 Task: Check the average views per listing of large kitchen in the last 5 years.
Action: Mouse moved to (916, 109)
Screenshot: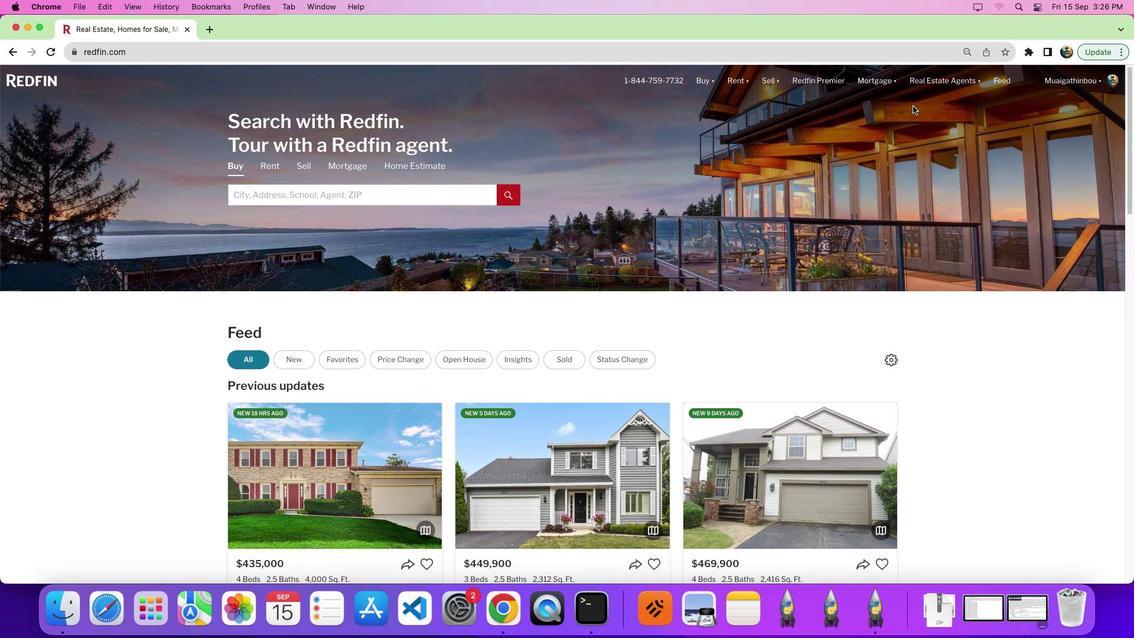 
Action: Mouse pressed left at (916, 109)
Screenshot: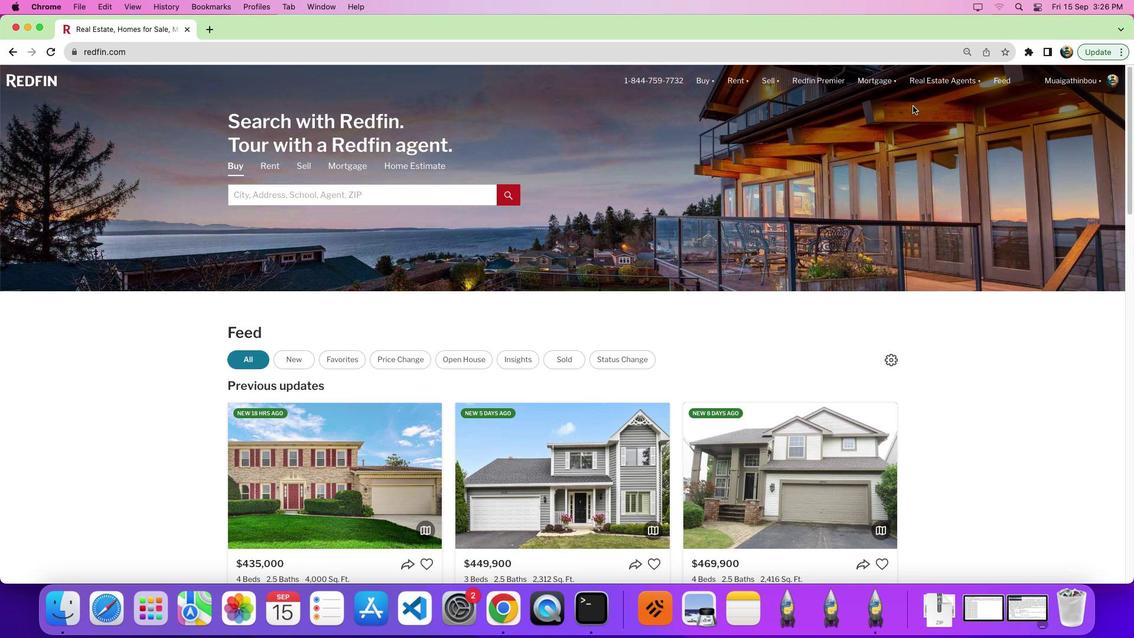 
Action: Mouse moved to (935, 213)
Screenshot: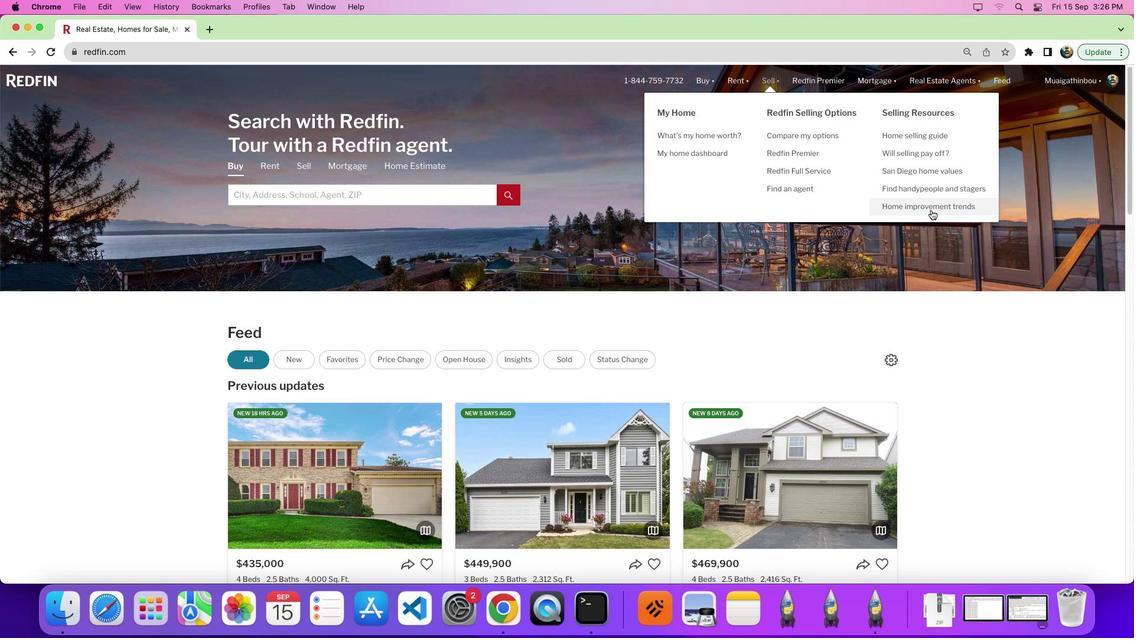 
Action: Mouse pressed left at (935, 213)
Screenshot: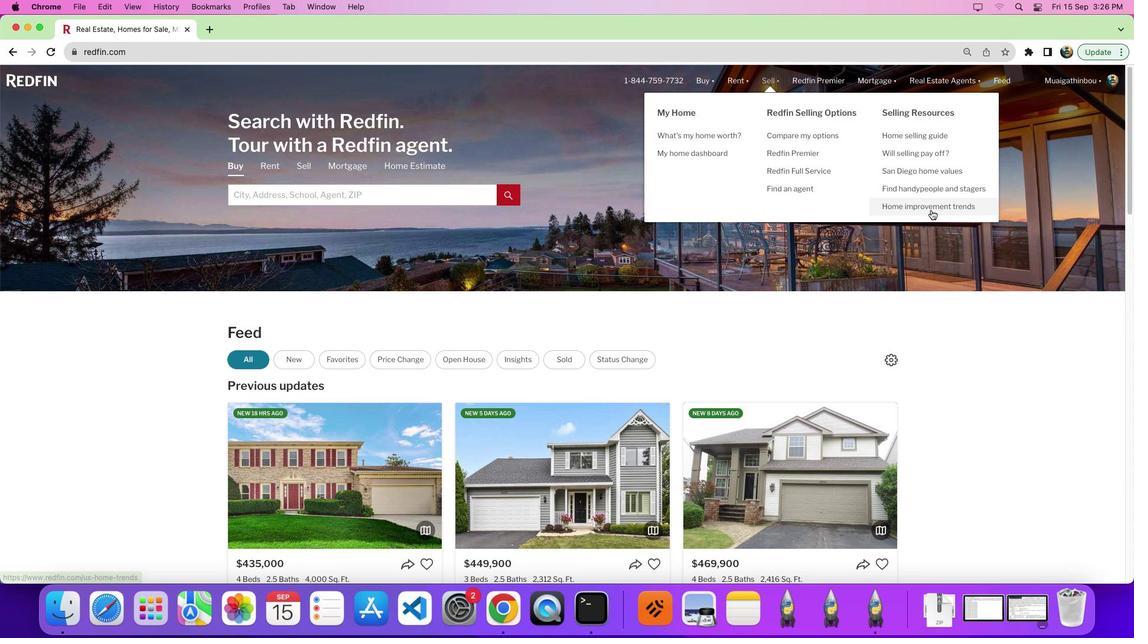 
Action: Mouse pressed left at (935, 213)
Screenshot: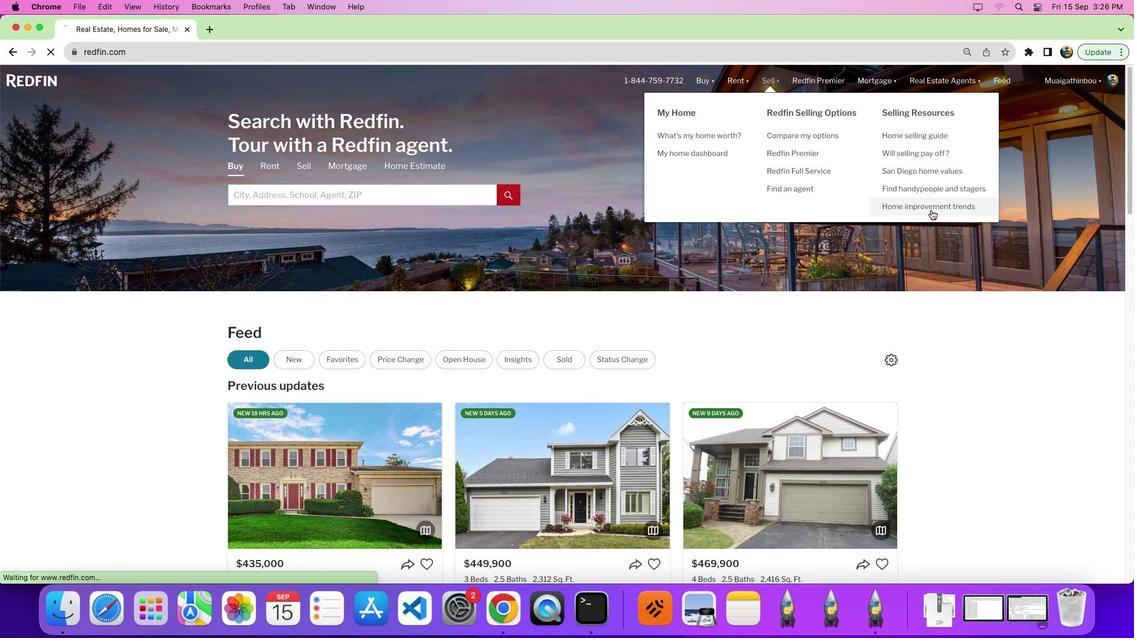 
Action: Mouse moved to (309, 227)
Screenshot: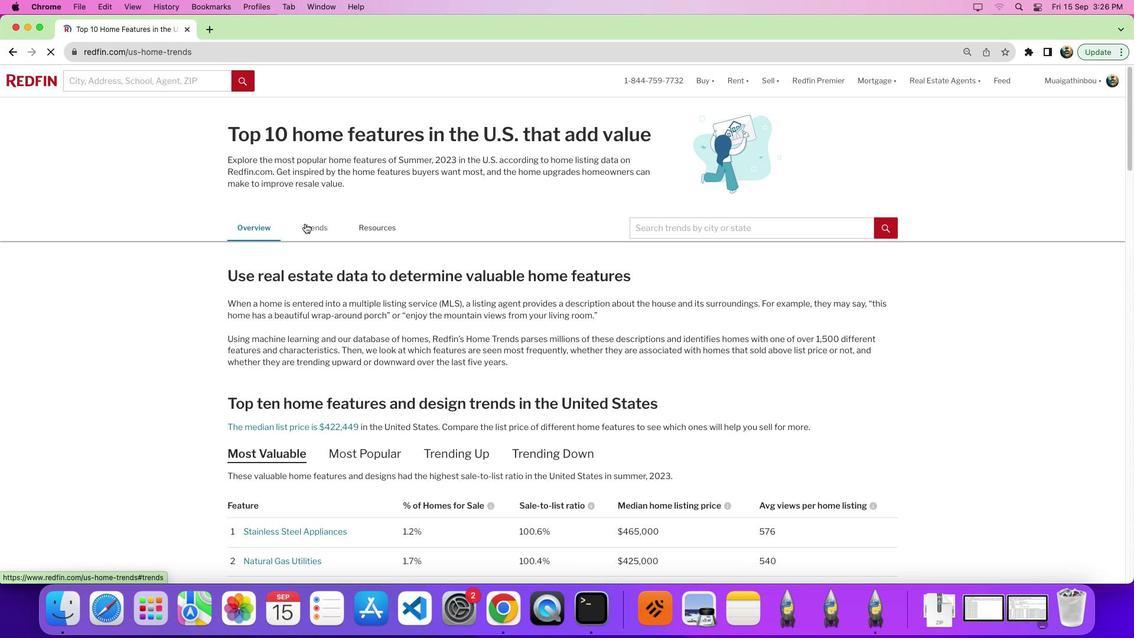 
Action: Mouse pressed left at (309, 227)
Screenshot: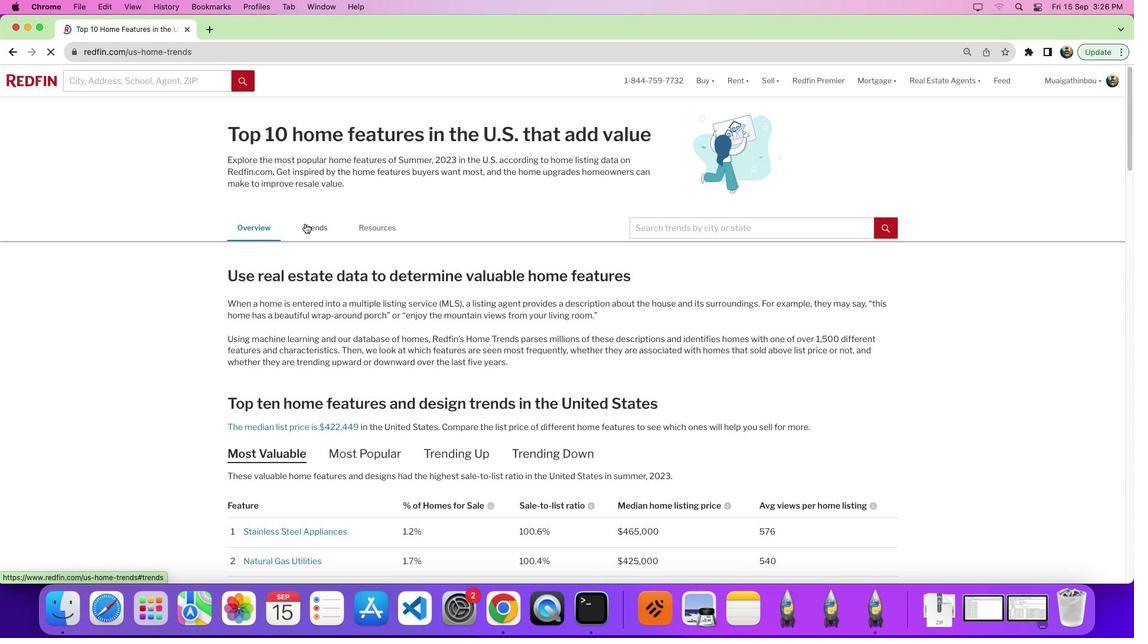 
Action: Mouse moved to (487, 278)
Screenshot: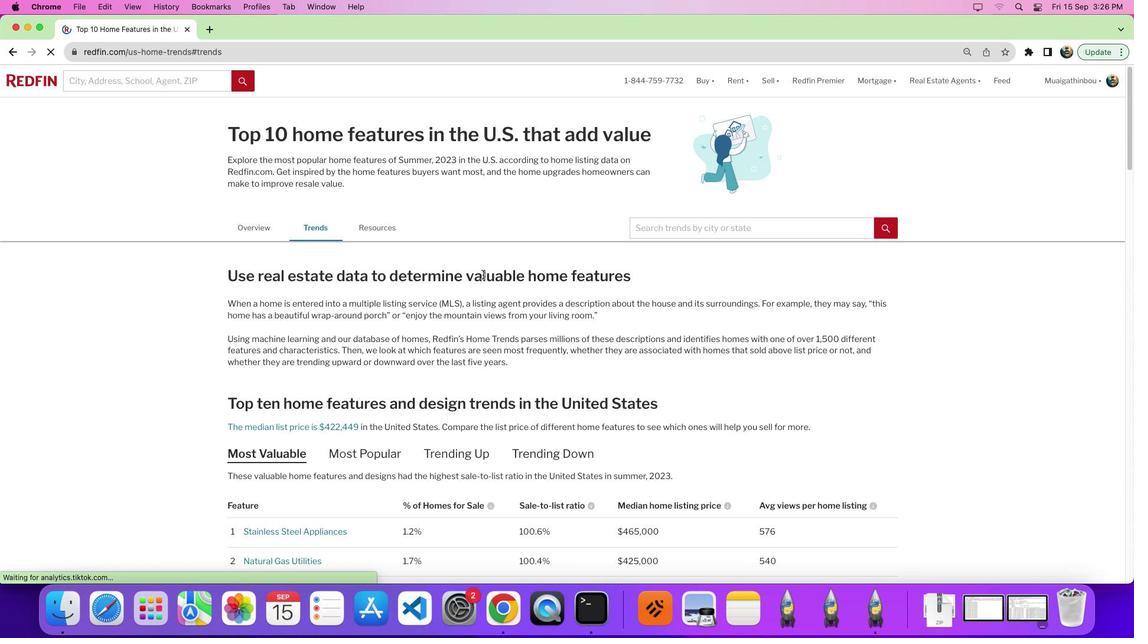 
Action: Mouse scrolled (487, 278) with delta (3, 2)
Screenshot: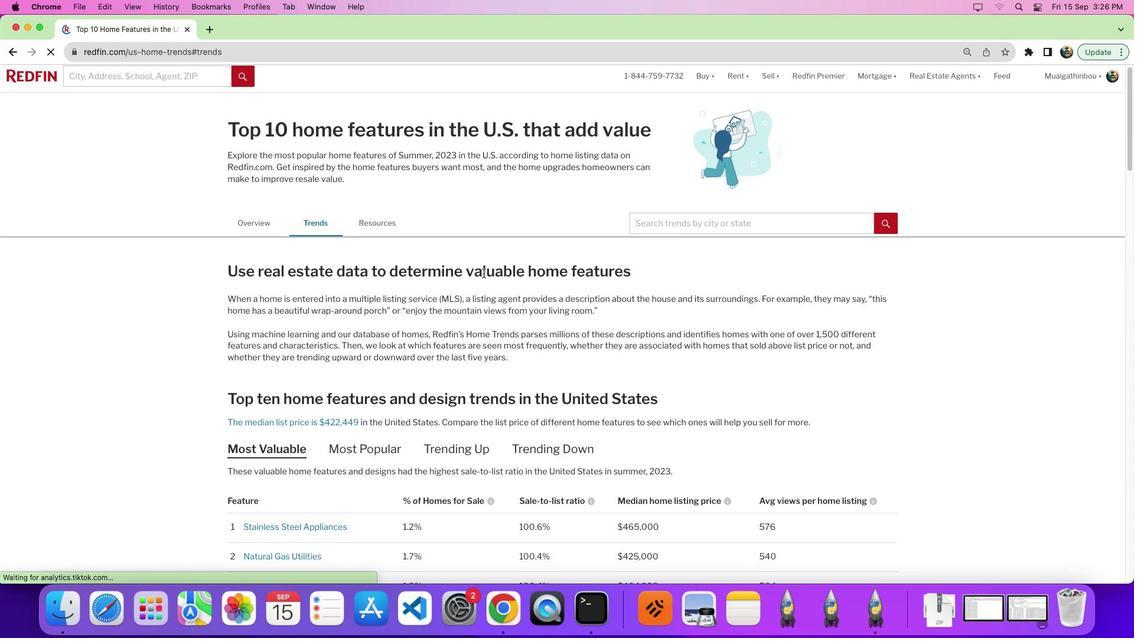 
Action: Mouse scrolled (487, 278) with delta (3, 2)
Screenshot: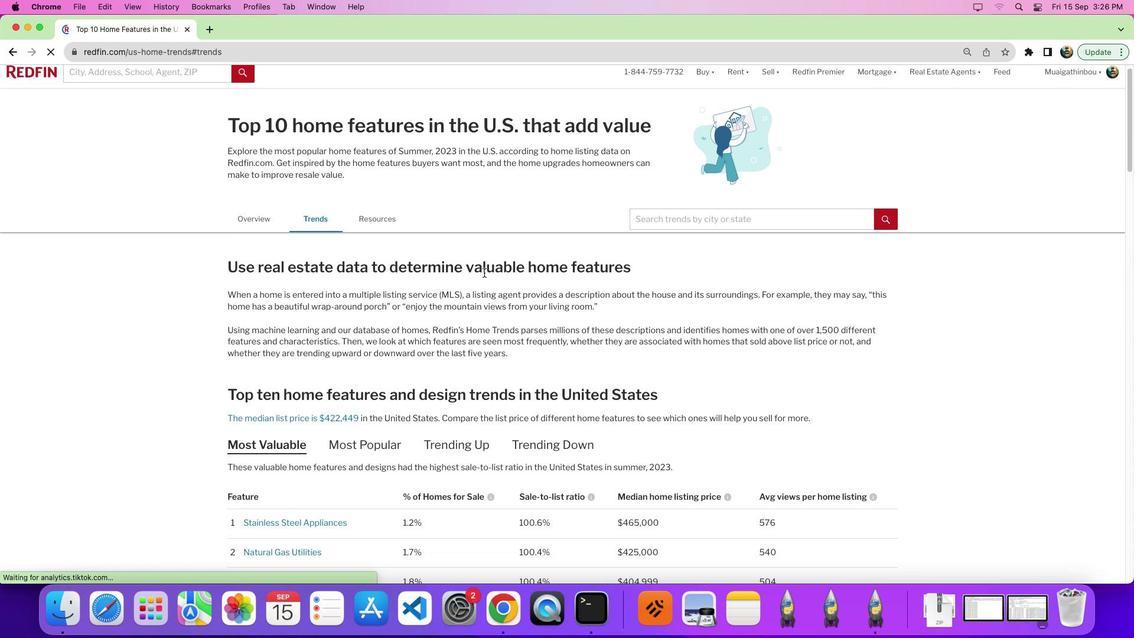 
Action: Mouse moved to (487, 276)
Screenshot: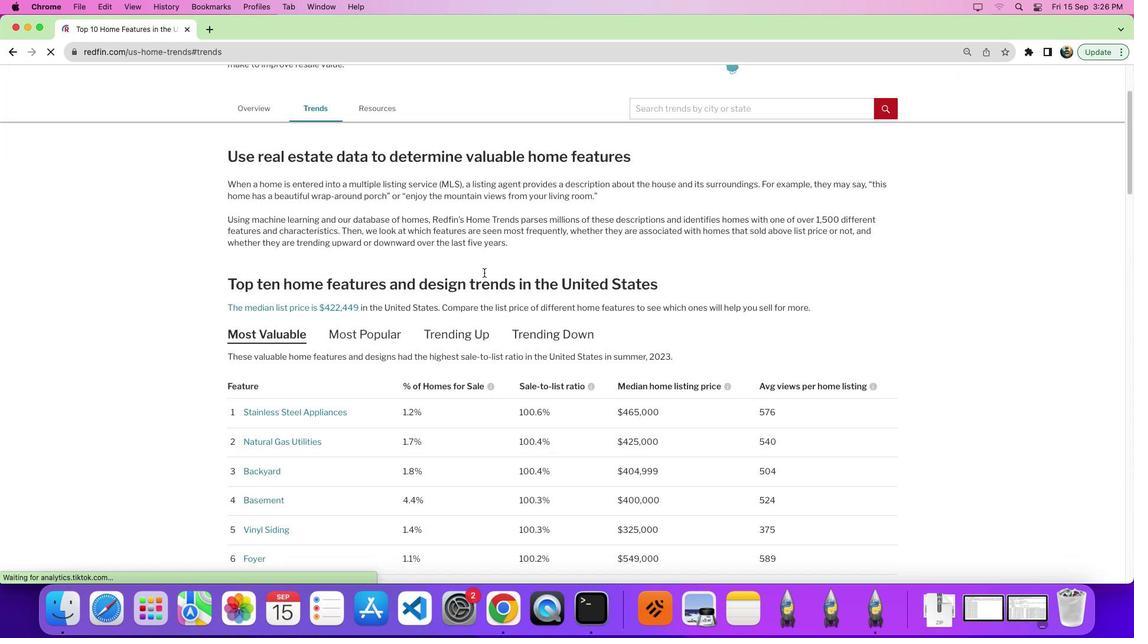
Action: Mouse scrolled (487, 276) with delta (3, 0)
Screenshot: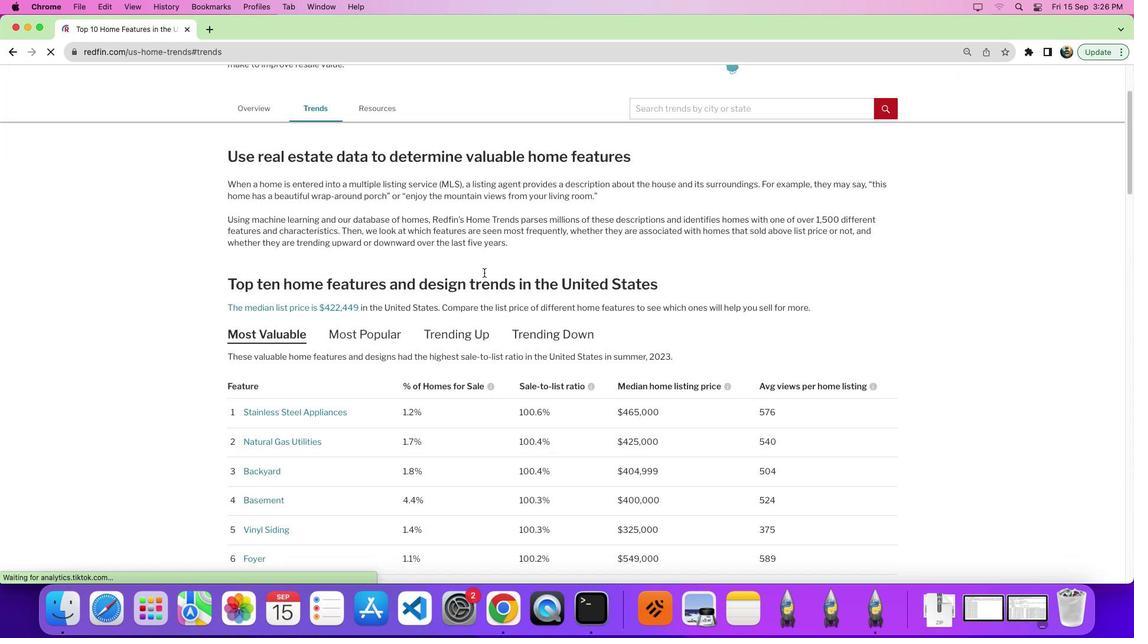 
Action: Mouse moved to (487, 276)
Screenshot: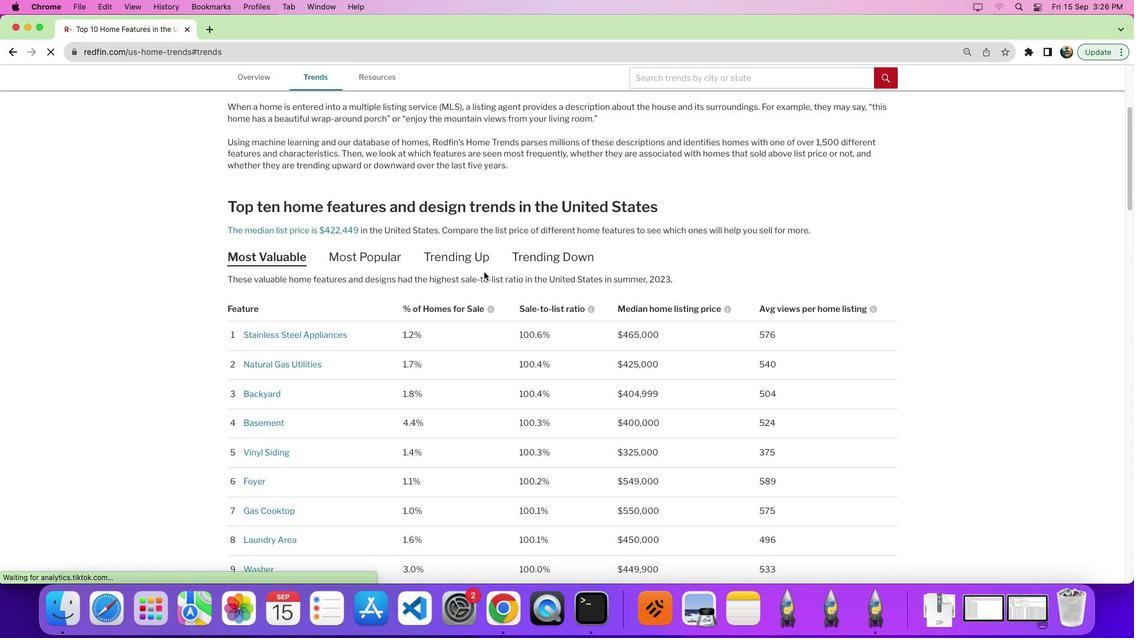 
Action: Mouse scrolled (487, 276) with delta (3, 2)
Screenshot: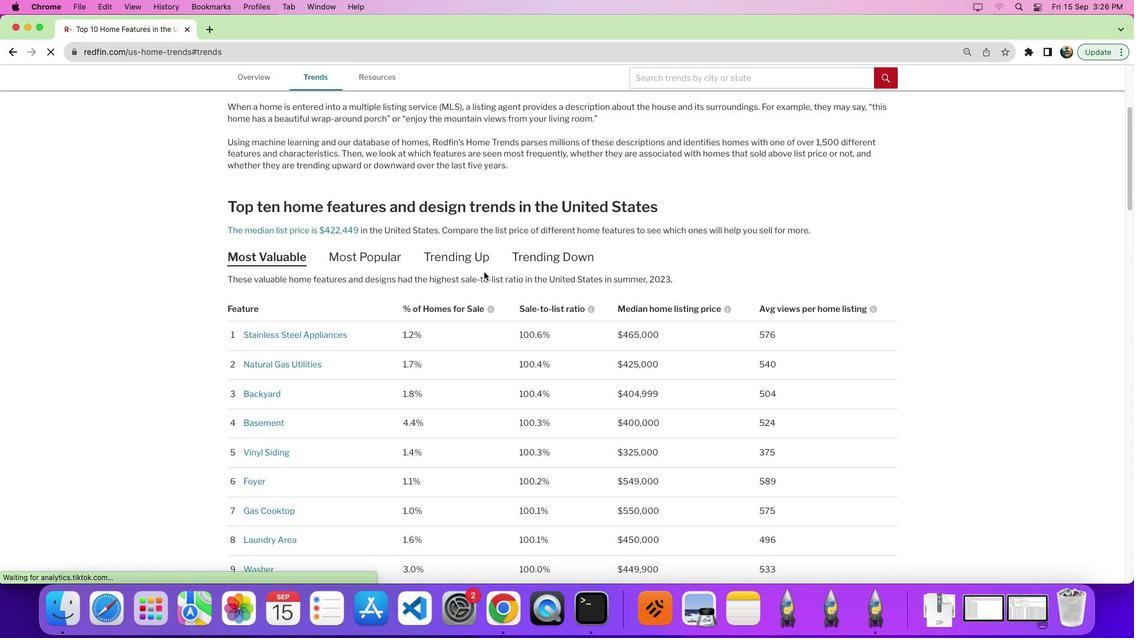 
Action: Mouse moved to (487, 276)
Screenshot: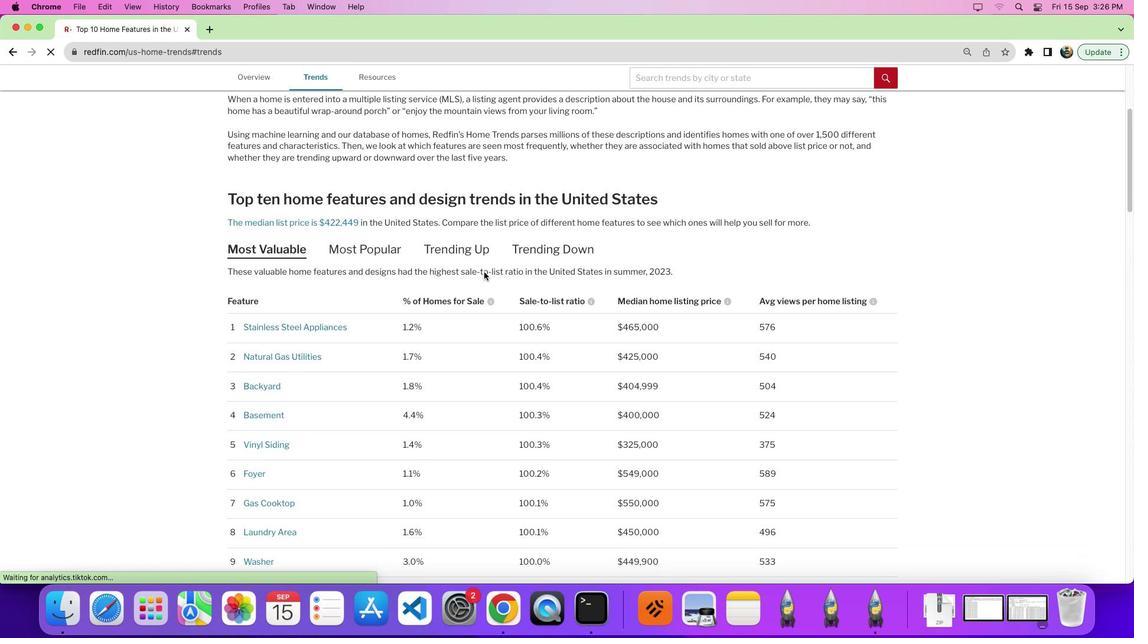 
Action: Mouse scrolled (487, 276) with delta (3, 2)
Screenshot: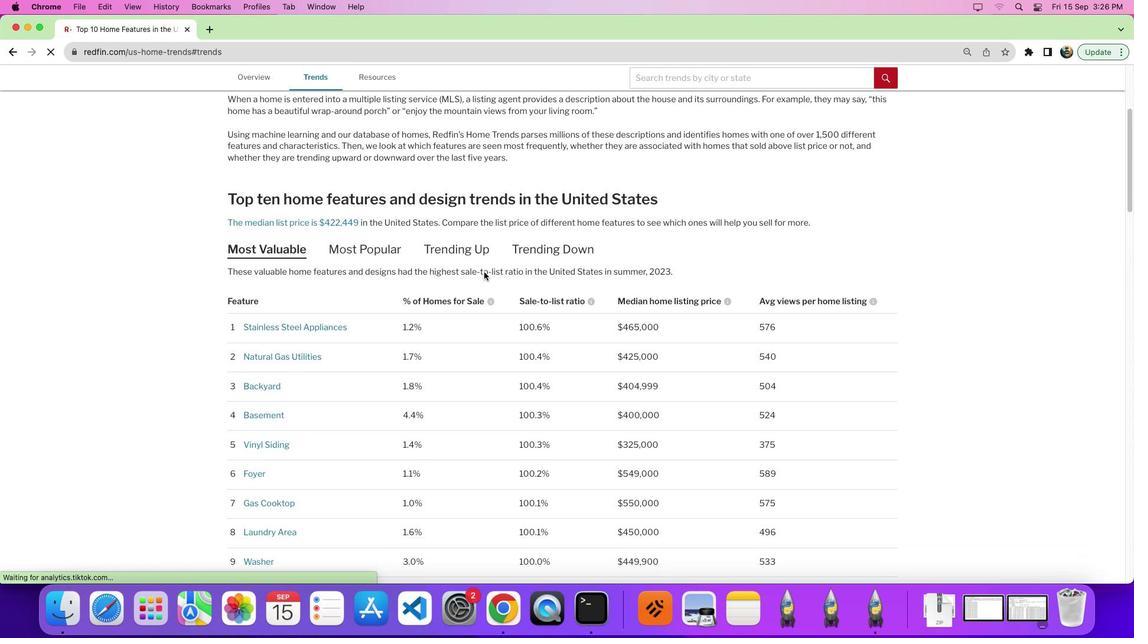 
Action: Mouse scrolled (487, 276) with delta (3, 2)
Screenshot: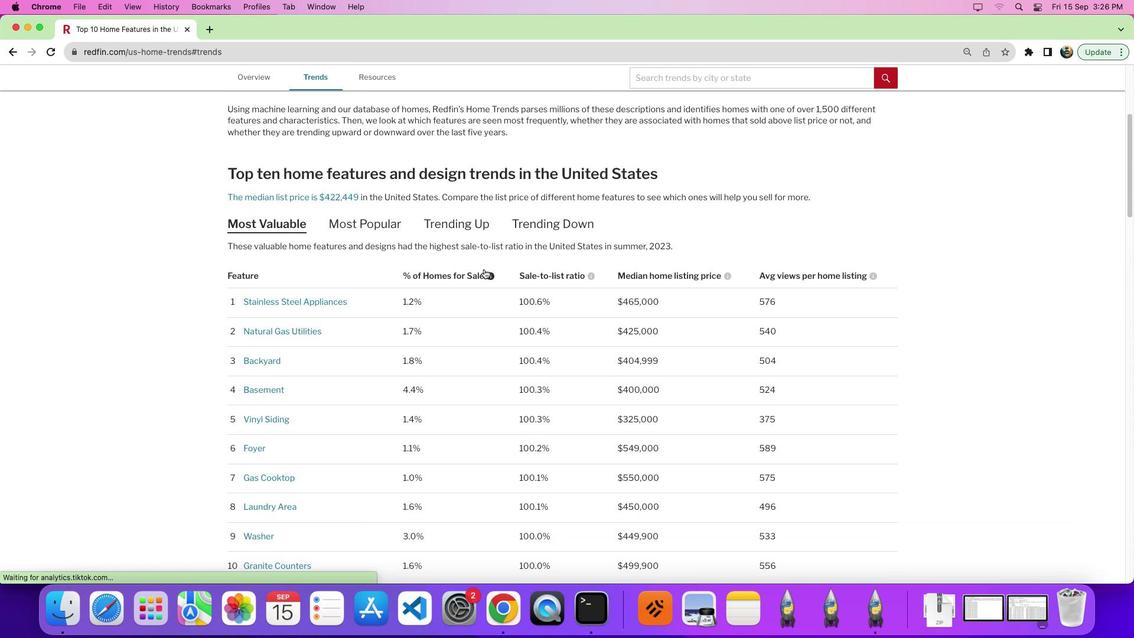 
Action: Mouse scrolled (487, 276) with delta (3, 2)
Screenshot: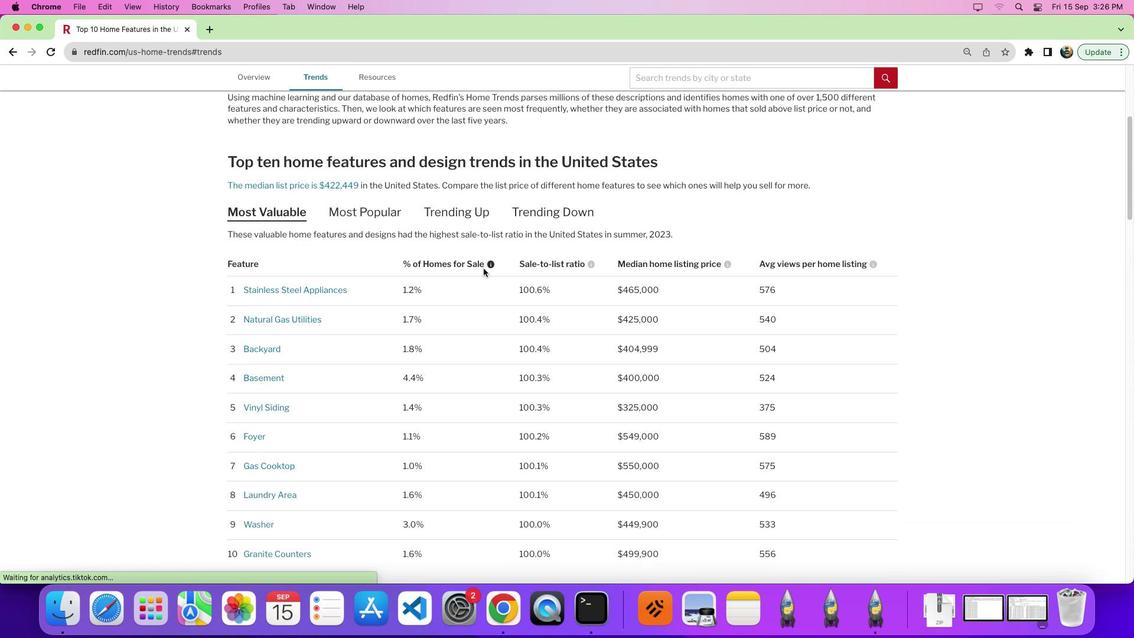 
Action: Mouse moved to (475, 273)
Screenshot: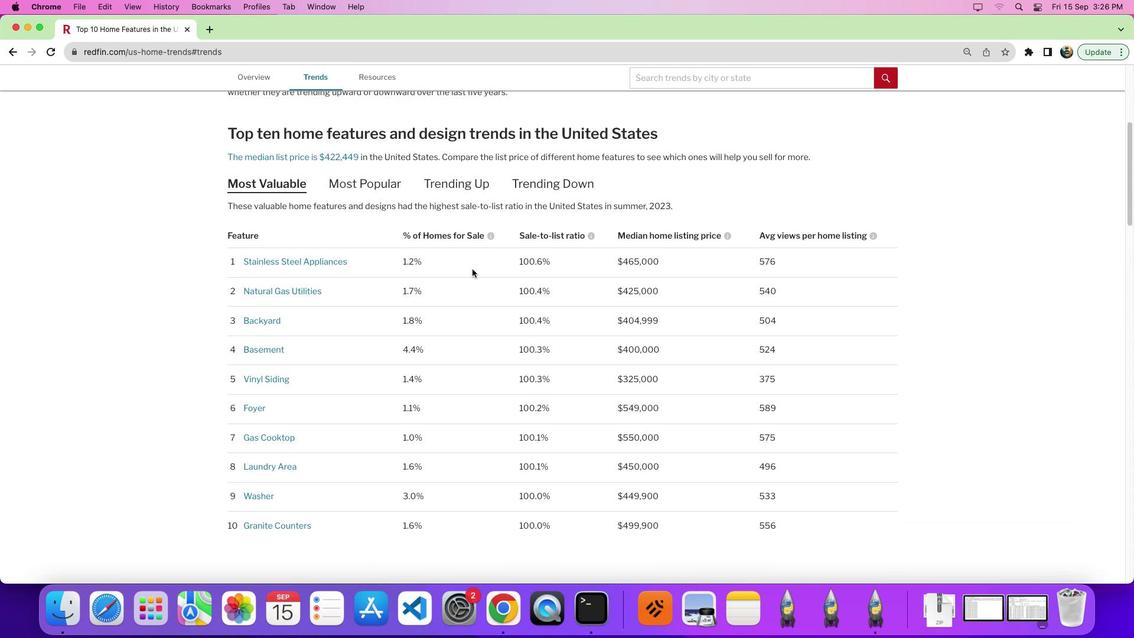 
Action: Mouse scrolled (475, 273) with delta (3, 2)
Screenshot: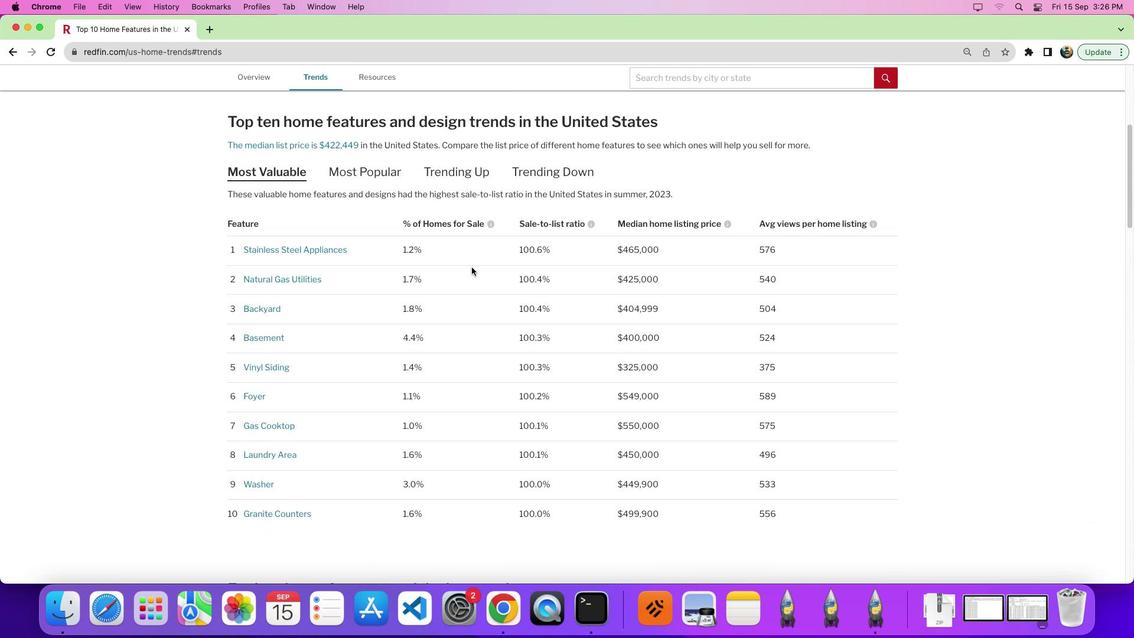 
Action: Mouse scrolled (475, 273) with delta (3, 2)
Screenshot: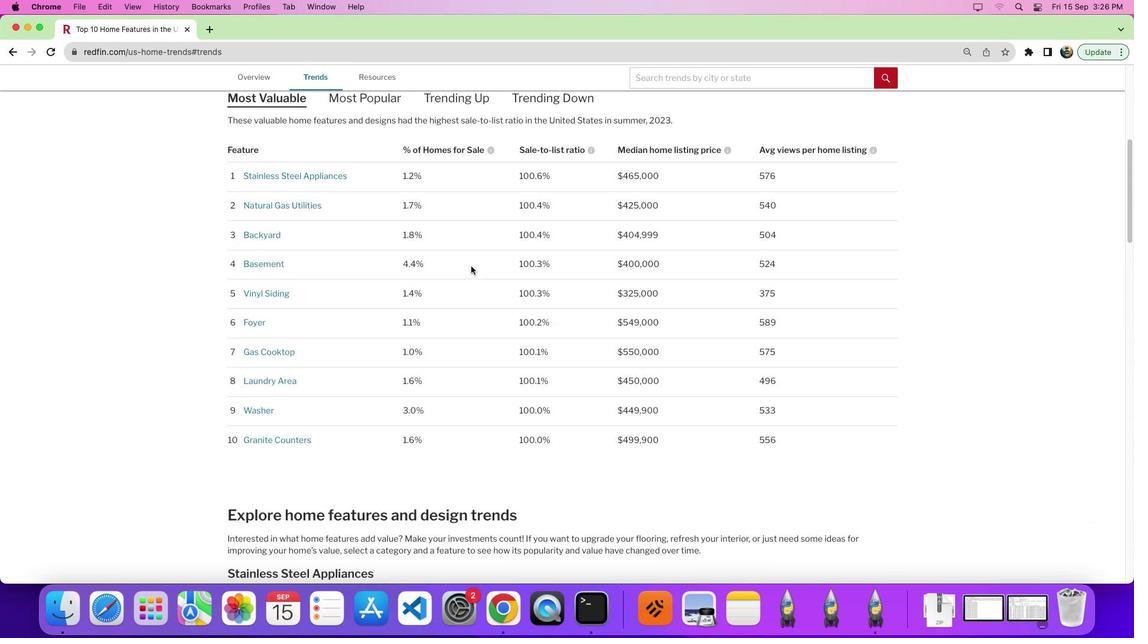 
Action: Mouse moved to (475, 272)
Screenshot: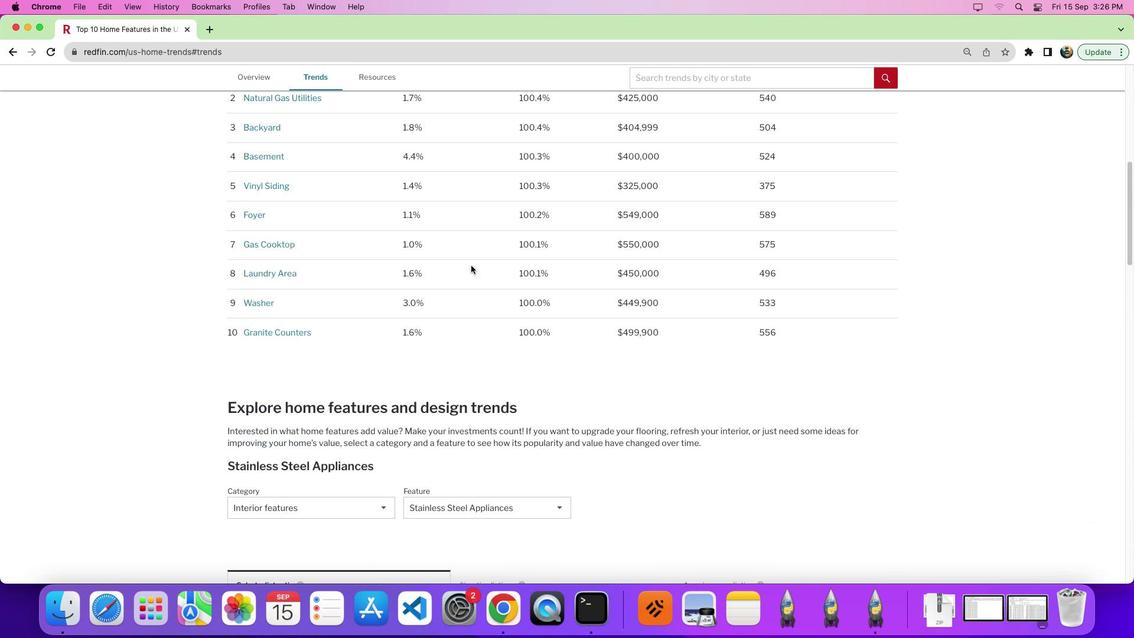 
Action: Mouse scrolled (475, 272) with delta (3, 0)
Screenshot: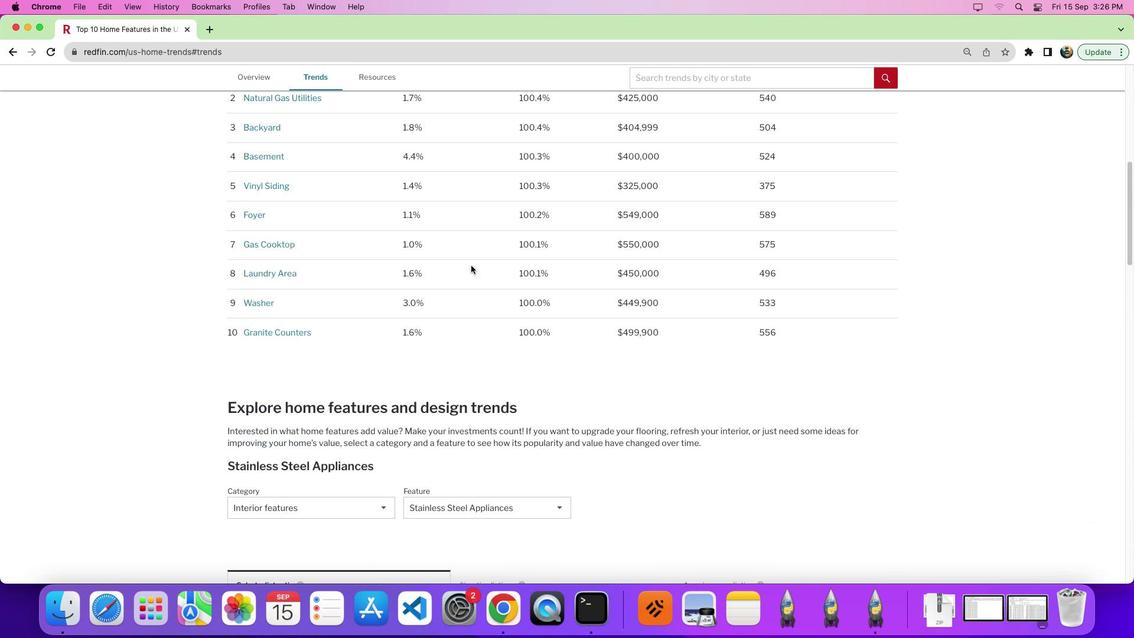 
Action: Mouse moved to (475, 270)
Screenshot: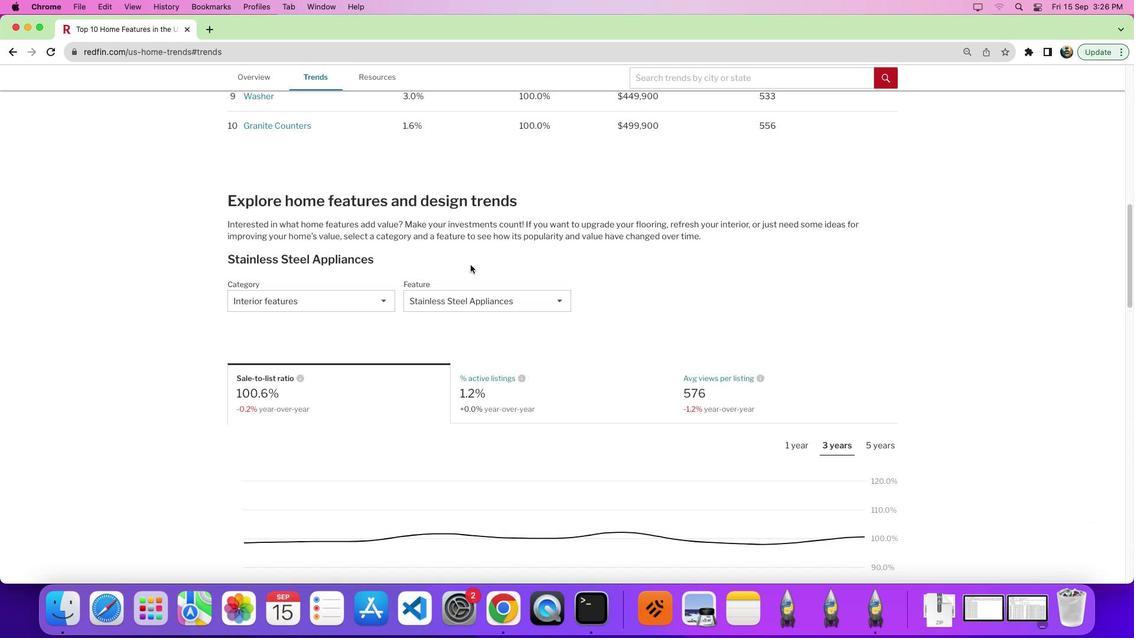 
Action: Mouse scrolled (475, 270) with delta (3, -1)
Screenshot: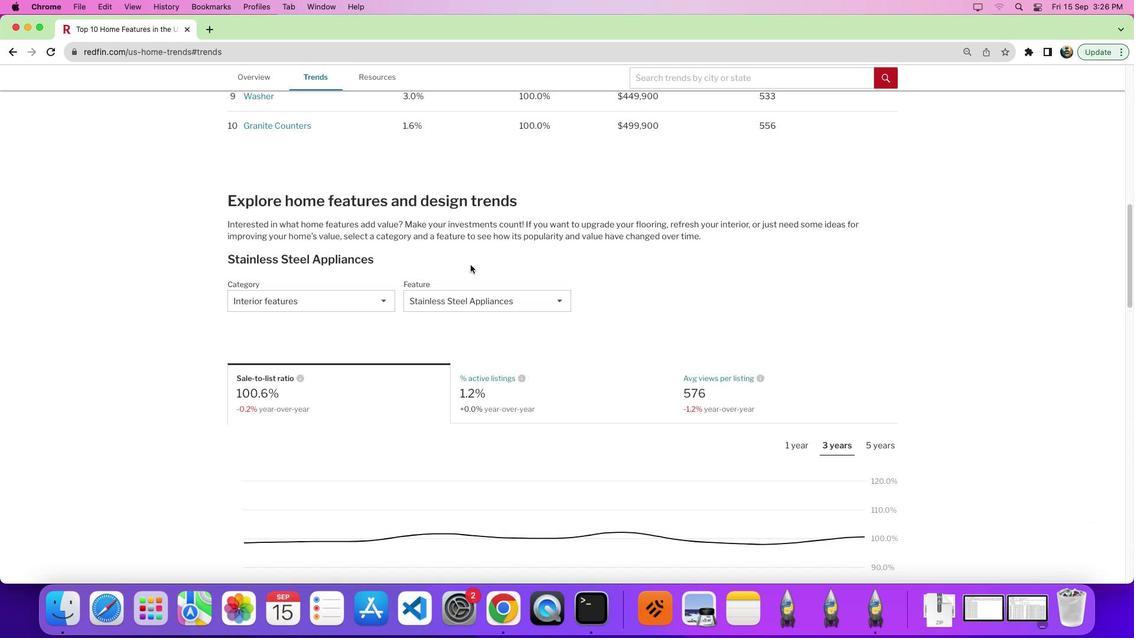 
Action: Mouse moved to (390, 235)
Screenshot: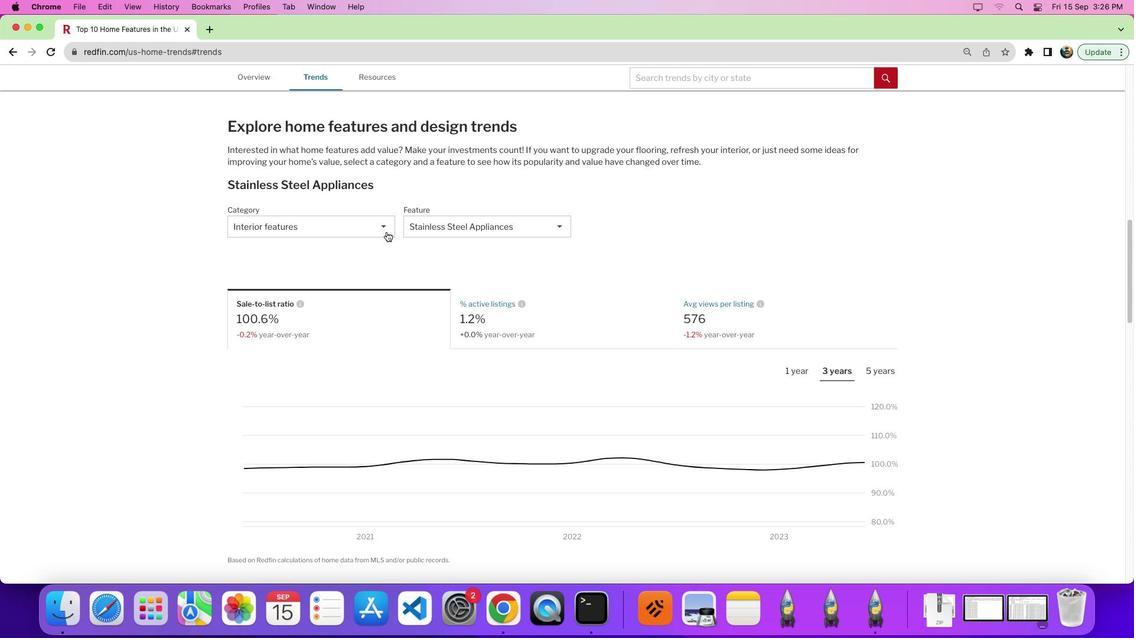 
Action: Mouse pressed left at (390, 235)
Screenshot: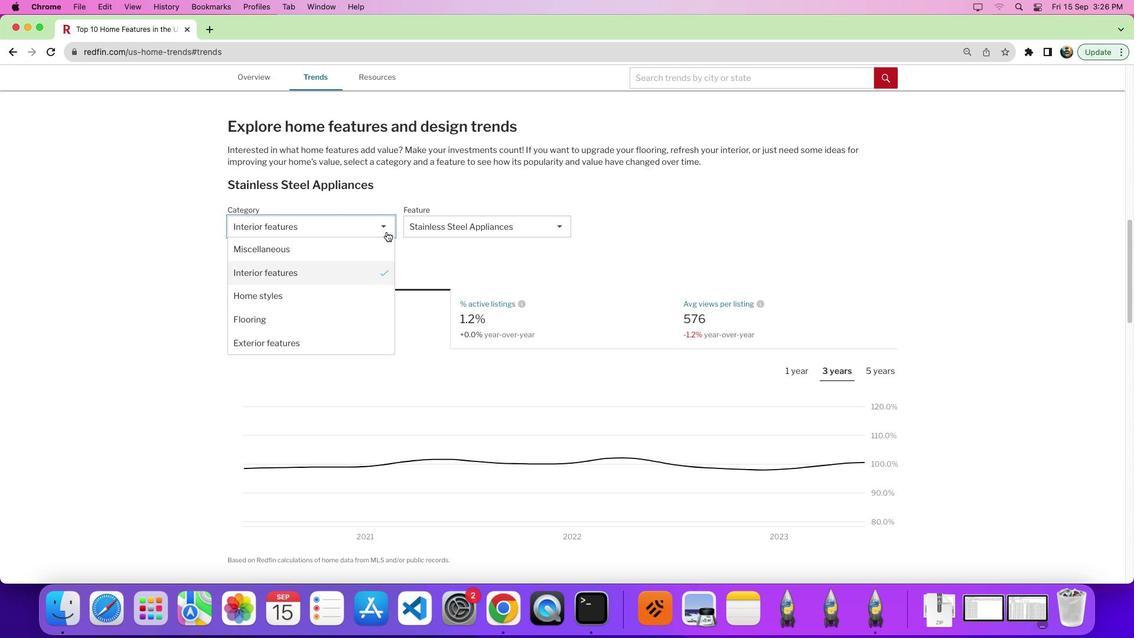 
Action: Mouse moved to (386, 277)
Screenshot: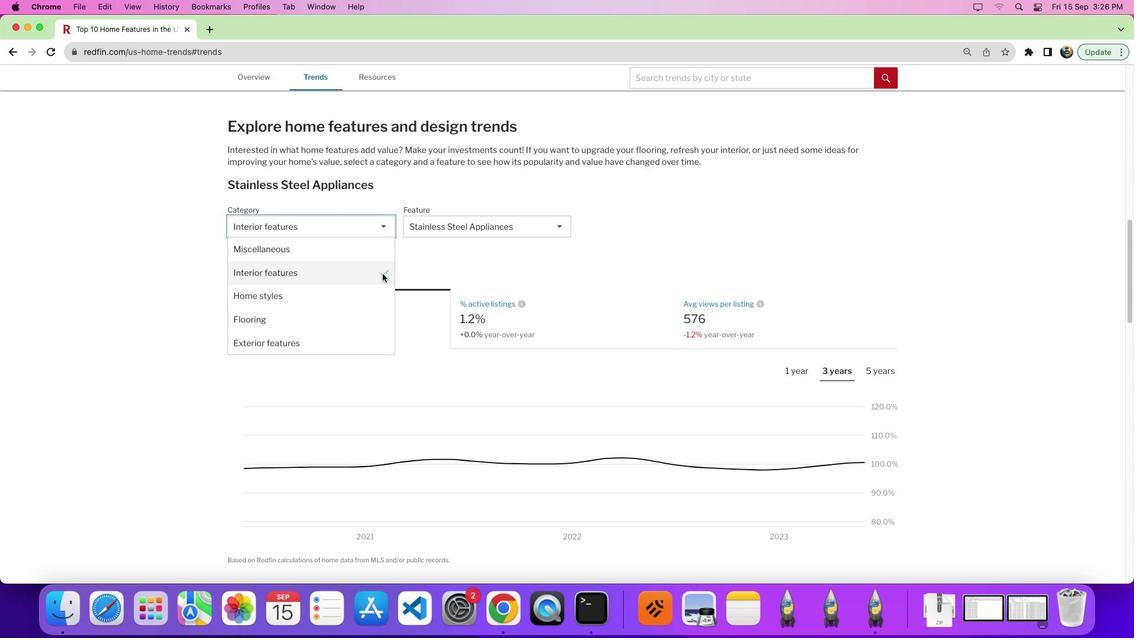 
Action: Mouse pressed left at (386, 277)
Screenshot: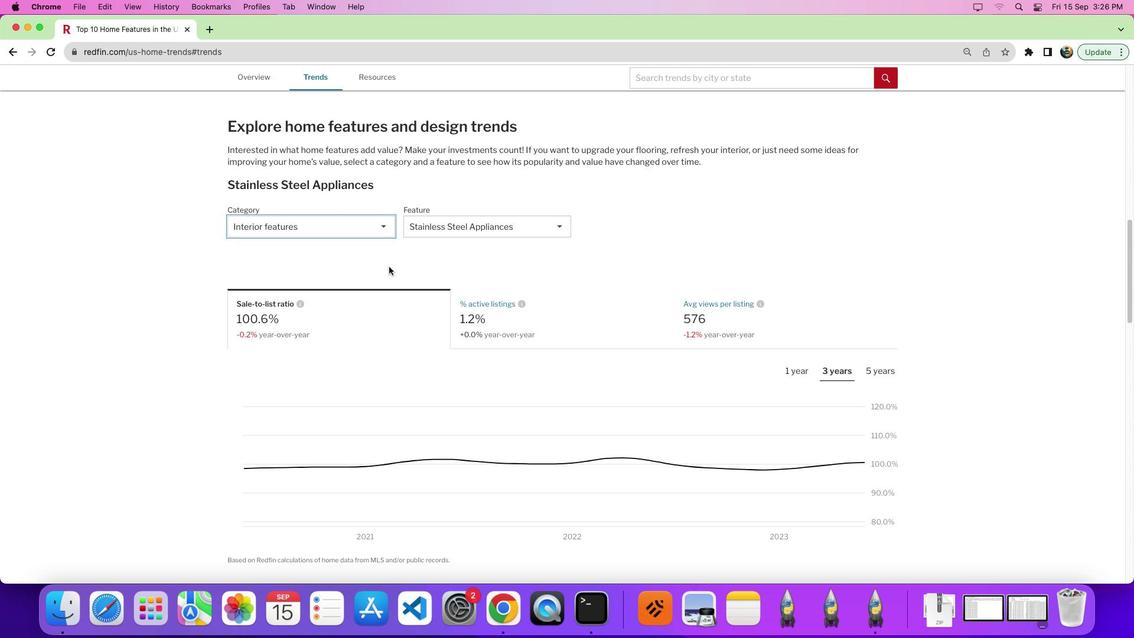 
Action: Mouse moved to (481, 234)
Screenshot: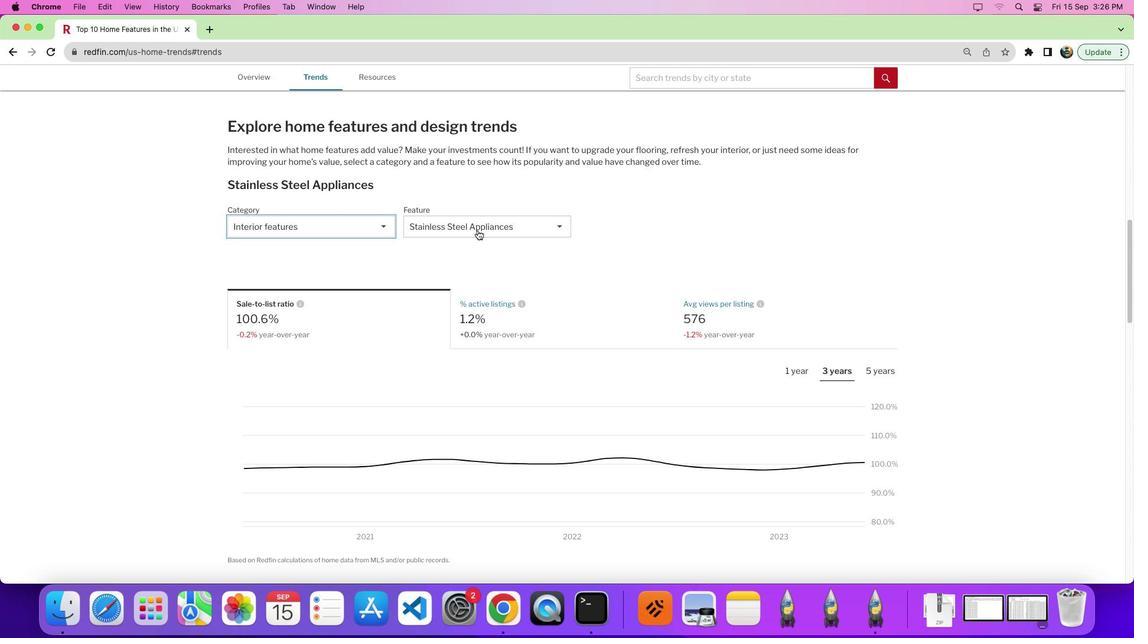 
Action: Mouse pressed left at (481, 234)
Screenshot: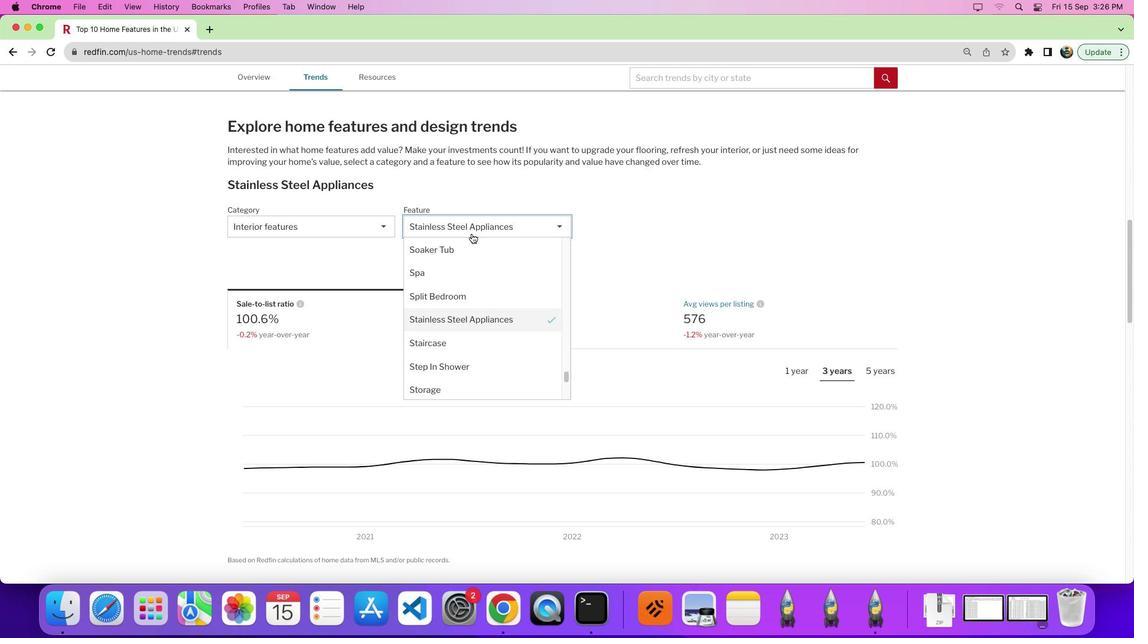 
Action: Mouse moved to (469, 319)
Screenshot: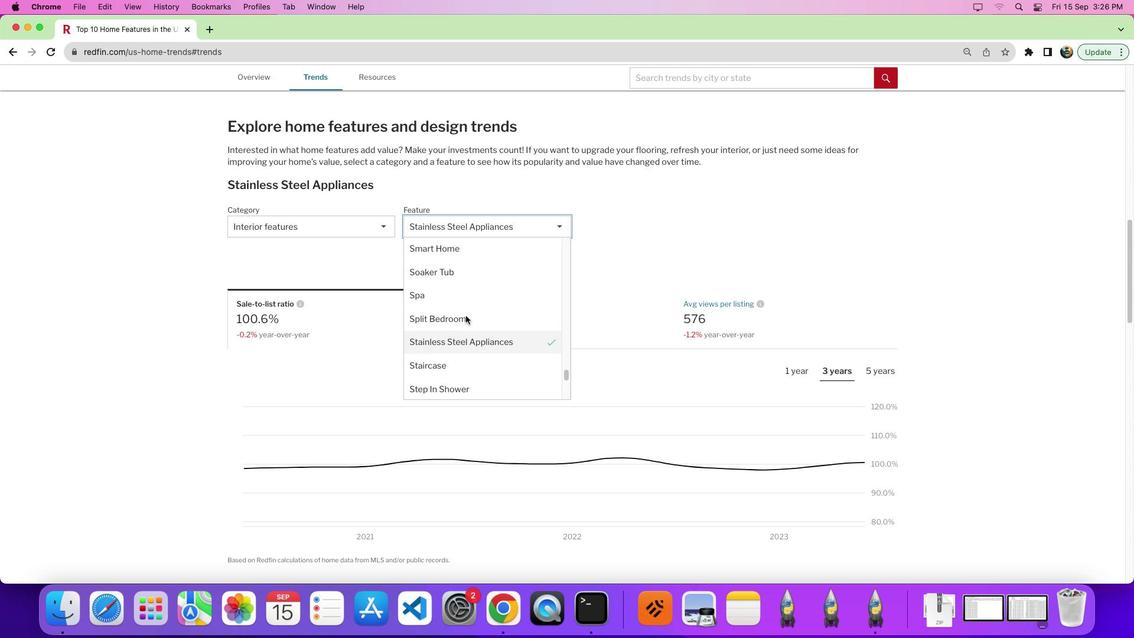 
Action: Mouse scrolled (469, 319) with delta (3, 4)
Screenshot: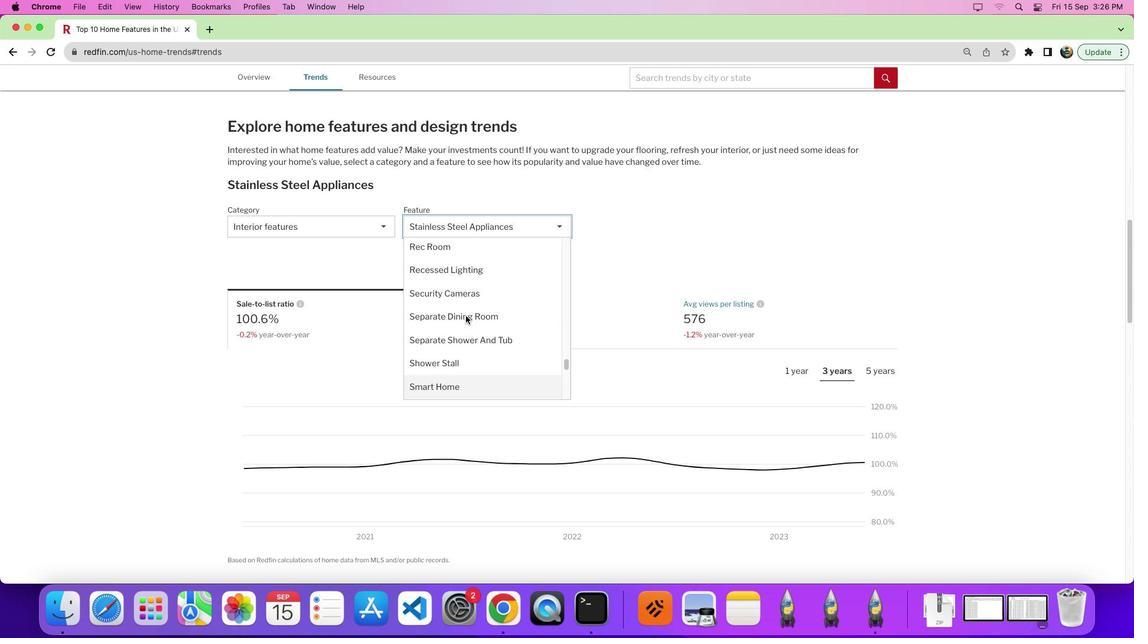 
Action: Mouse scrolled (469, 319) with delta (3, 4)
Screenshot: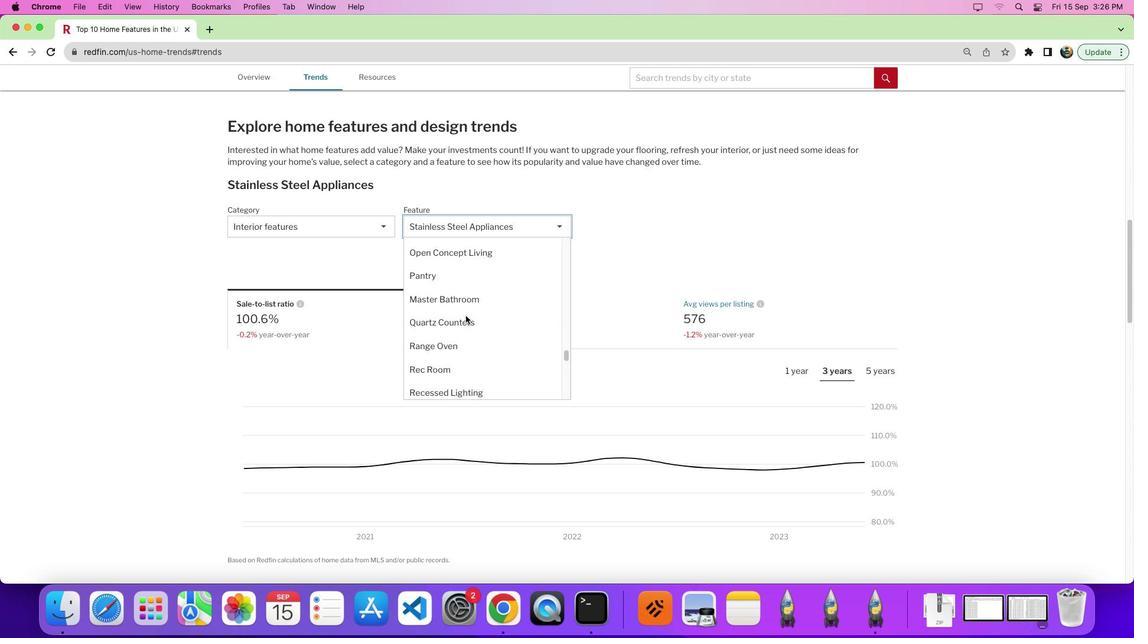 
Action: Mouse scrolled (469, 319) with delta (3, 9)
Screenshot: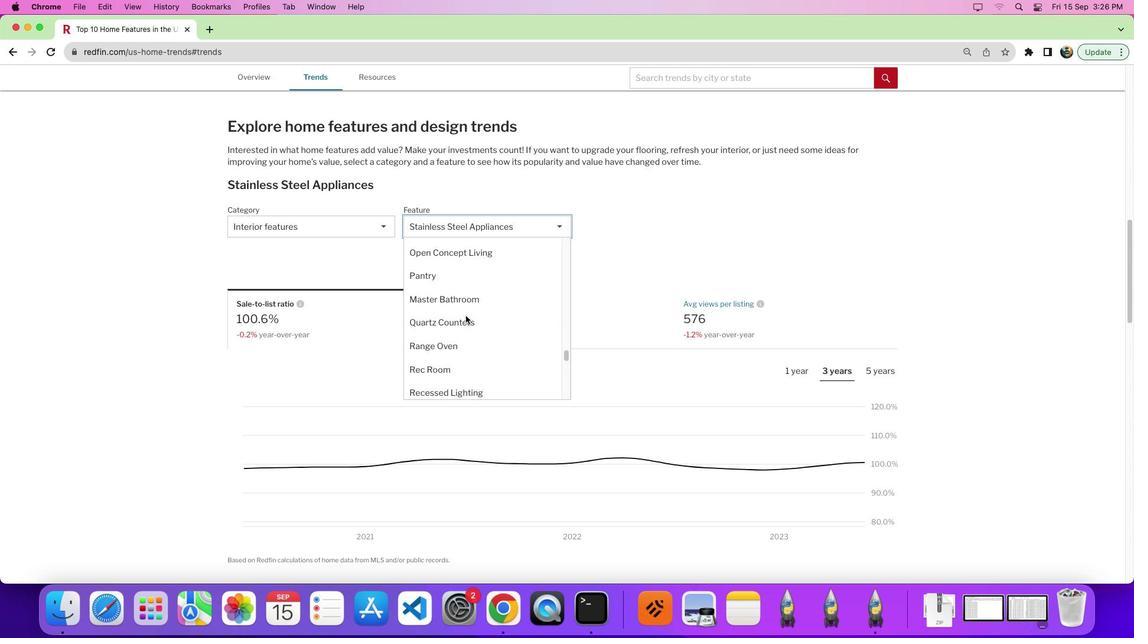 
Action: Mouse moved to (469, 319)
Screenshot: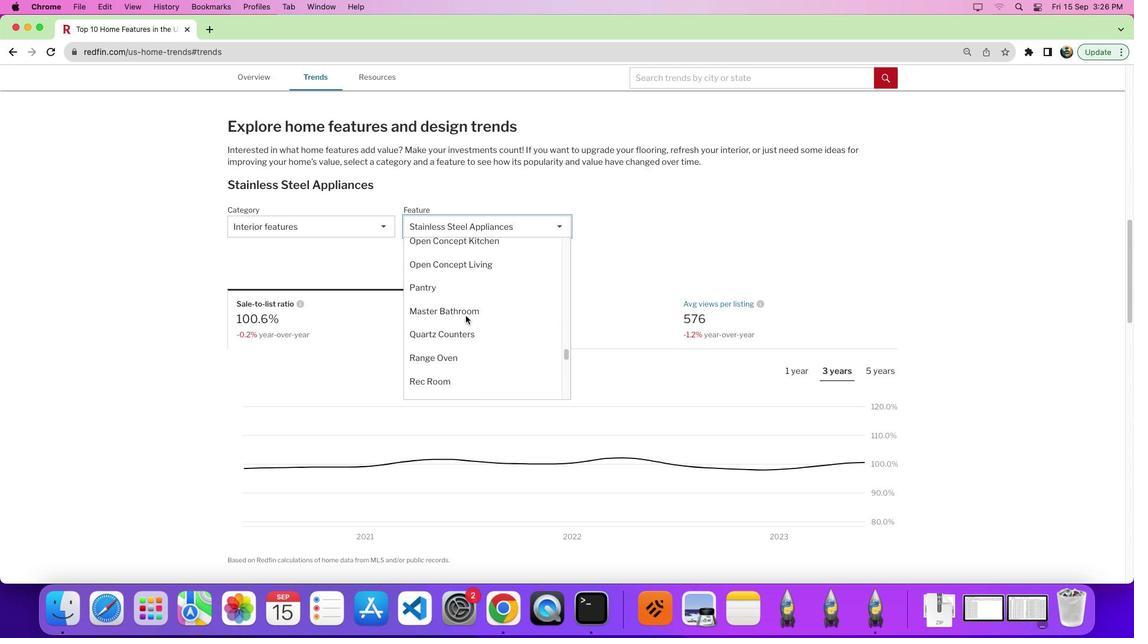 
Action: Mouse scrolled (469, 319) with delta (3, 4)
Screenshot: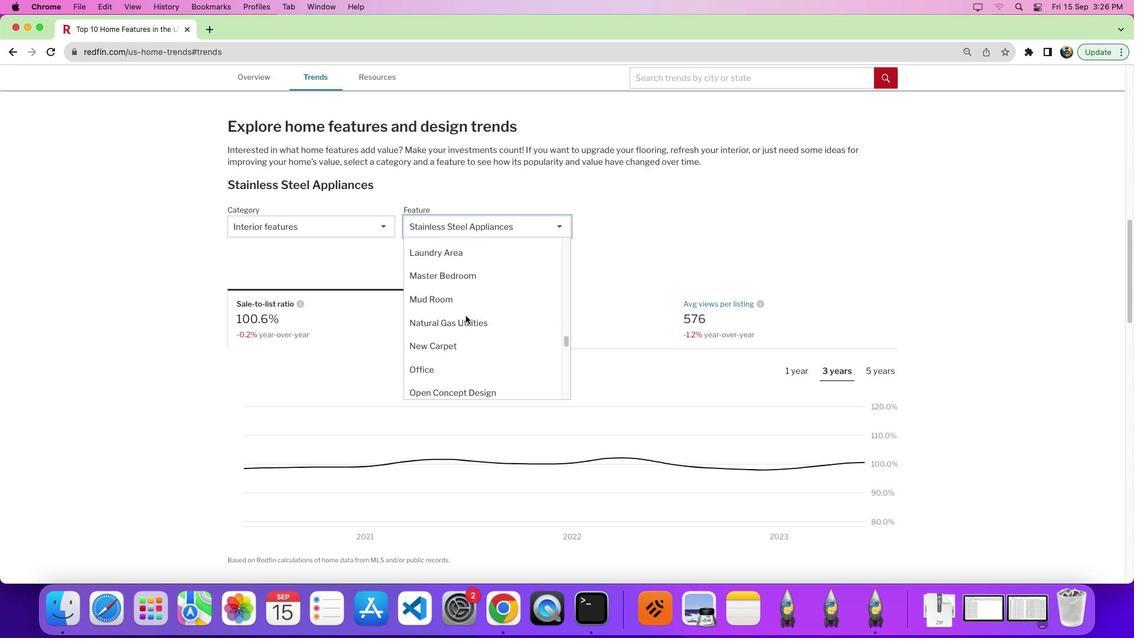 
Action: Mouse scrolled (469, 319) with delta (3, 4)
Screenshot: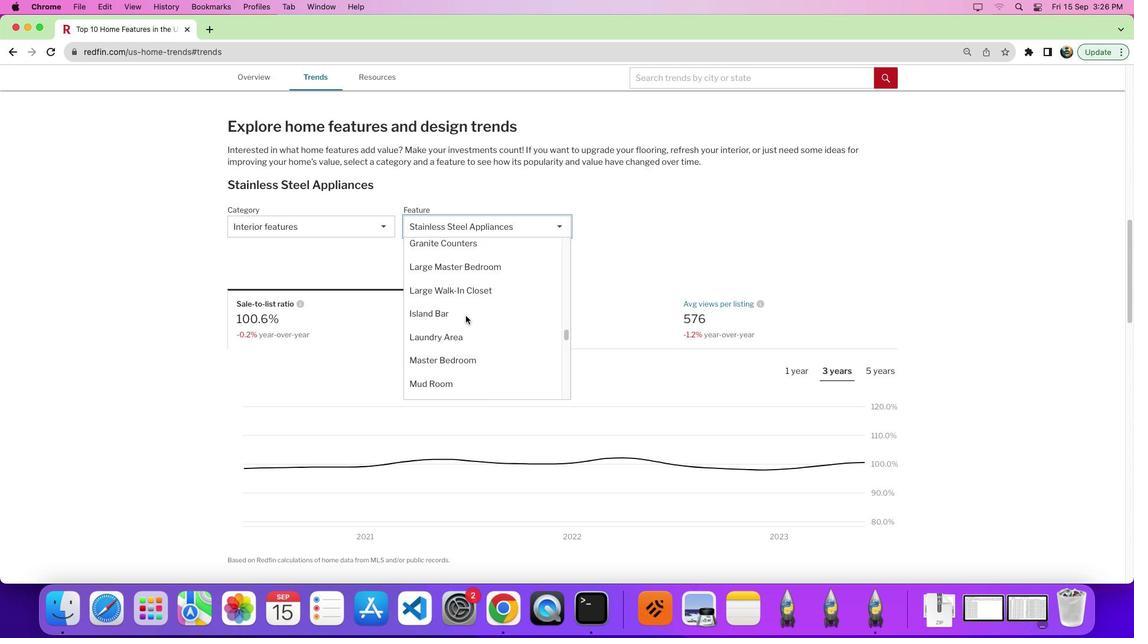 
Action: Mouse scrolled (469, 319) with delta (3, 8)
Screenshot: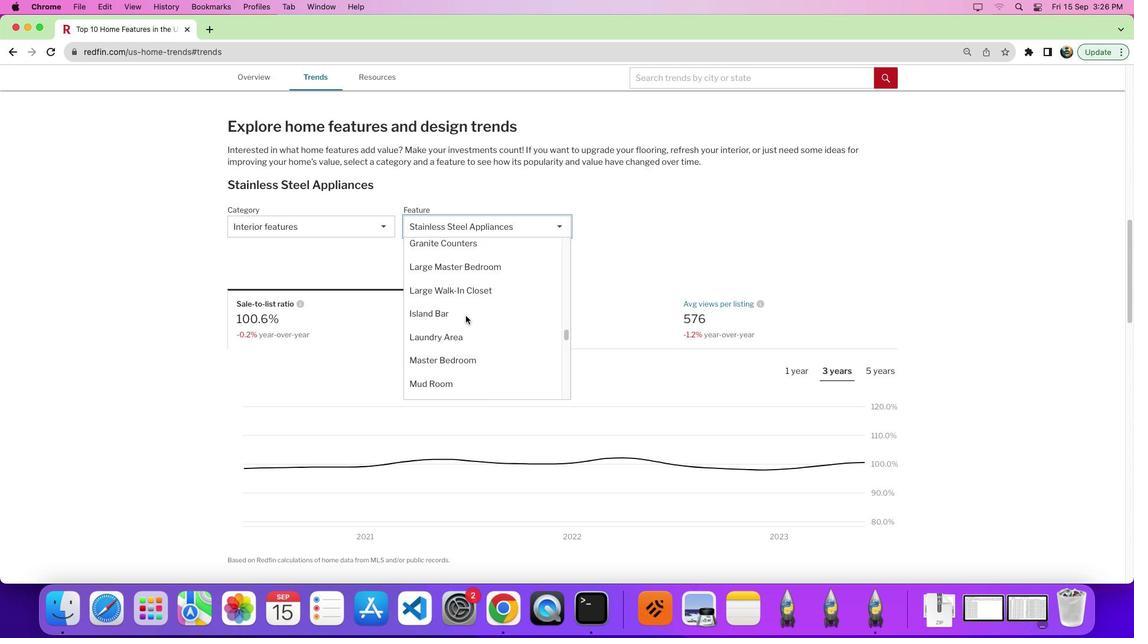 
Action: Mouse moved to (469, 319)
Screenshot: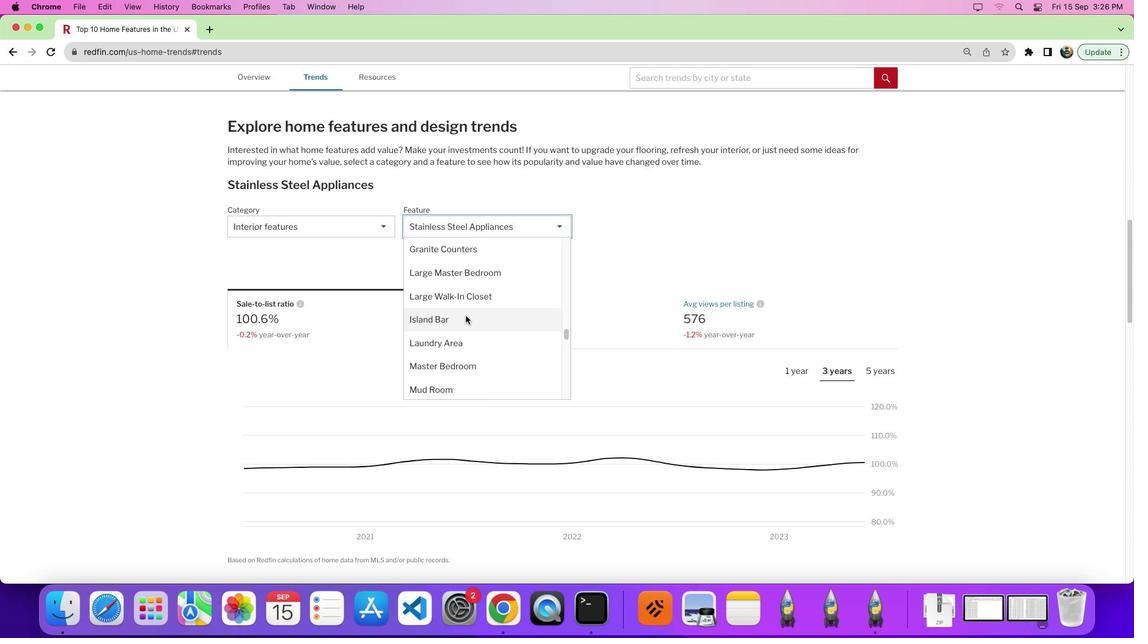 
Action: Mouse scrolled (469, 319) with delta (3, 4)
Screenshot: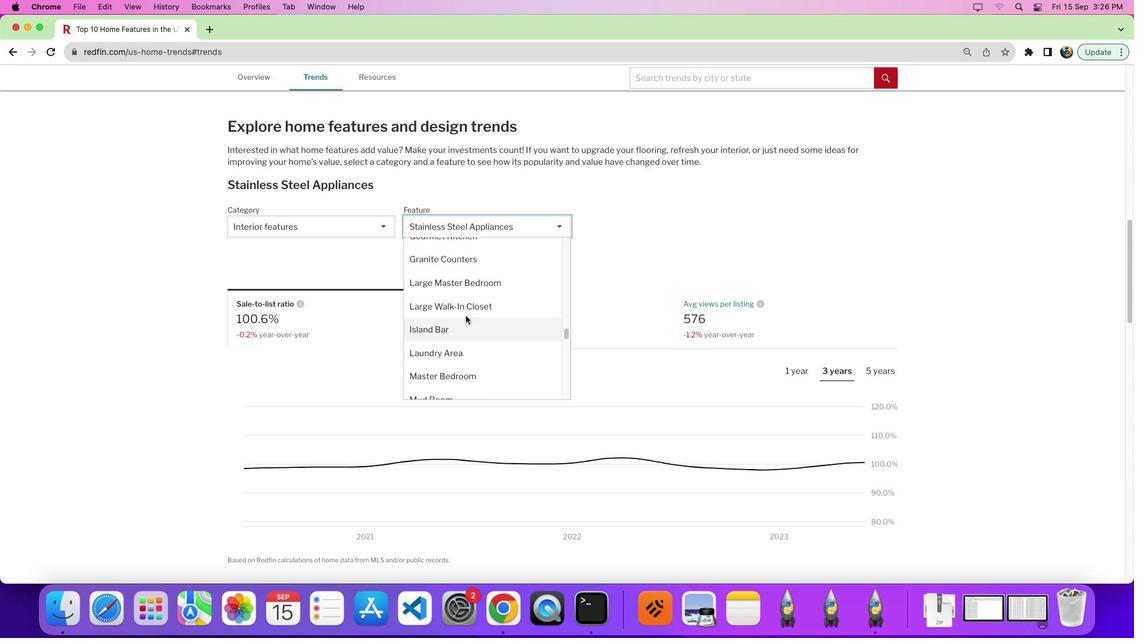 
Action: Mouse scrolled (469, 319) with delta (3, 4)
Screenshot: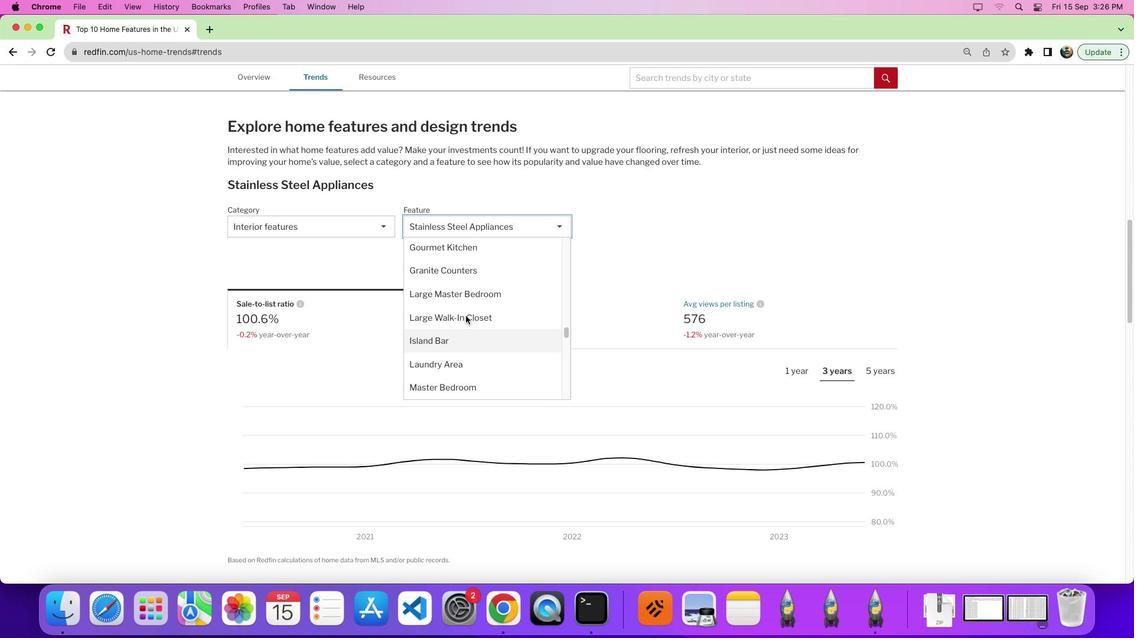 
Action: Mouse moved to (469, 318)
Screenshot: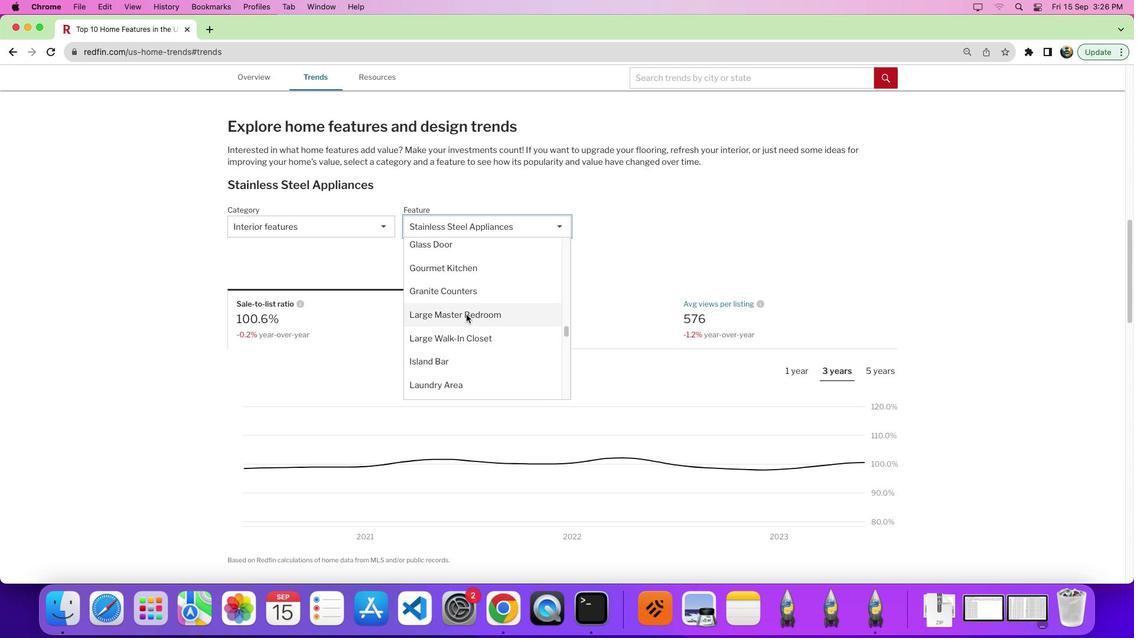 
Action: Mouse scrolled (469, 318) with delta (3, 4)
Screenshot: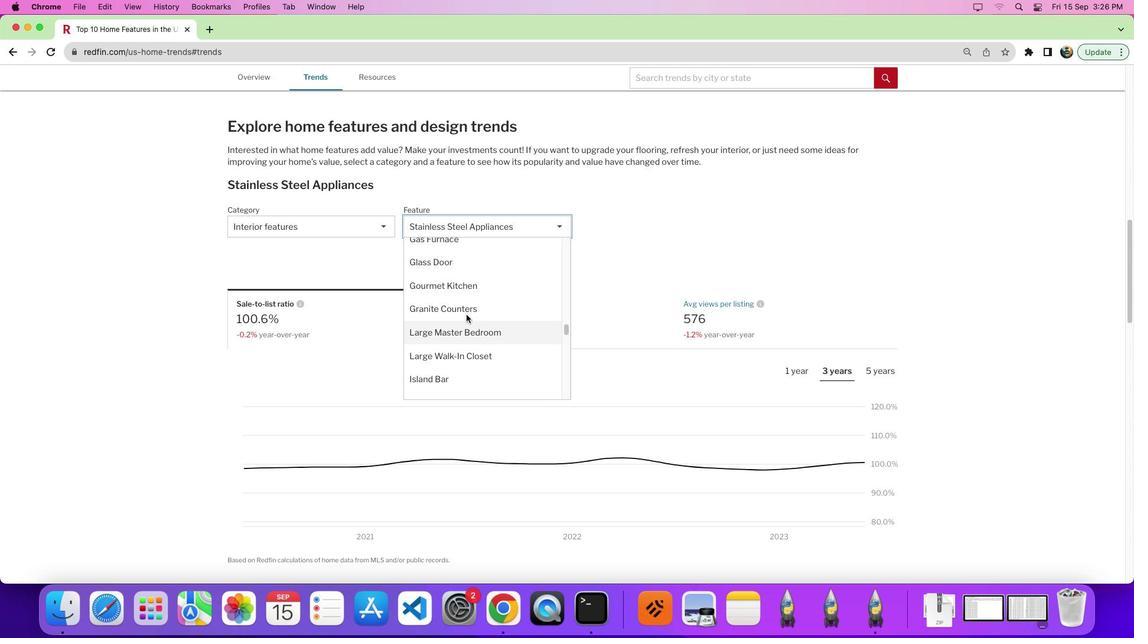 
Action: Mouse scrolled (469, 318) with delta (3, 4)
Screenshot: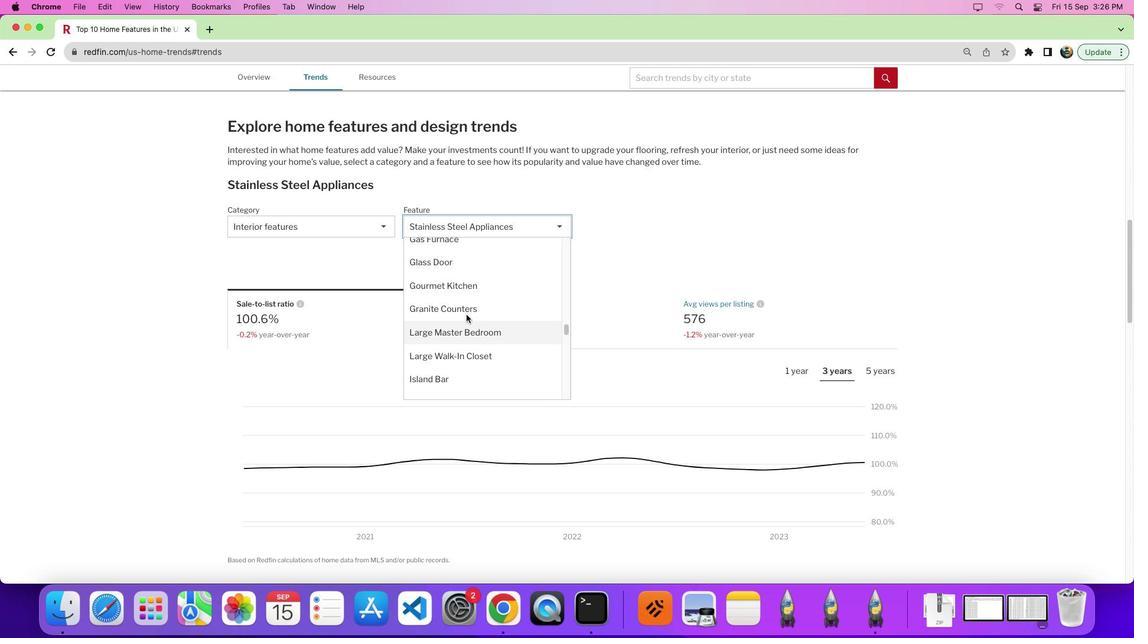 
Action: Mouse moved to (470, 318)
Screenshot: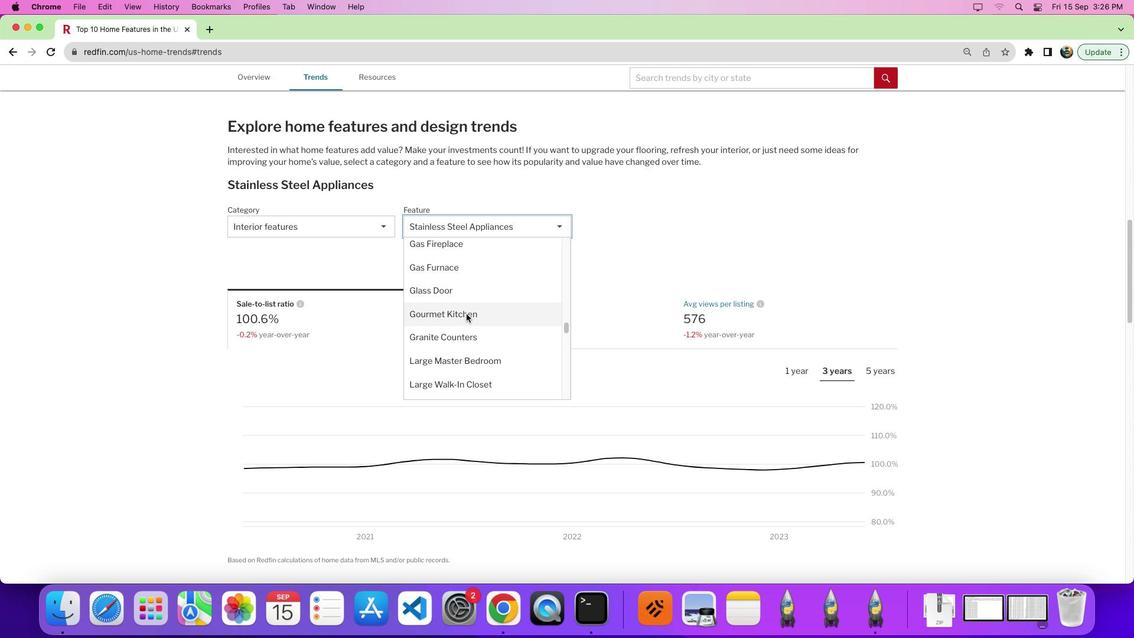 
Action: Mouse scrolled (470, 318) with delta (3, 4)
Screenshot: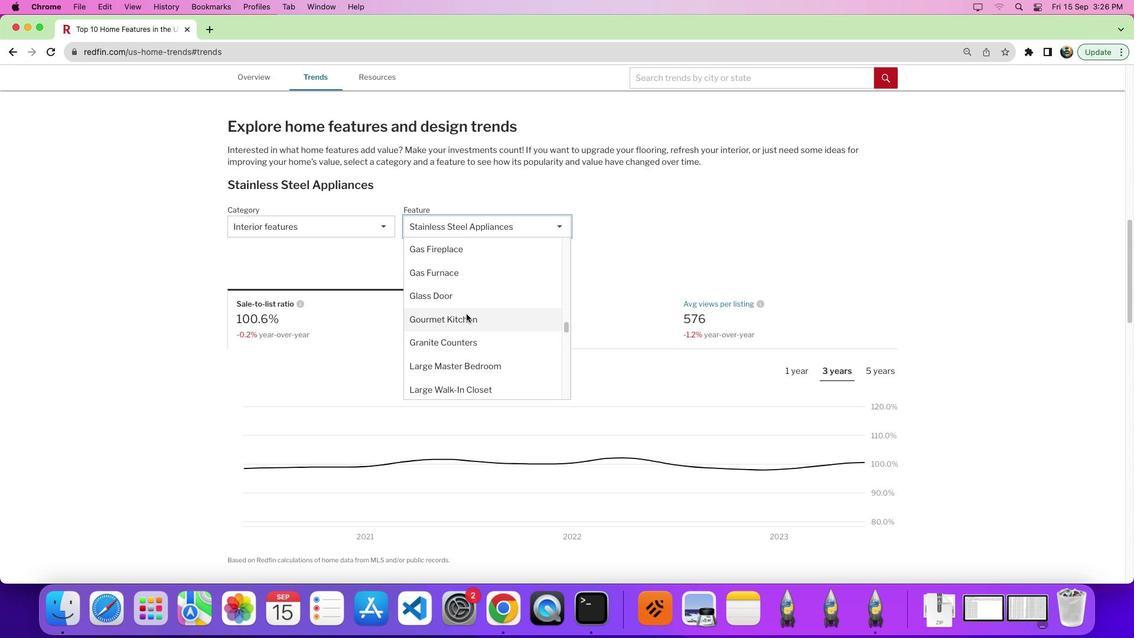 
Action: Mouse scrolled (470, 318) with delta (3, 4)
Screenshot: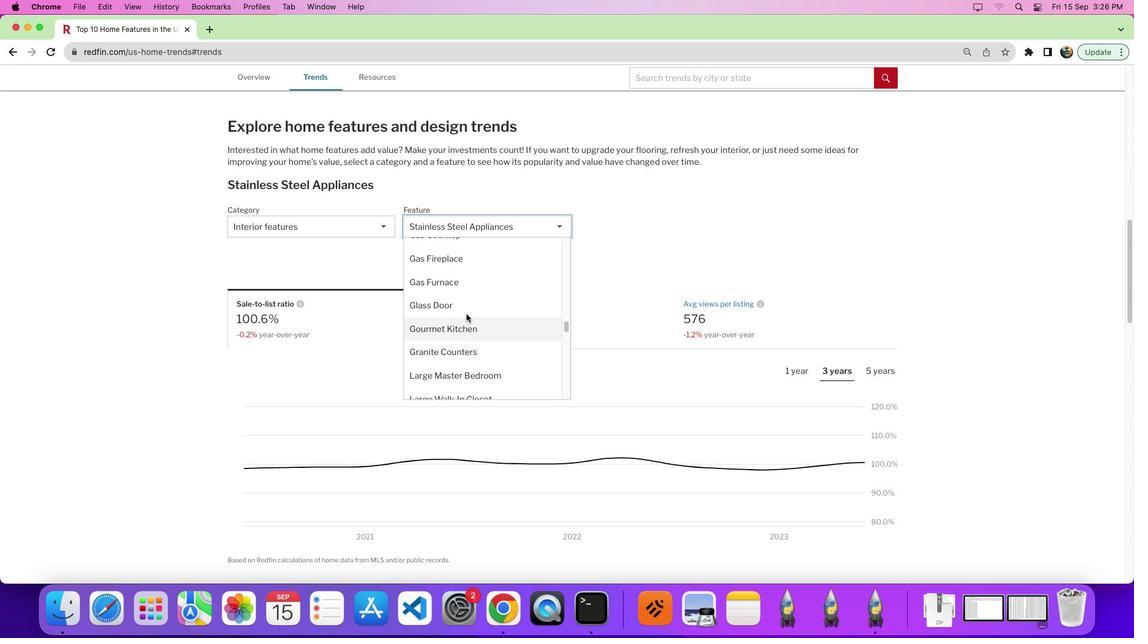 
Action: Mouse moved to (470, 317)
Screenshot: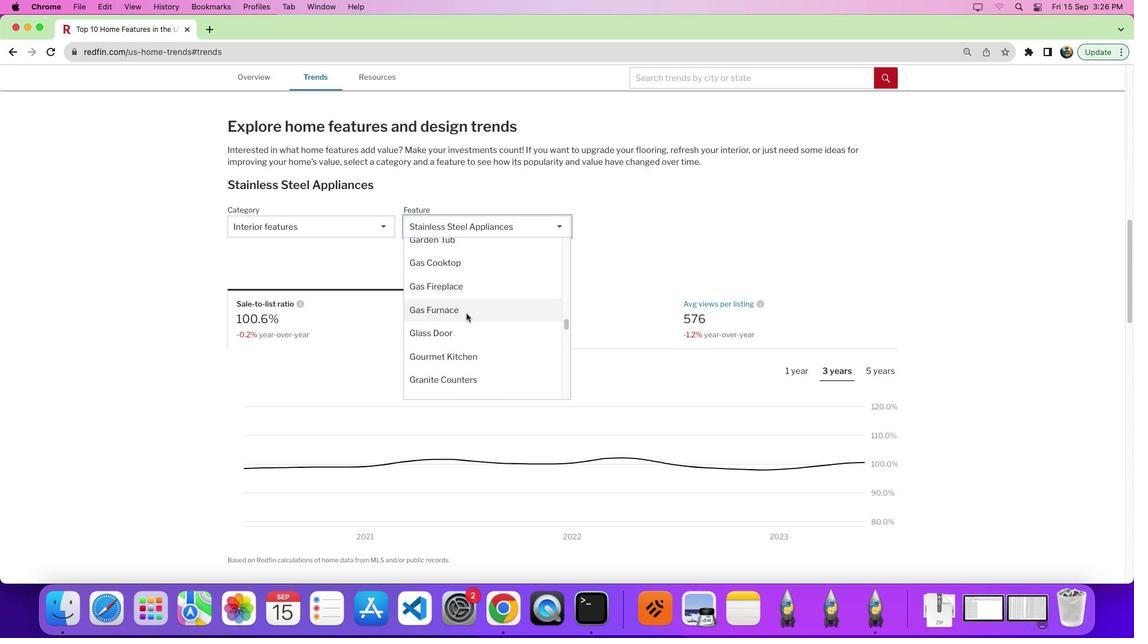 
Action: Mouse scrolled (470, 317) with delta (3, 4)
Screenshot: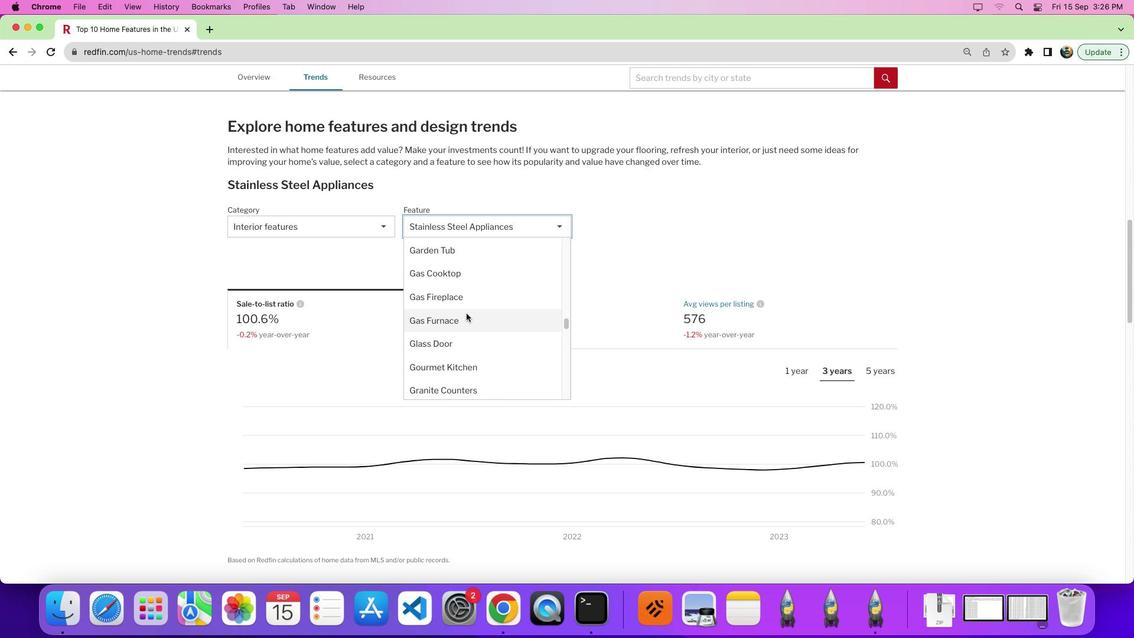 
Action: Mouse scrolled (470, 317) with delta (3, 4)
Screenshot: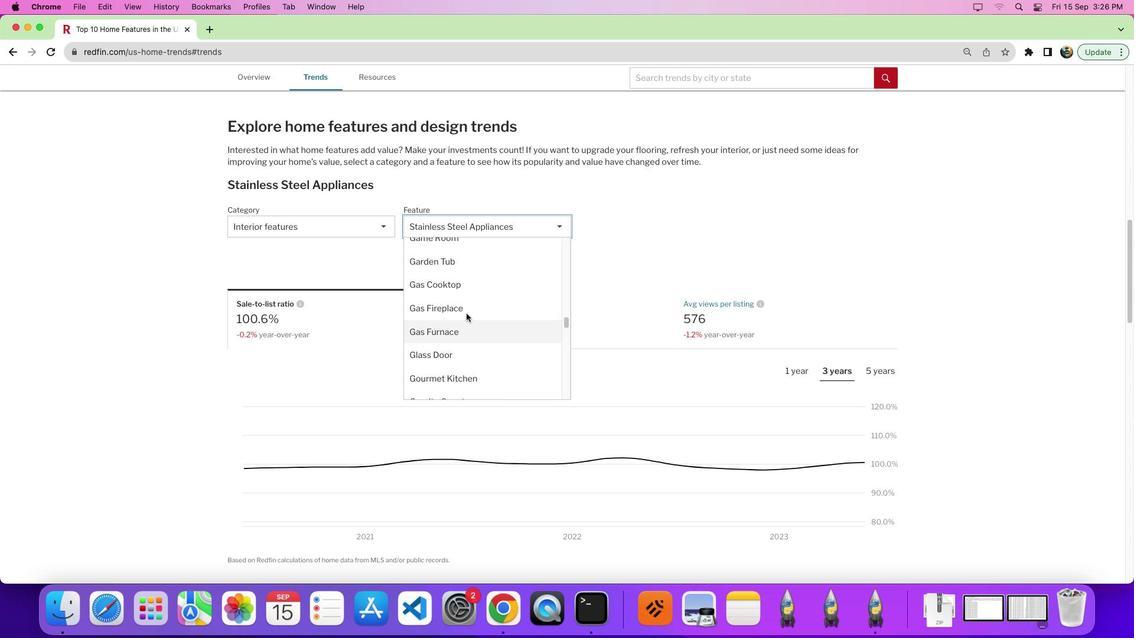
Action: Mouse moved to (471, 315)
Screenshot: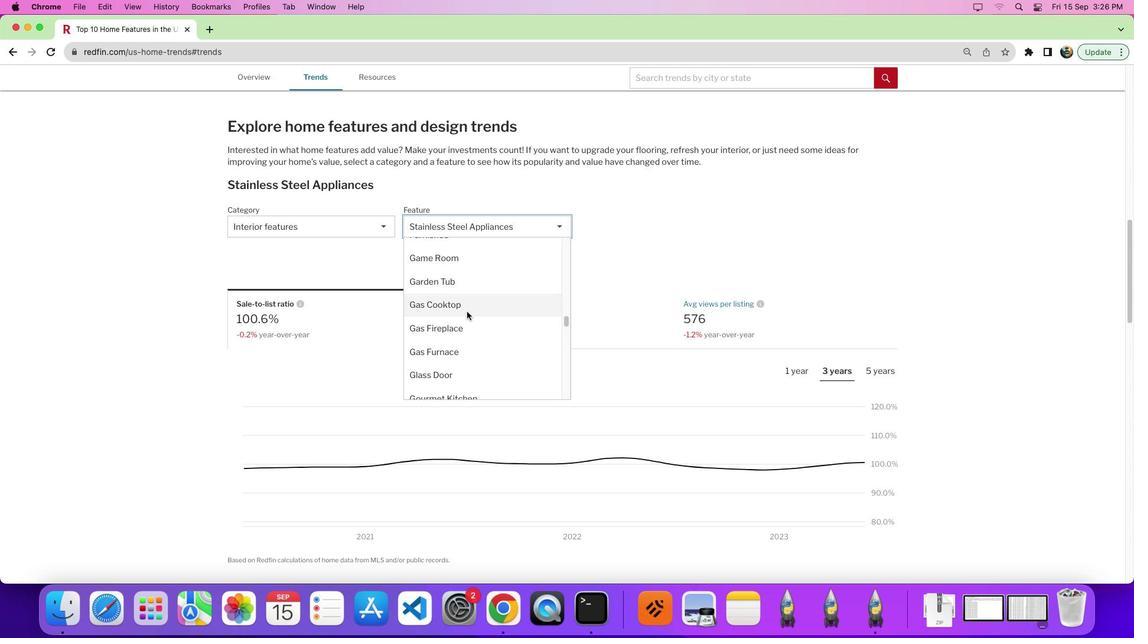 
Action: Mouse scrolled (471, 315) with delta (3, 4)
Screenshot: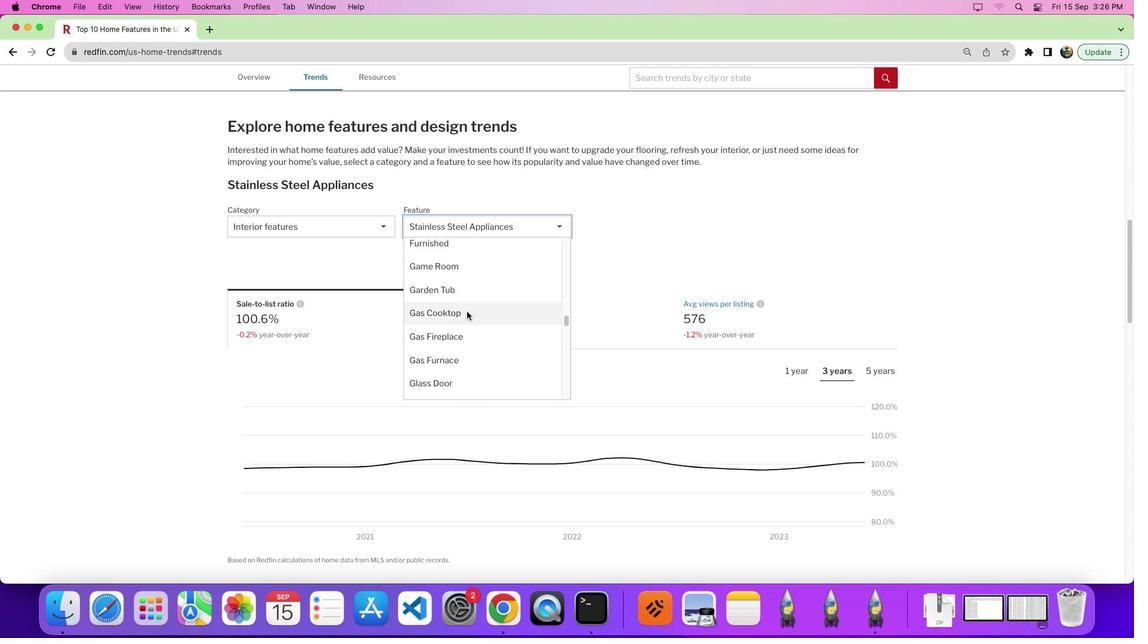 
Action: Mouse scrolled (471, 315) with delta (3, 4)
Screenshot: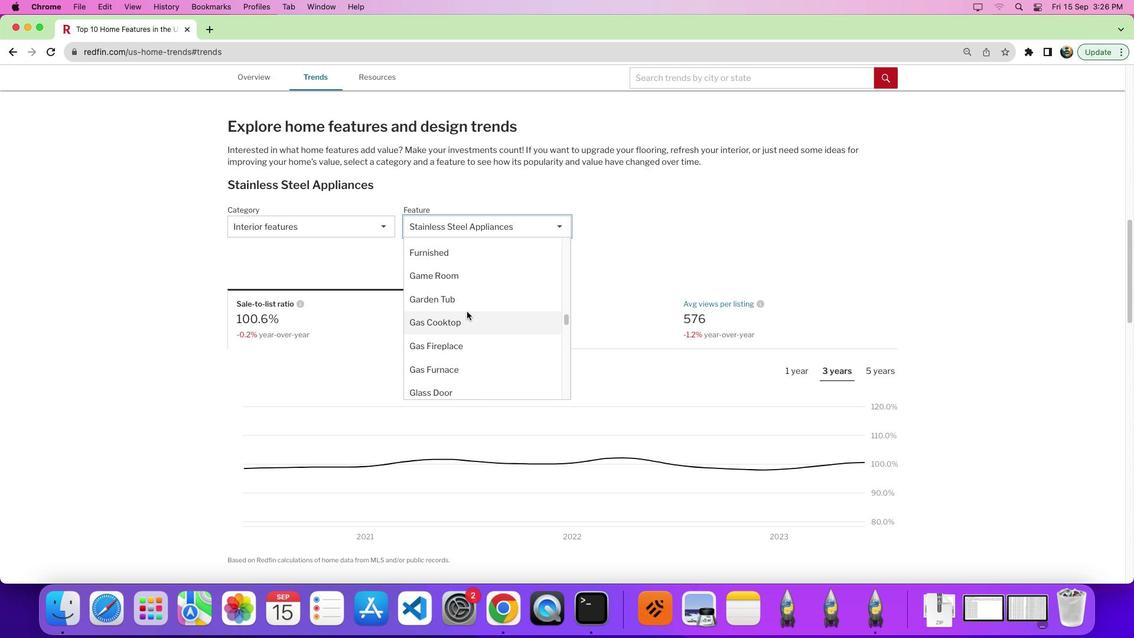
Action: Mouse scrolled (471, 315) with delta (3, 4)
Screenshot: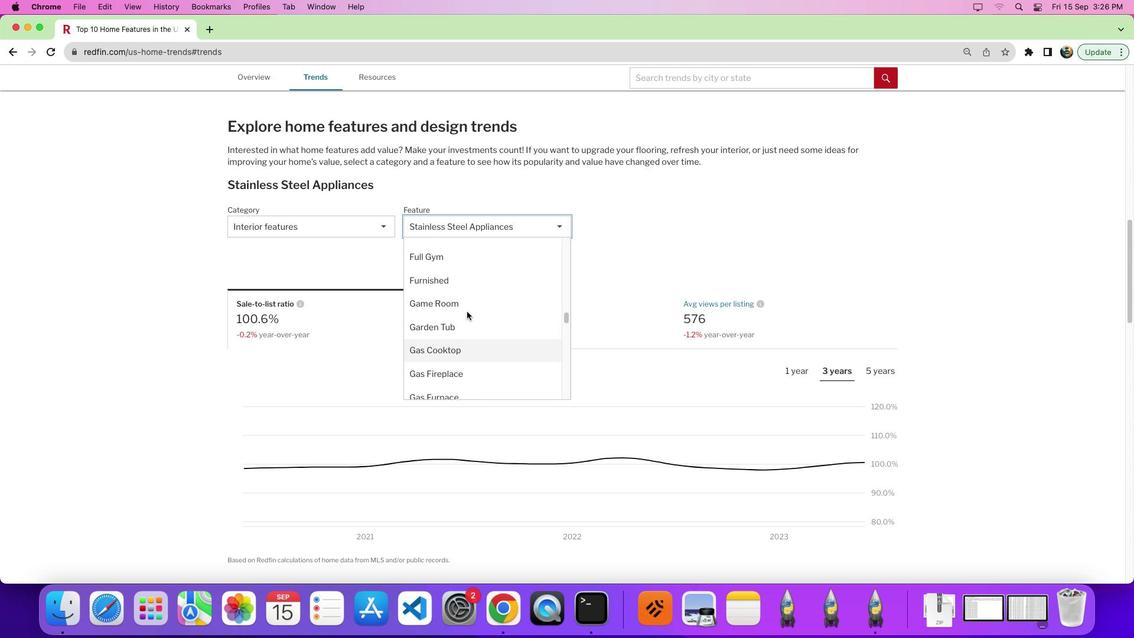 
Action: Mouse scrolled (471, 315) with delta (3, 4)
Screenshot: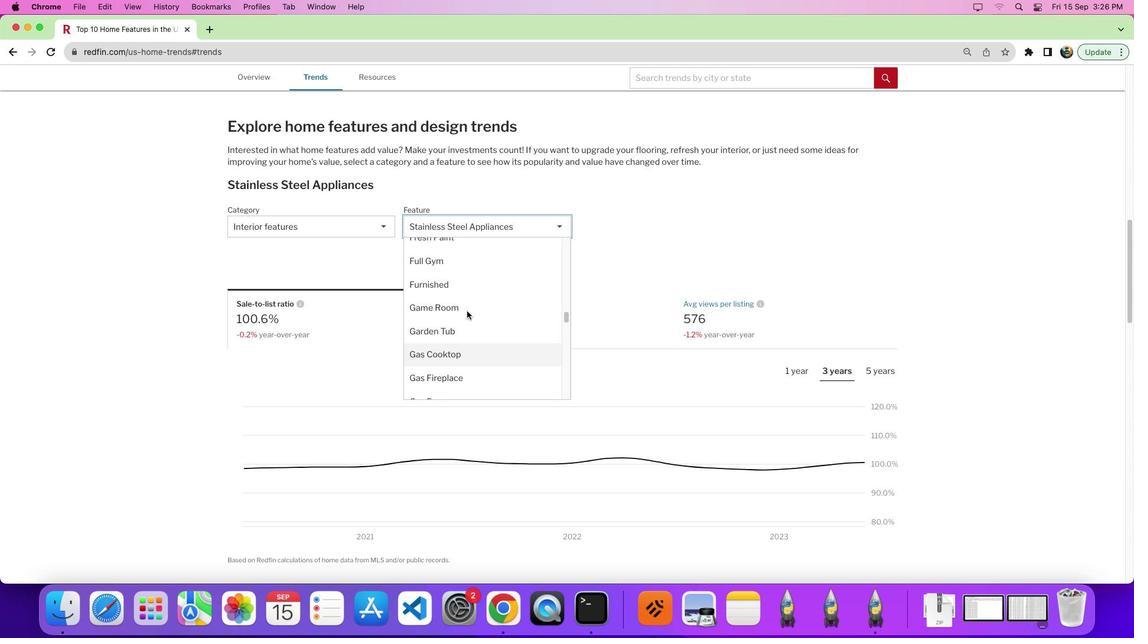 
Action: Mouse moved to (471, 306)
Screenshot: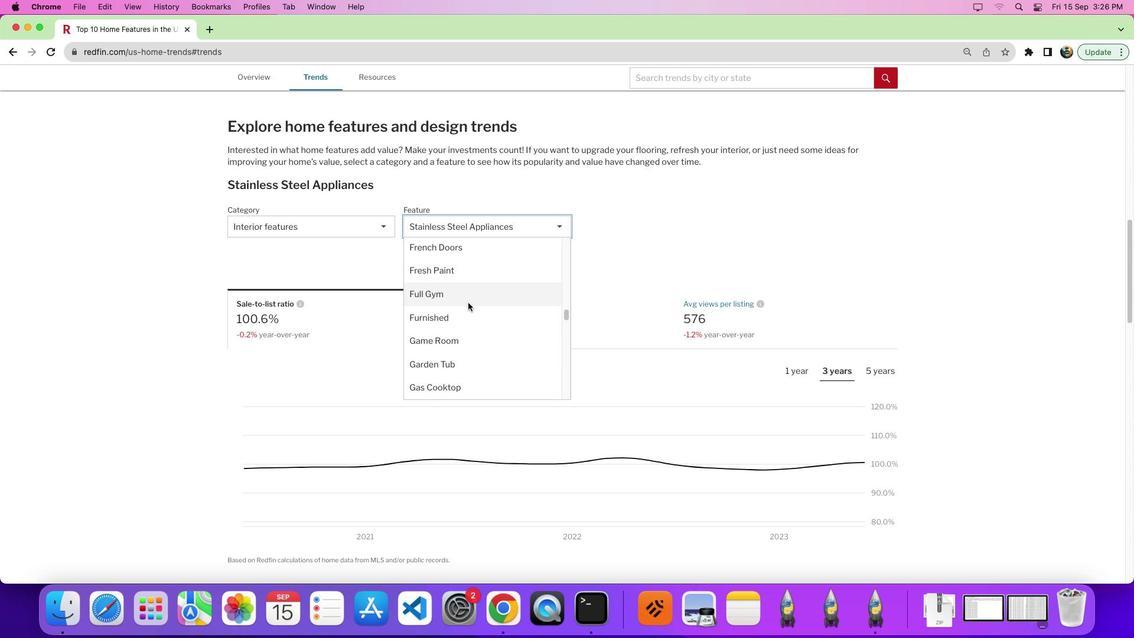 
Action: Mouse scrolled (471, 306) with delta (3, 4)
Screenshot: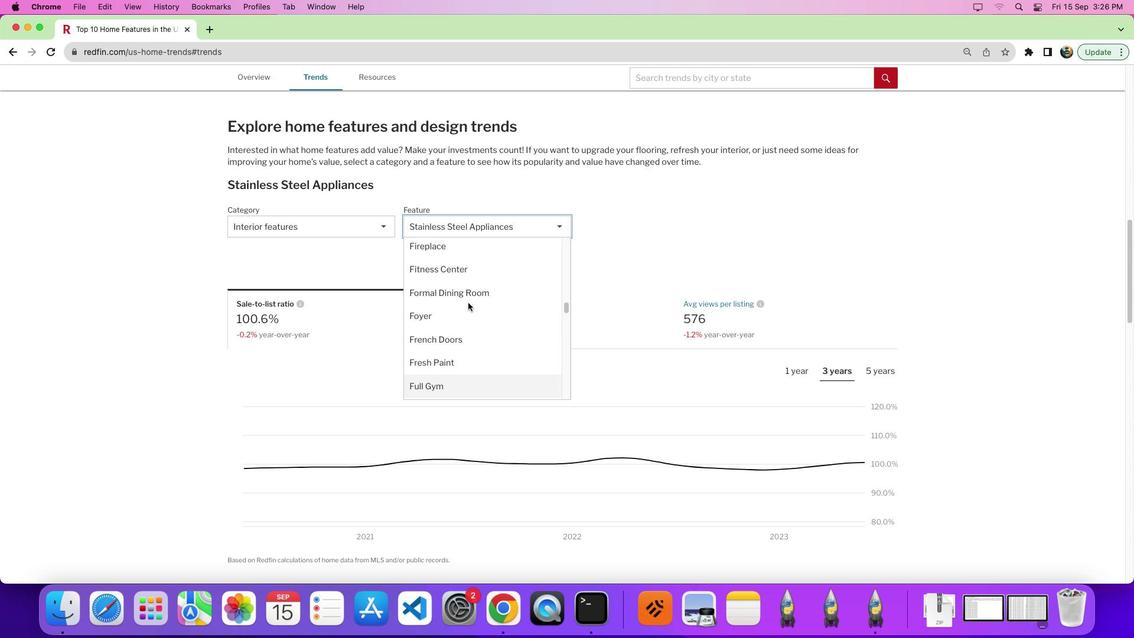 
Action: Mouse scrolled (471, 306) with delta (3, 4)
Screenshot: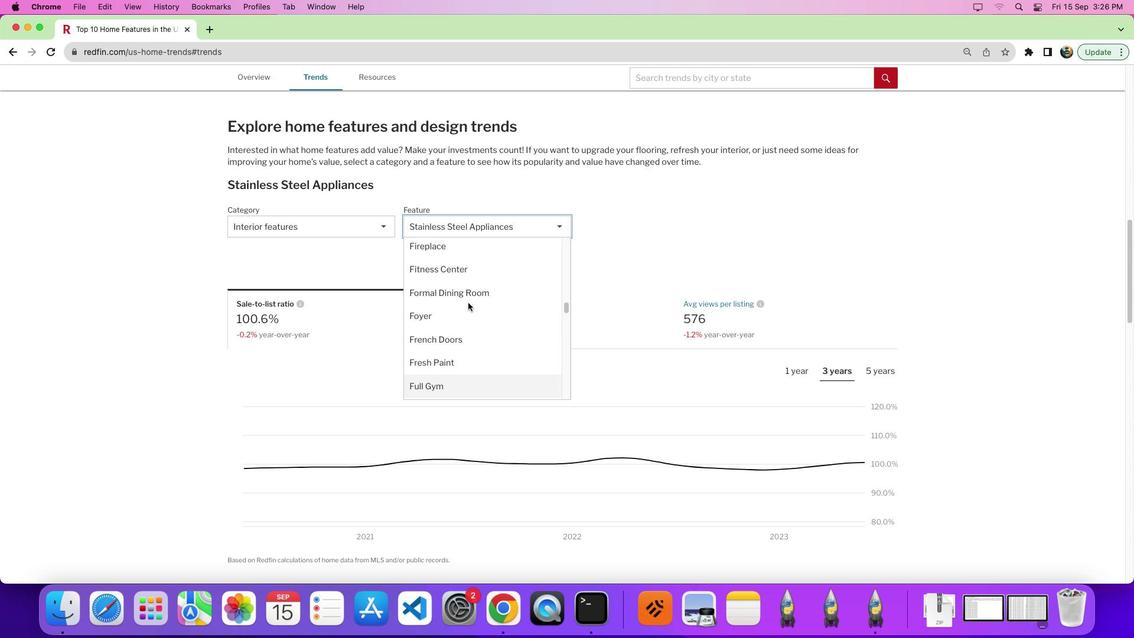 
Action: Mouse scrolled (471, 306) with delta (3, 8)
Screenshot: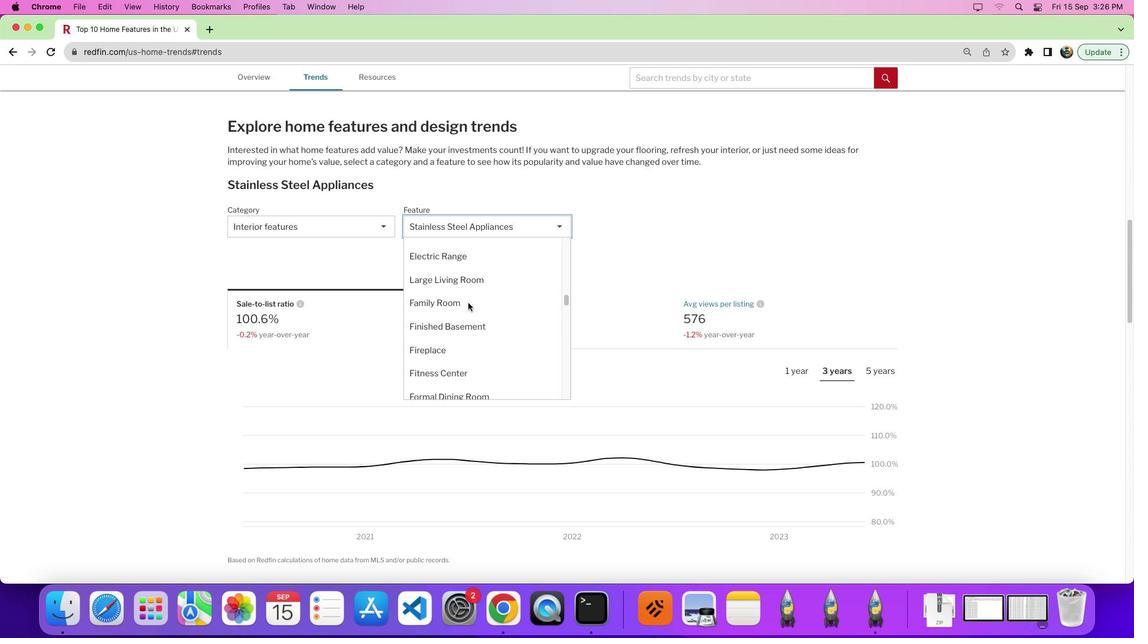 
Action: Mouse moved to (489, 311)
Screenshot: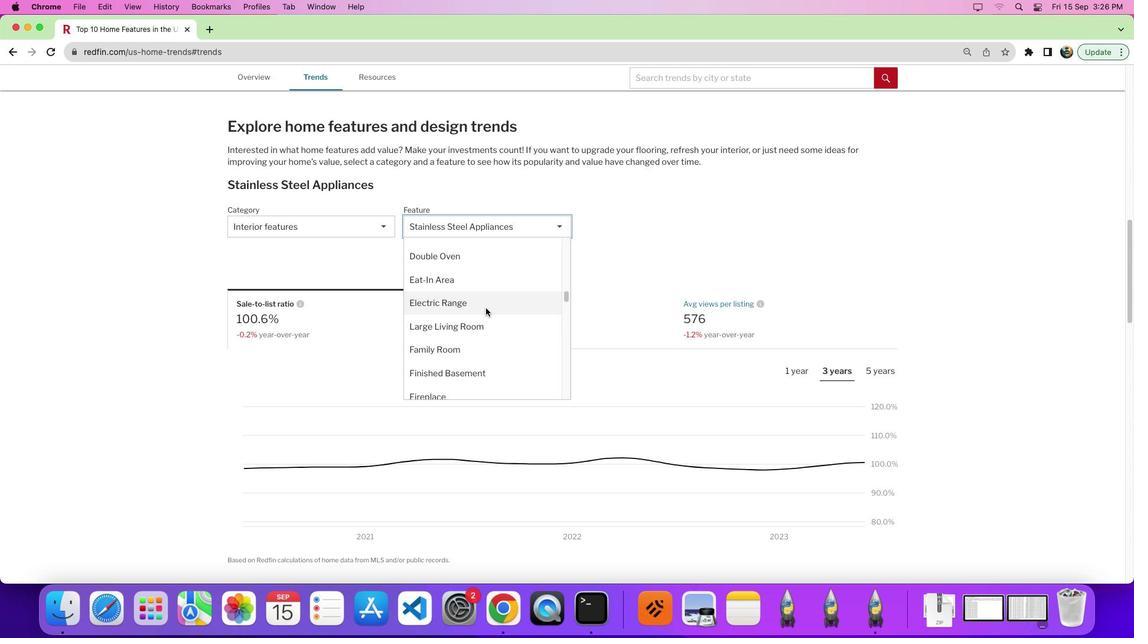 
Action: Mouse scrolled (489, 311) with delta (3, 4)
Screenshot: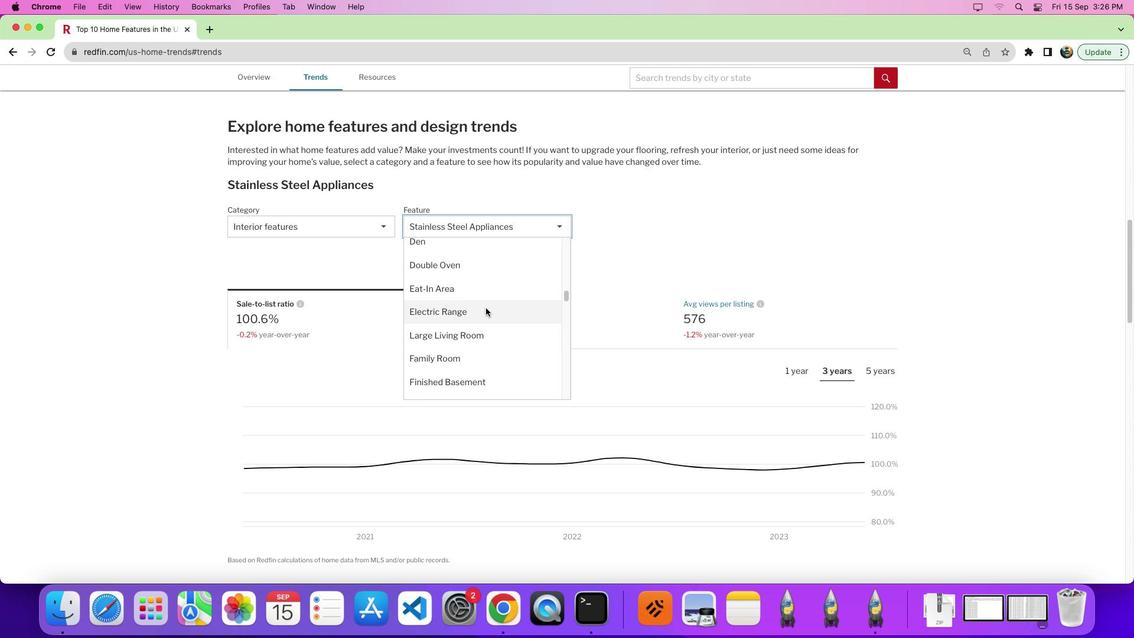 
Action: Mouse moved to (490, 311)
Screenshot: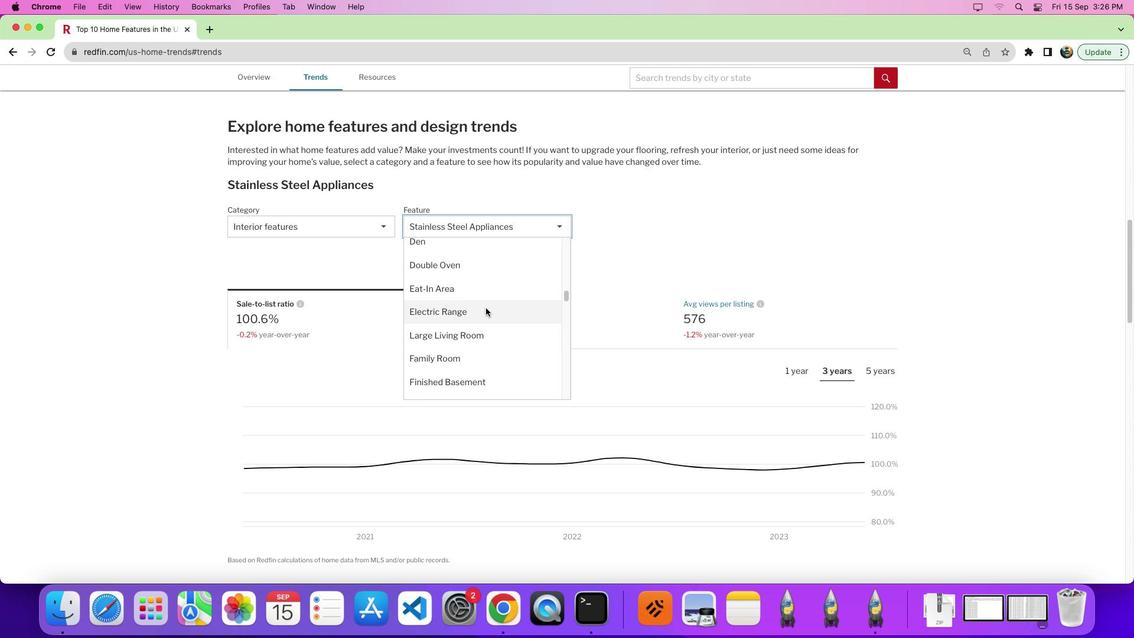 
Action: Mouse scrolled (490, 311) with delta (3, 4)
Screenshot: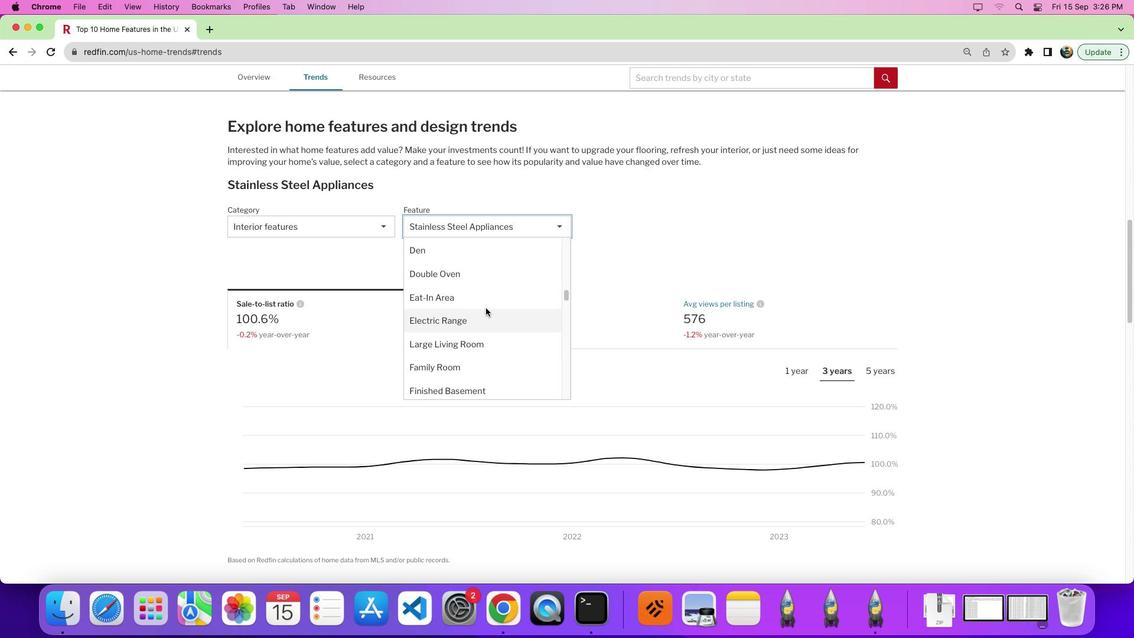 
Action: Mouse moved to (490, 312)
Screenshot: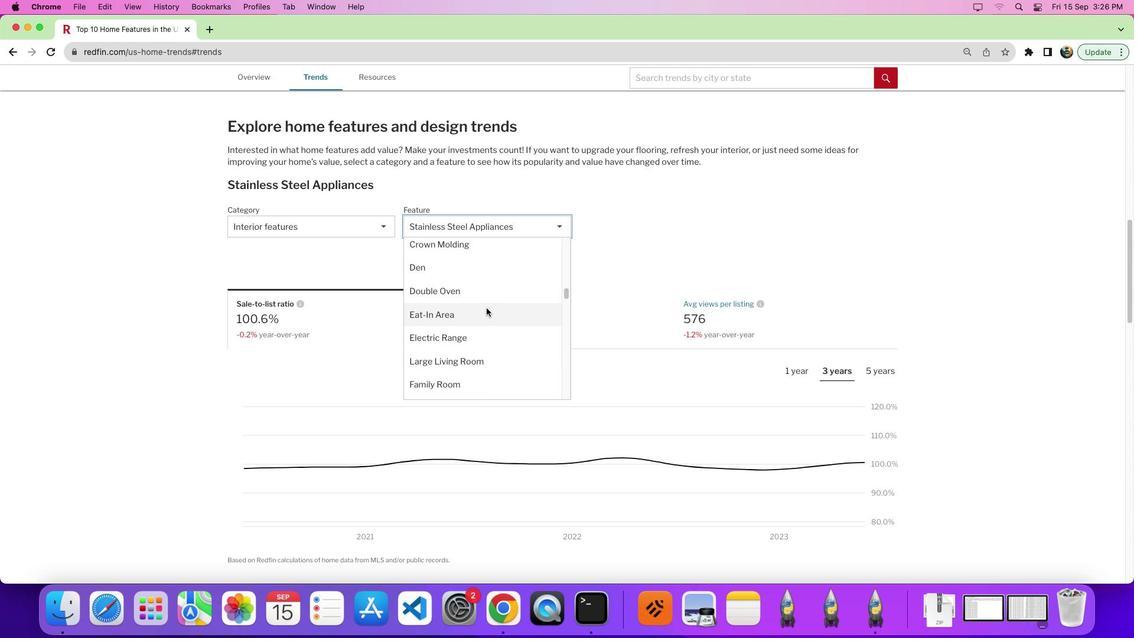 
Action: Mouse scrolled (490, 312) with delta (3, 4)
Screenshot: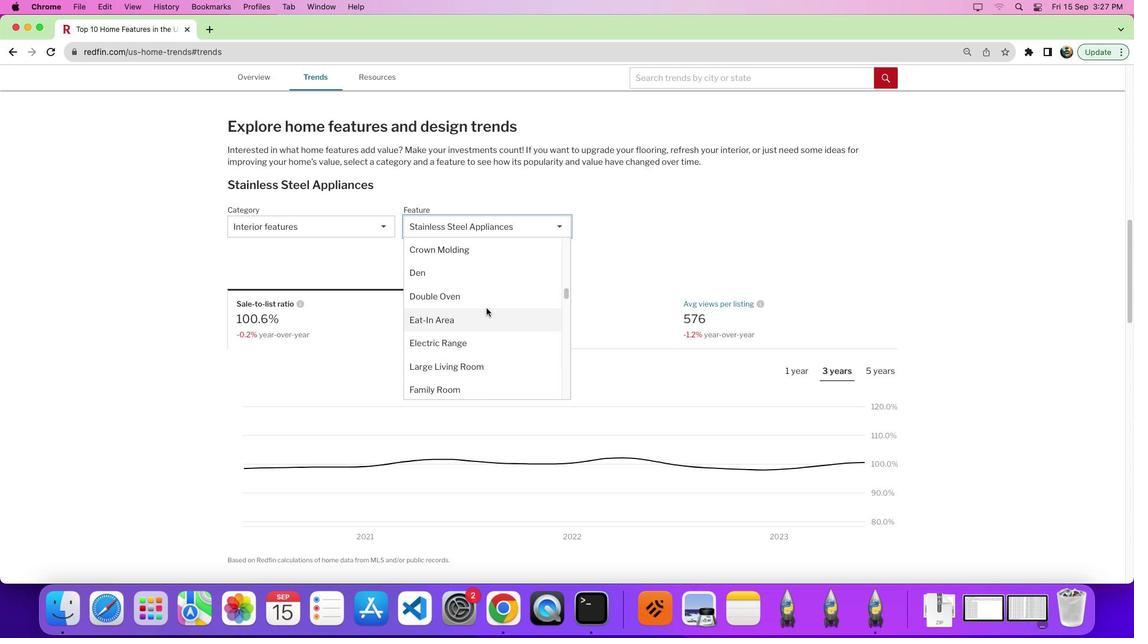 
Action: Mouse scrolled (490, 312) with delta (3, 4)
Screenshot: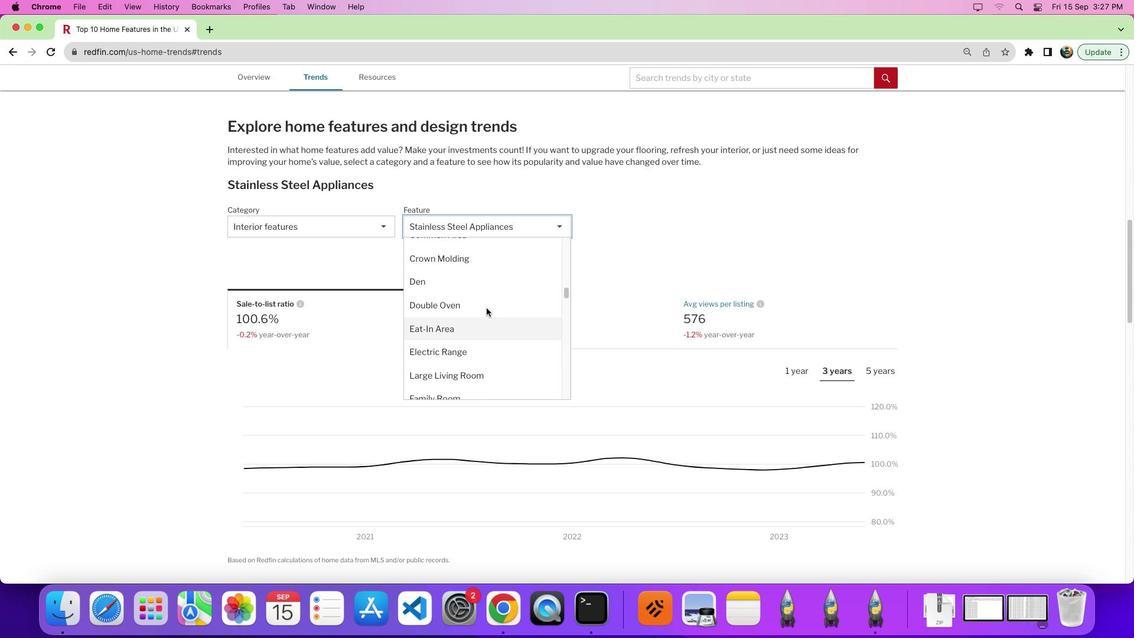 
Action: Mouse moved to (491, 310)
Screenshot: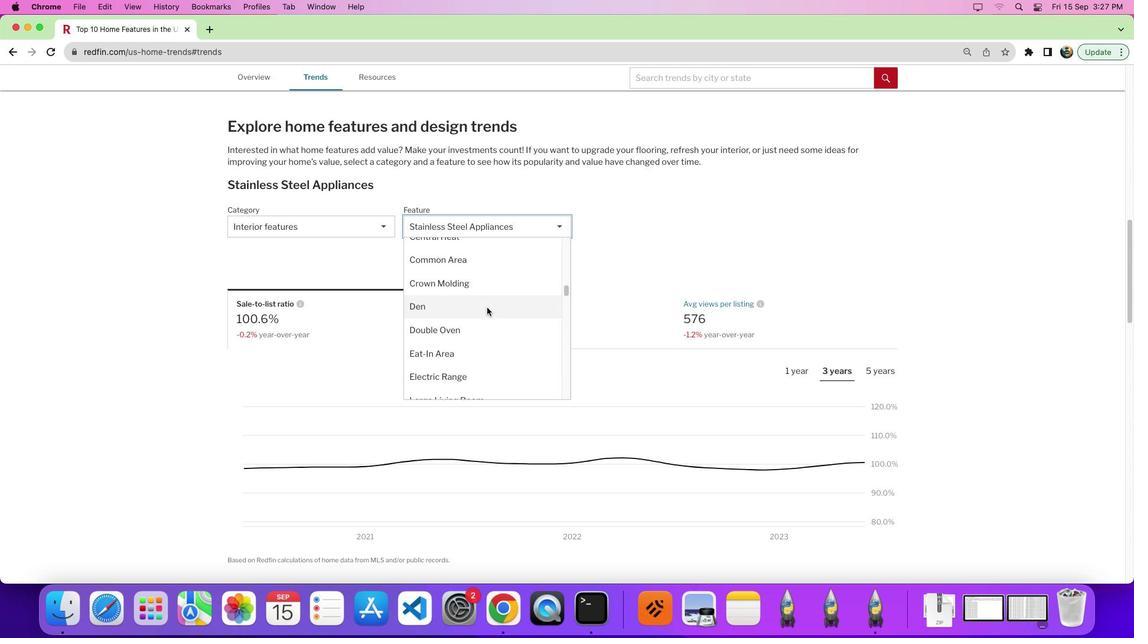 
Action: Mouse scrolled (491, 310) with delta (3, 4)
Screenshot: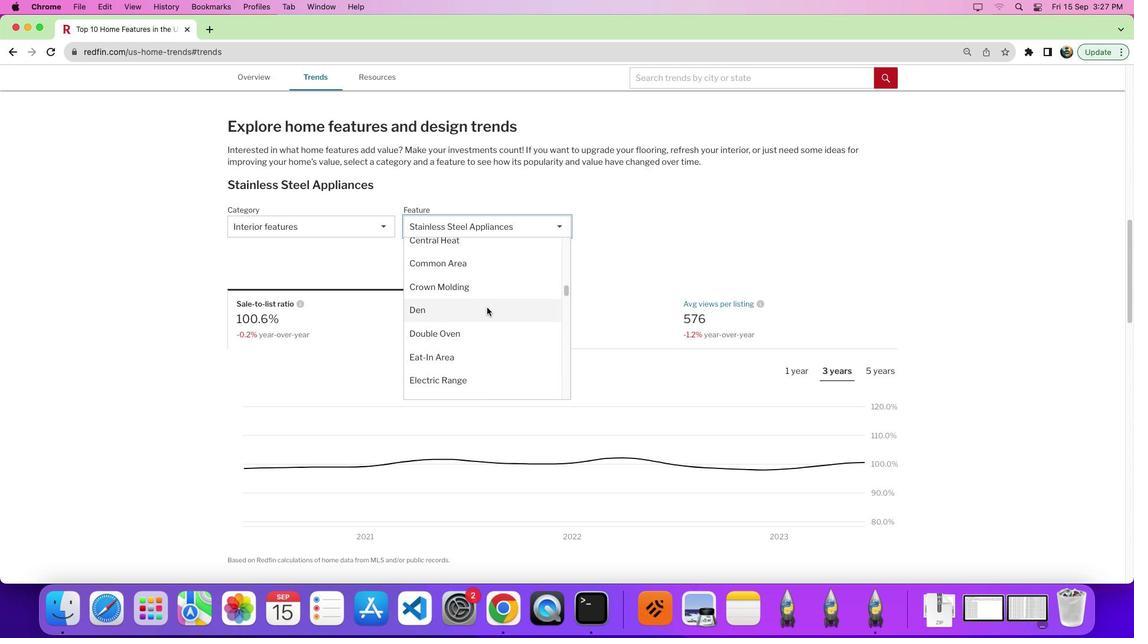 
Action: Mouse scrolled (491, 310) with delta (3, 4)
Screenshot: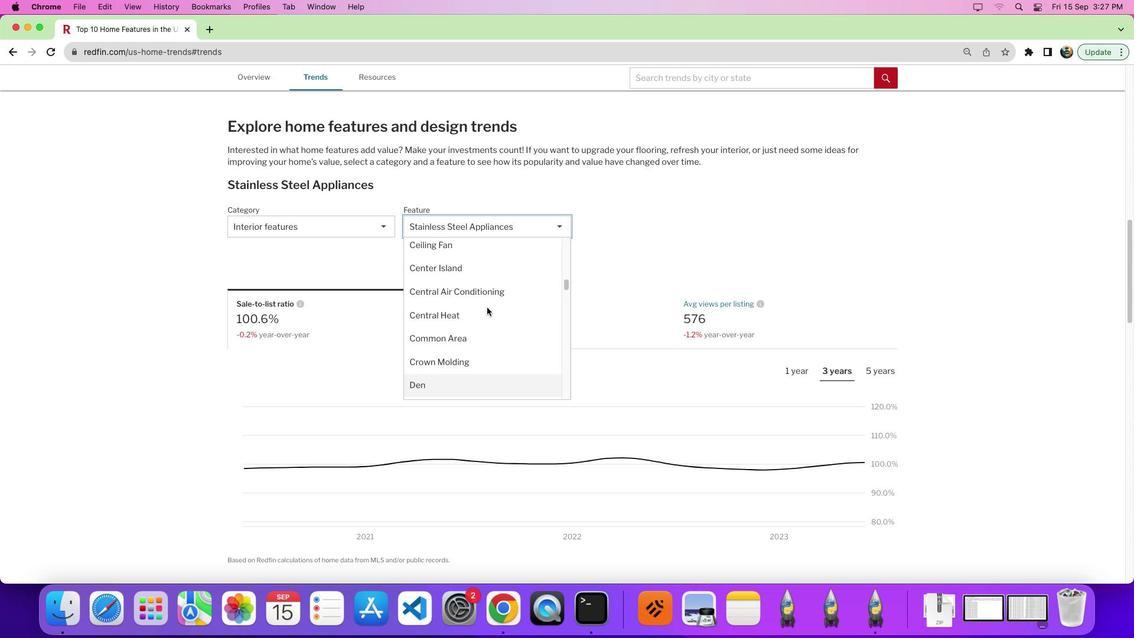 
Action: Mouse scrolled (491, 310) with delta (3, 7)
Screenshot: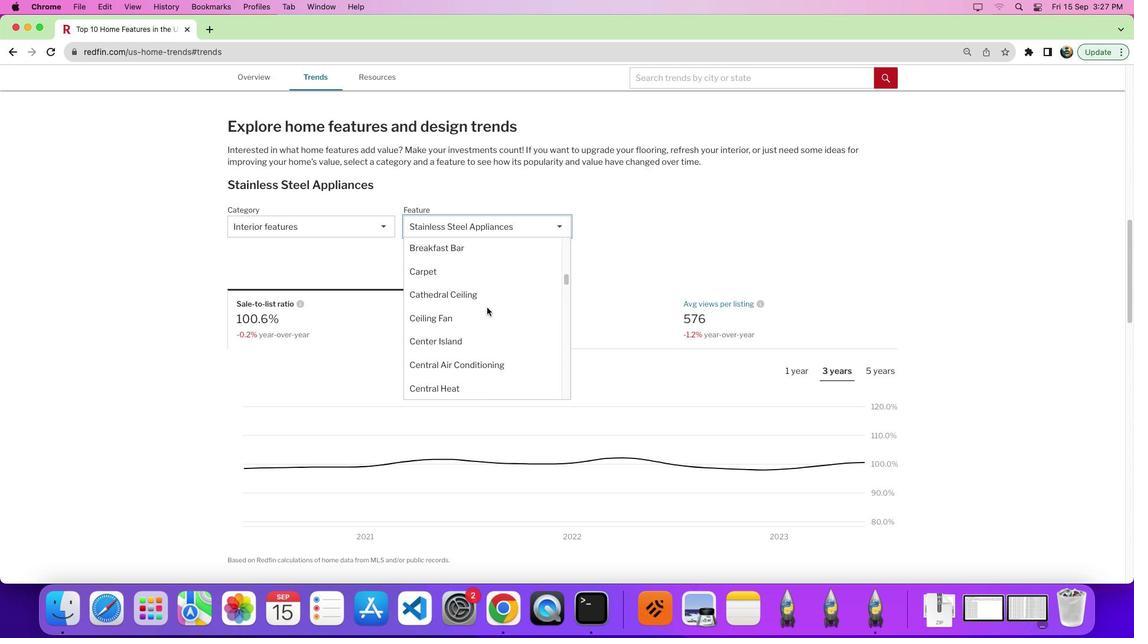 
Action: Mouse scrolled (491, 310) with delta (3, 2)
Screenshot: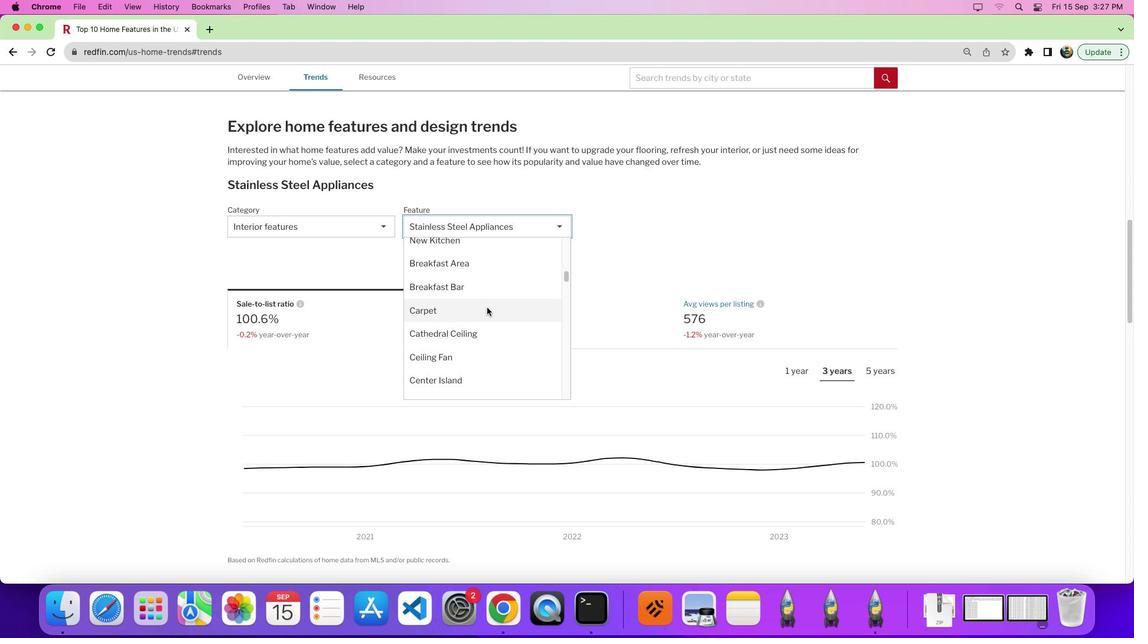 
Action: Mouse scrolled (491, 310) with delta (3, 2)
Screenshot: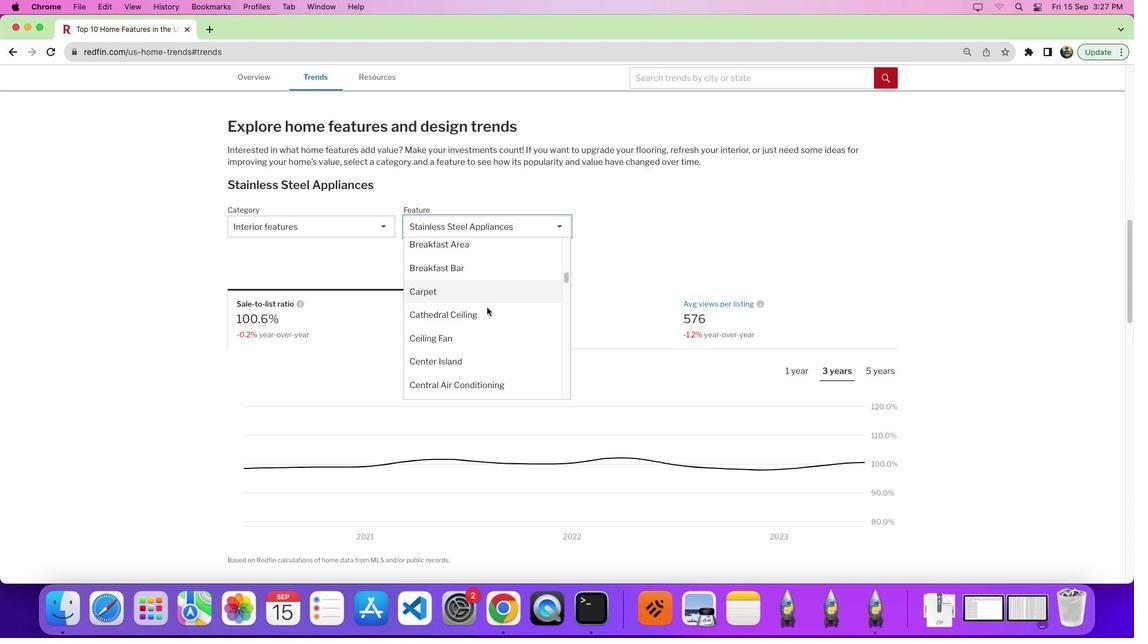 
Action: Mouse scrolled (491, 310) with delta (3, 0)
Screenshot: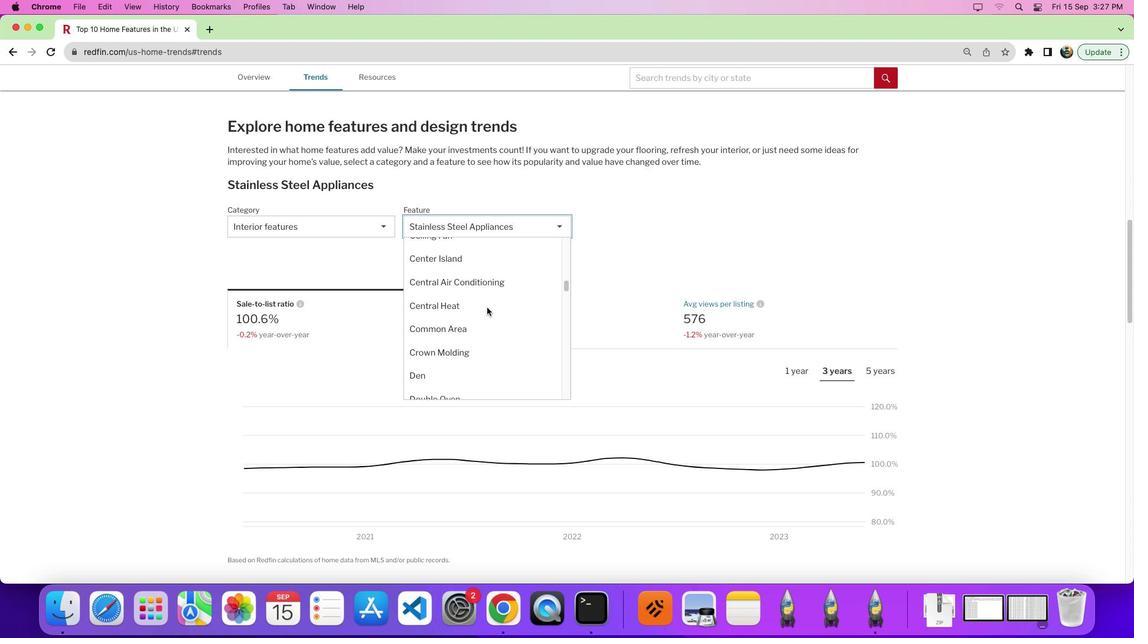 
Action: Mouse scrolled (491, 310) with delta (3, 4)
Screenshot: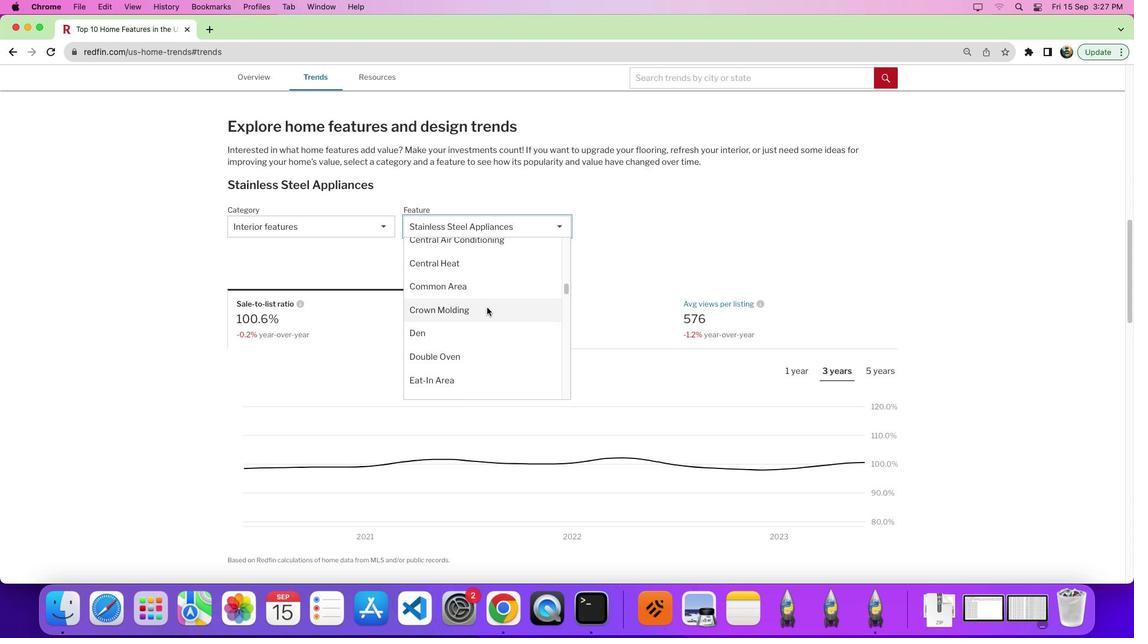 
Action: Mouse scrolled (491, 310) with delta (3, 4)
Screenshot: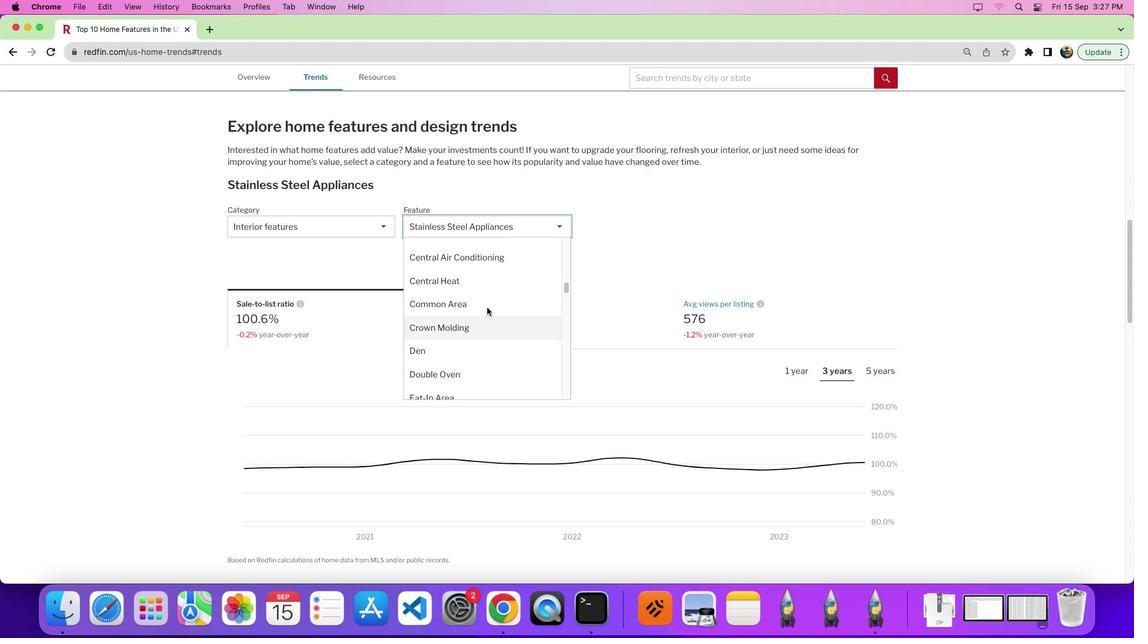 
Action: Mouse scrolled (491, 310) with delta (3, 4)
Screenshot: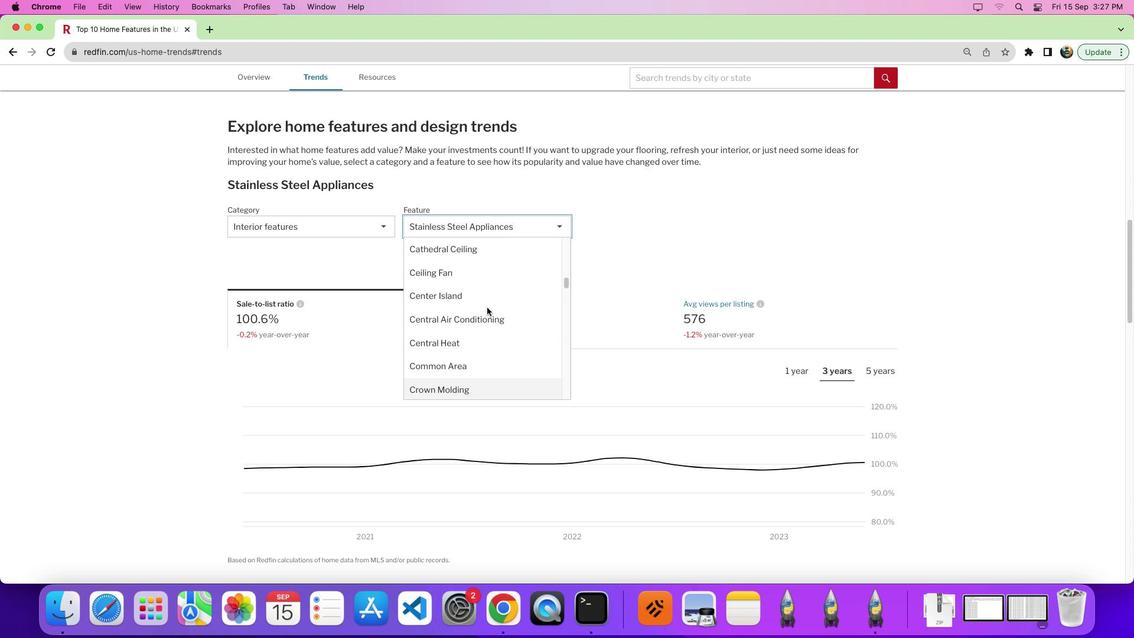 
Action: Mouse scrolled (491, 310) with delta (3, 4)
Screenshot: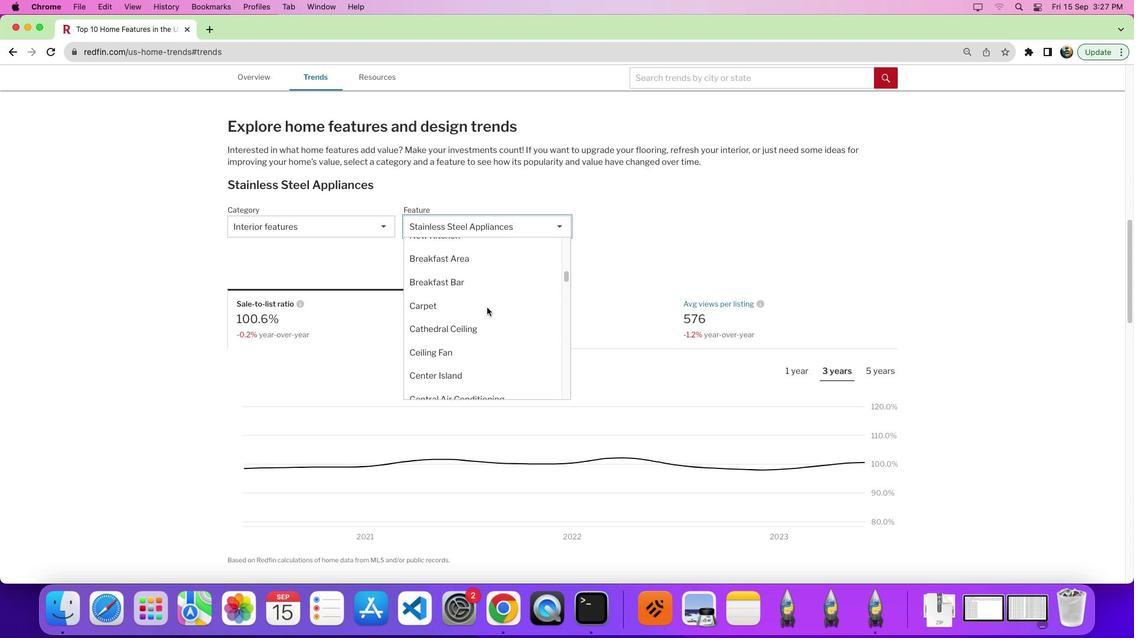 
Action: Mouse scrolled (491, 310) with delta (3, 7)
Screenshot: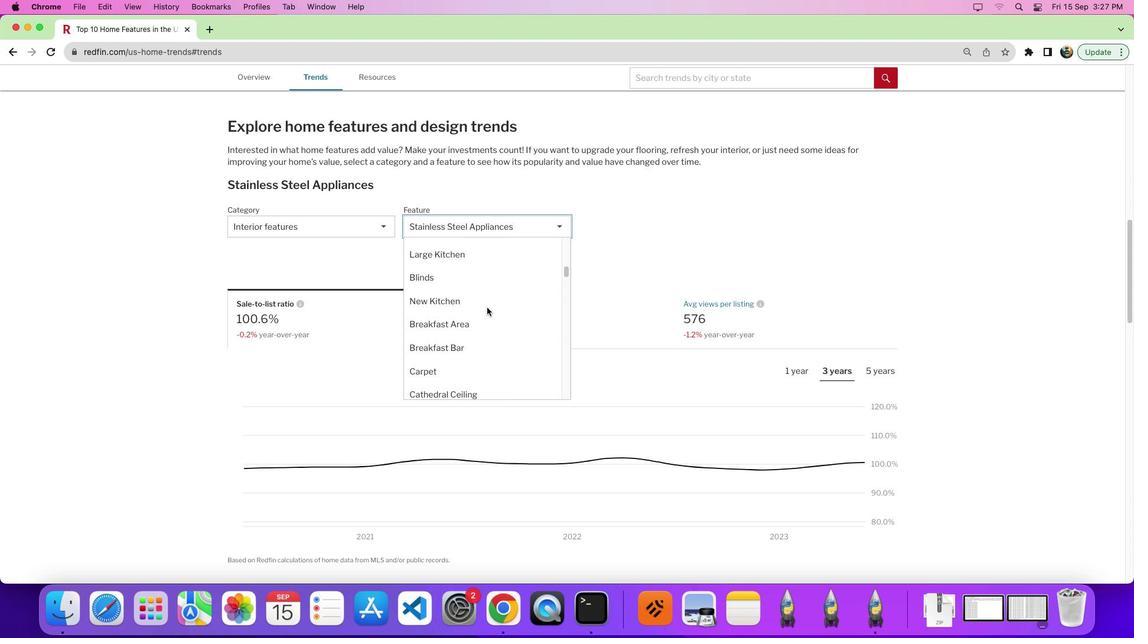 
Action: Mouse scrolled (491, 310) with delta (3, 4)
Screenshot: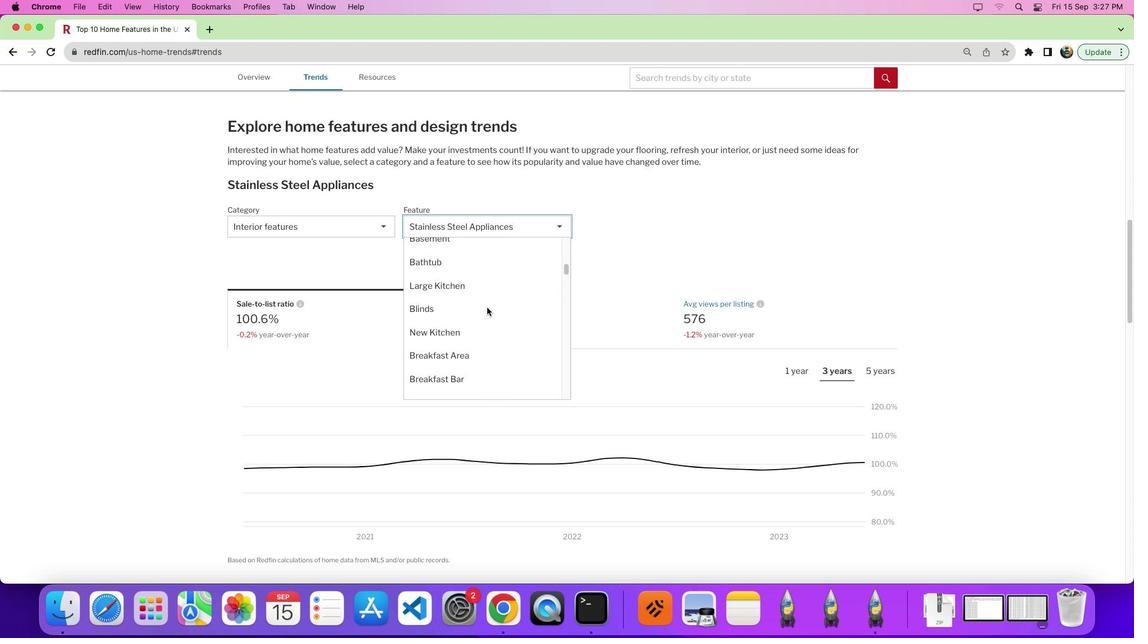 
Action: Mouse scrolled (491, 310) with delta (3, 4)
Screenshot: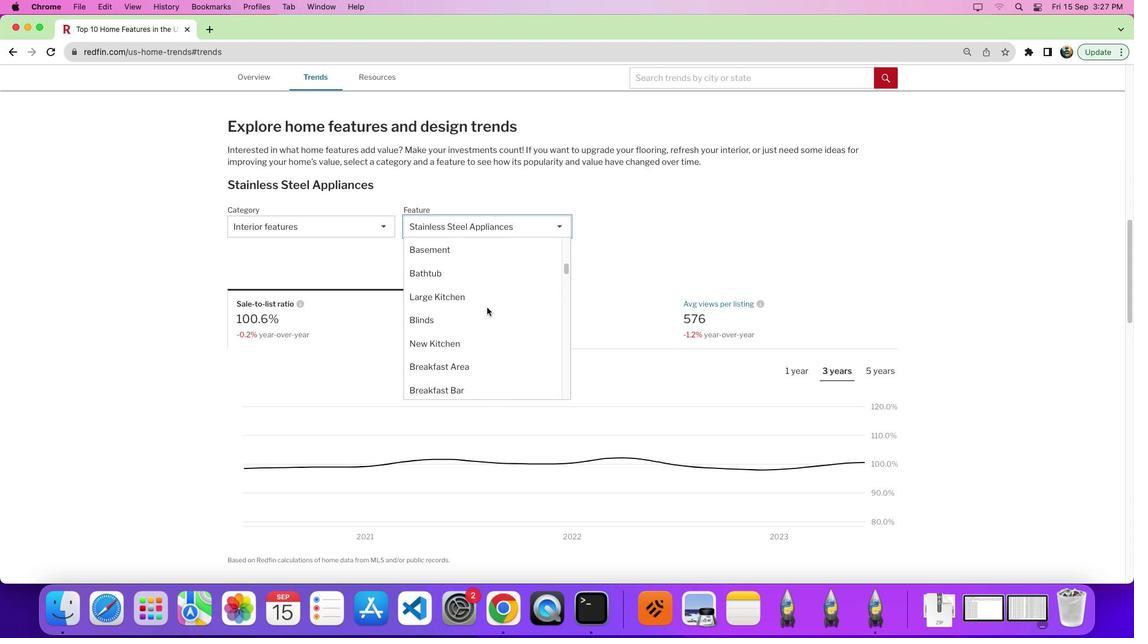 
Action: Mouse scrolled (491, 310) with delta (3, 4)
Screenshot: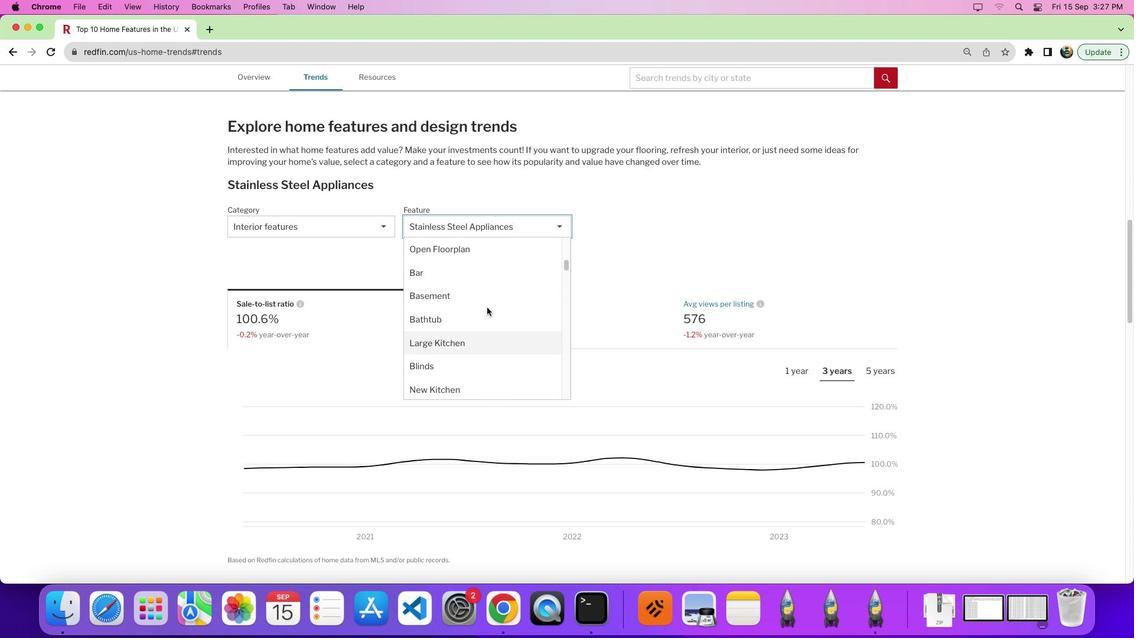 
Action: Mouse scrolled (491, 310) with delta (3, 4)
Screenshot: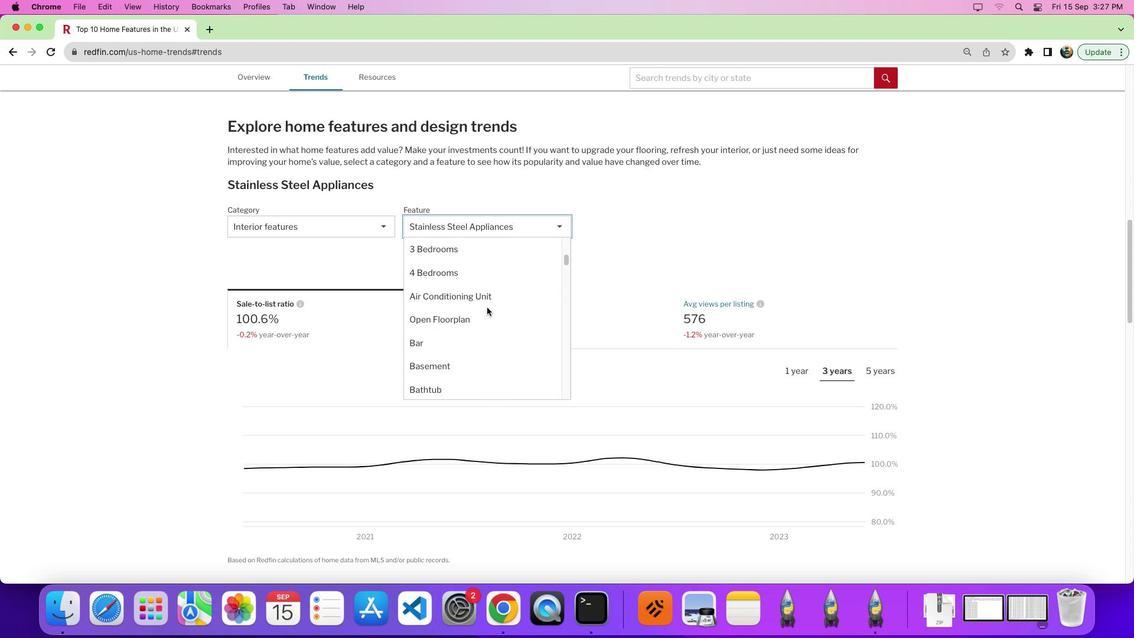 
Action: Mouse scrolled (491, 310) with delta (3, 7)
Screenshot: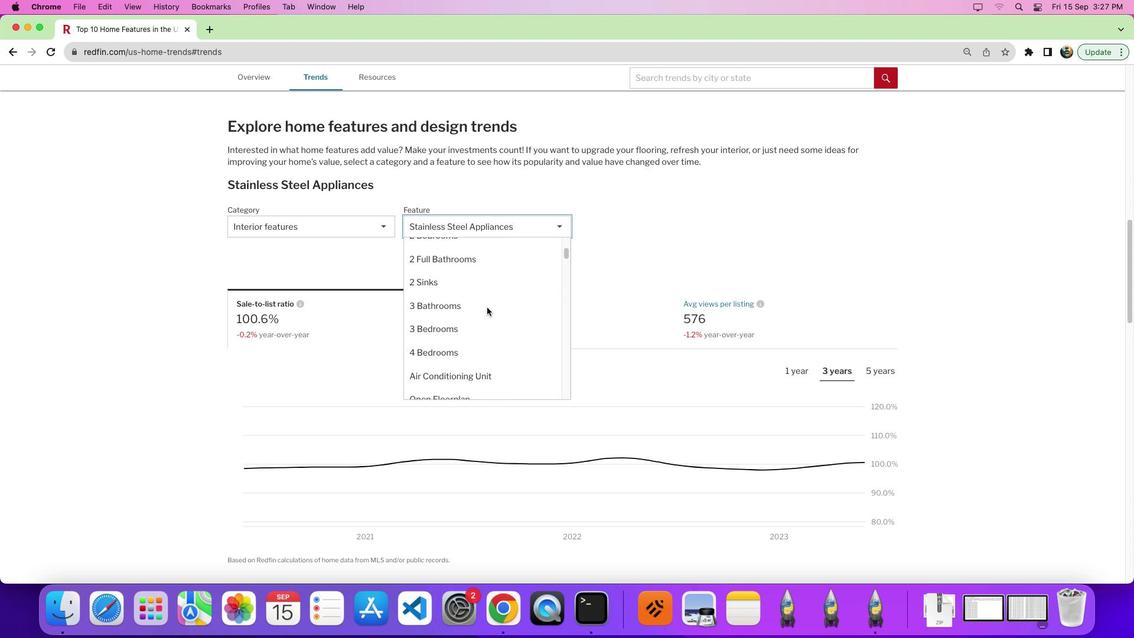 
Action: Mouse scrolled (491, 310) with delta (3, 2)
Screenshot: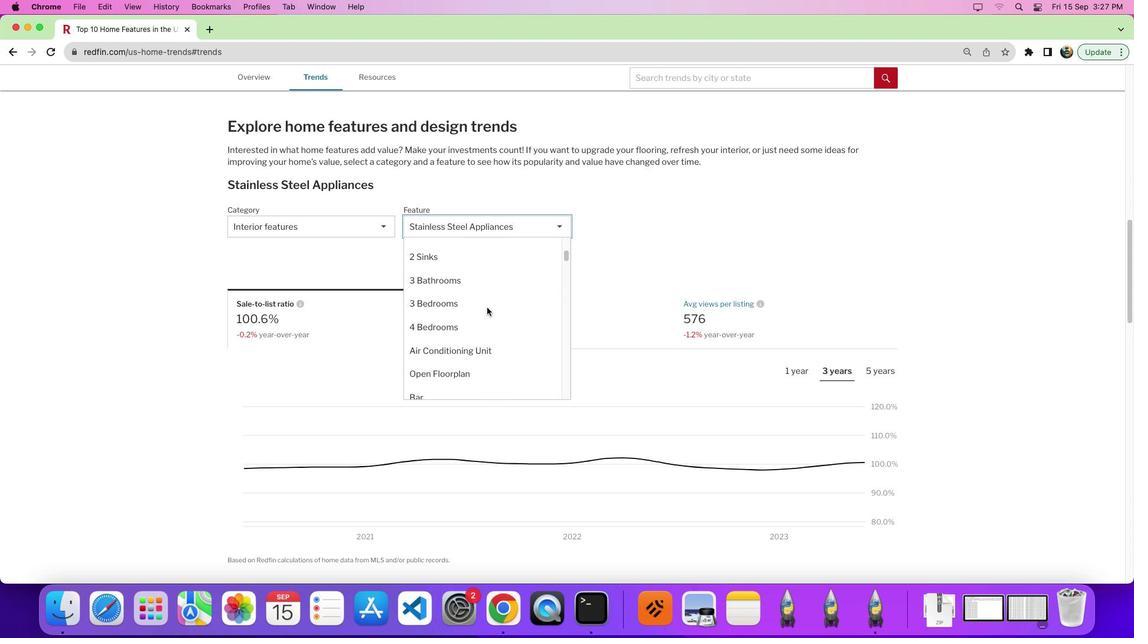 
Action: Mouse scrolled (491, 310) with delta (3, 2)
Screenshot: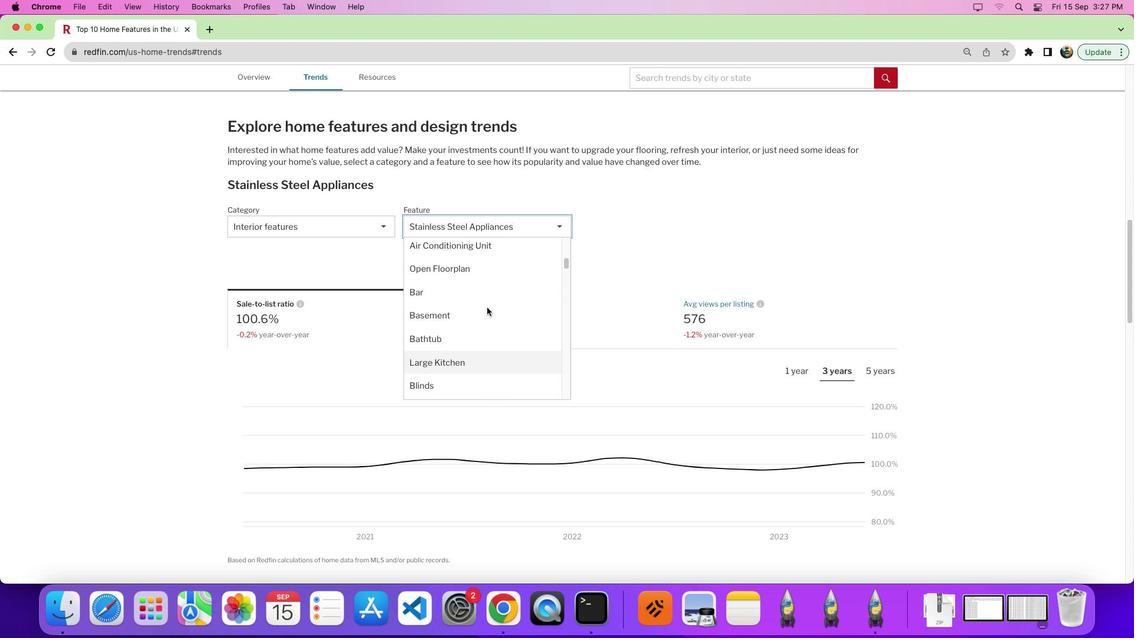 
Action: Mouse scrolled (491, 310) with delta (3, 0)
Screenshot: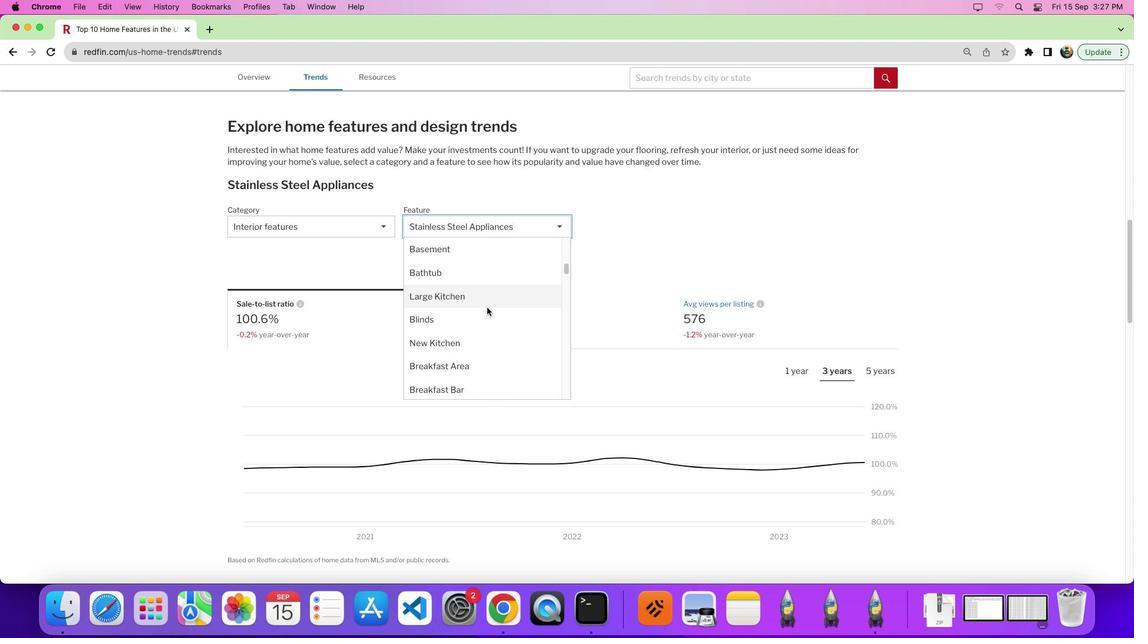 
Action: Mouse scrolled (491, 310) with delta (3, 2)
Screenshot: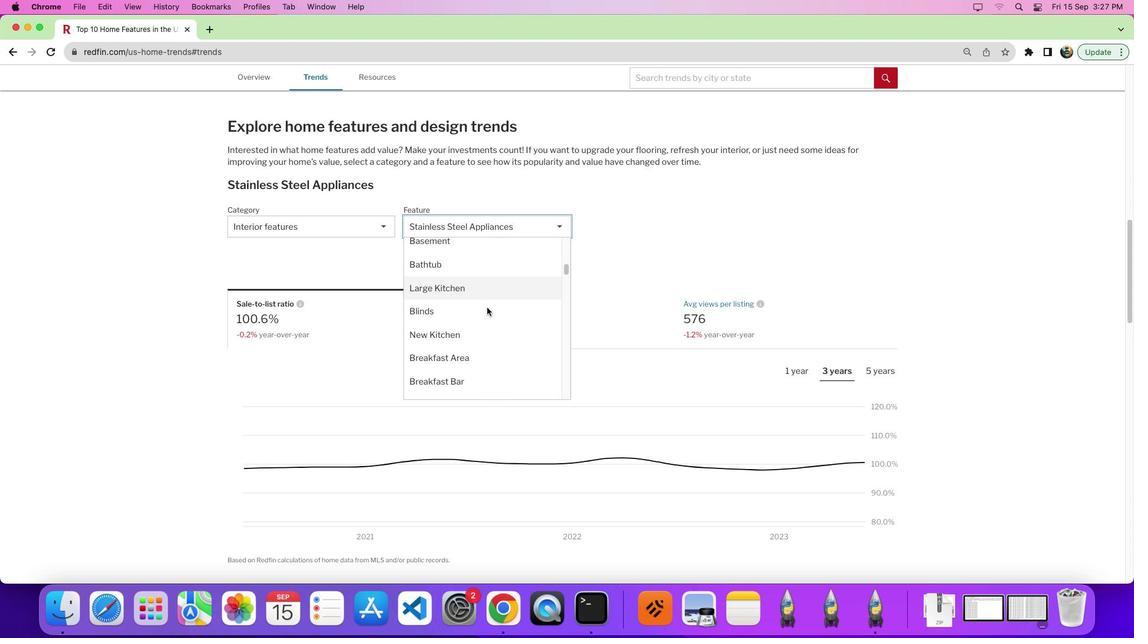 
Action: Mouse scrolled (491, 310) with delta (3, 2)
Screenshot: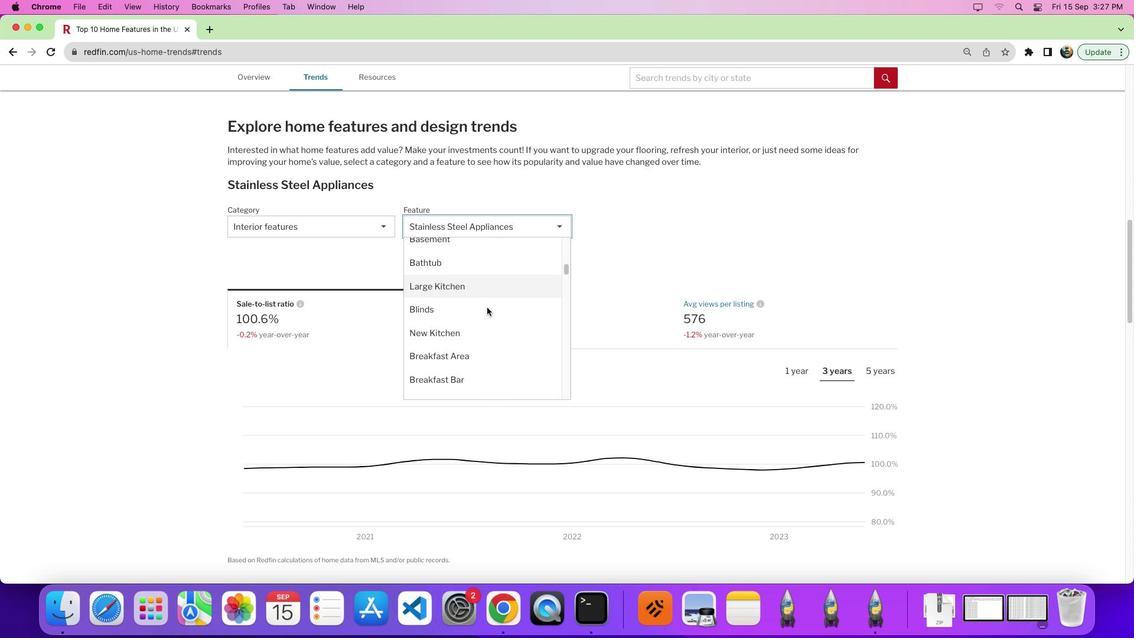 
Action: Mouse moved to (486, 297)
Screenshot: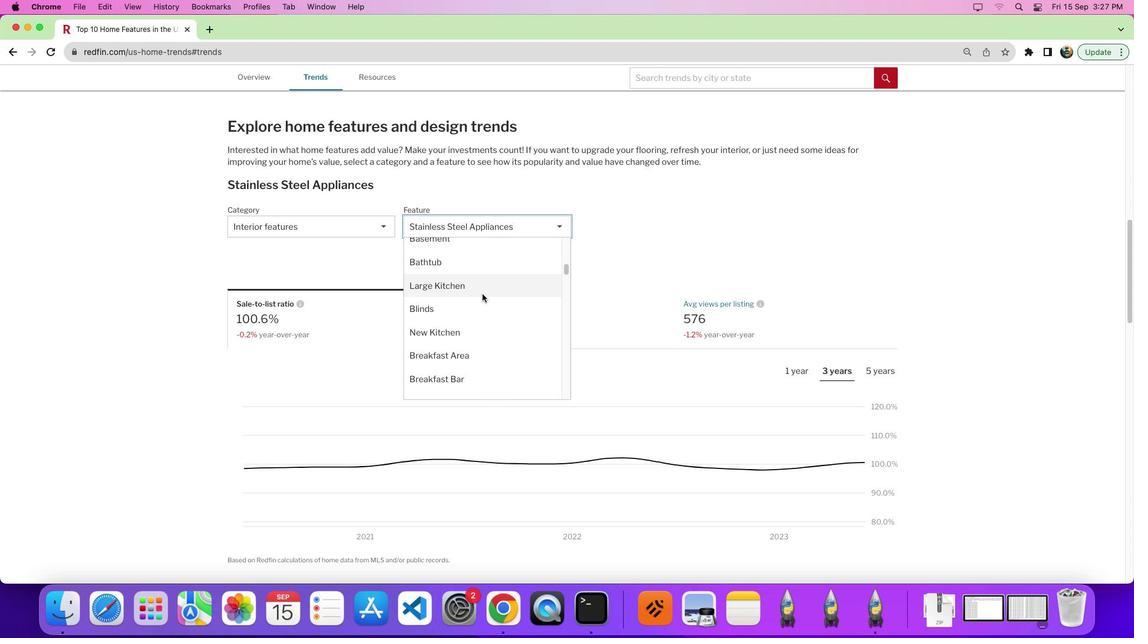 
Action: Mouse pressed left at (486, 297)
Screenshot: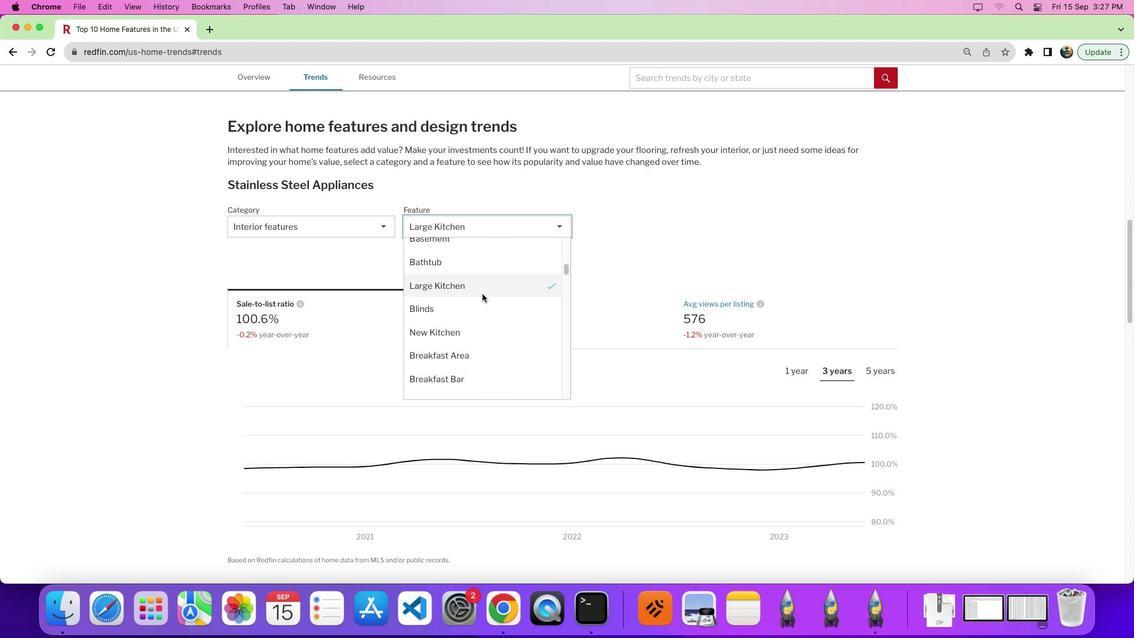 
Action: Mouse moved to (755, 339)
Screenshot: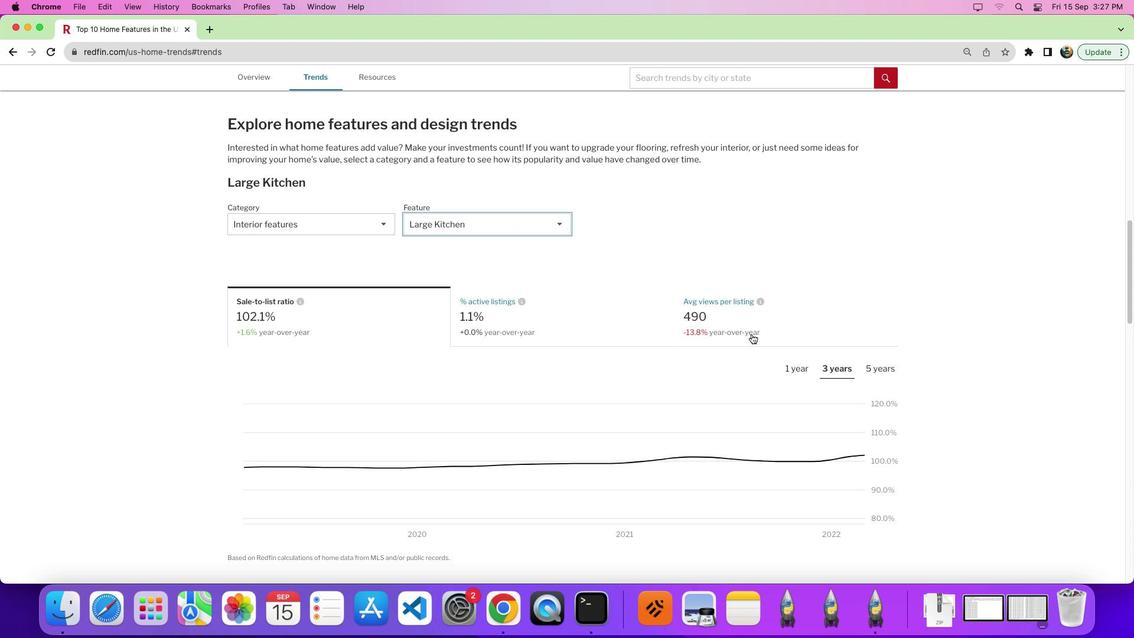
Action: Mouse scrolled (755, 339) with delta (3, 2)
Screenshot: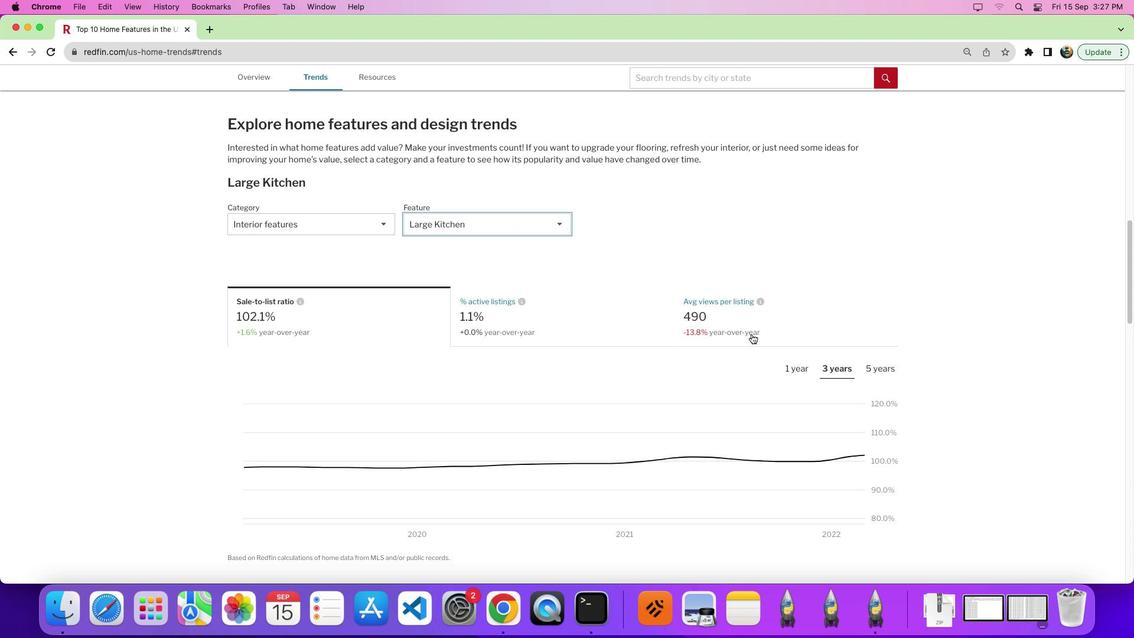 
Action: Mouse moved to (756, 338)
Screenshot: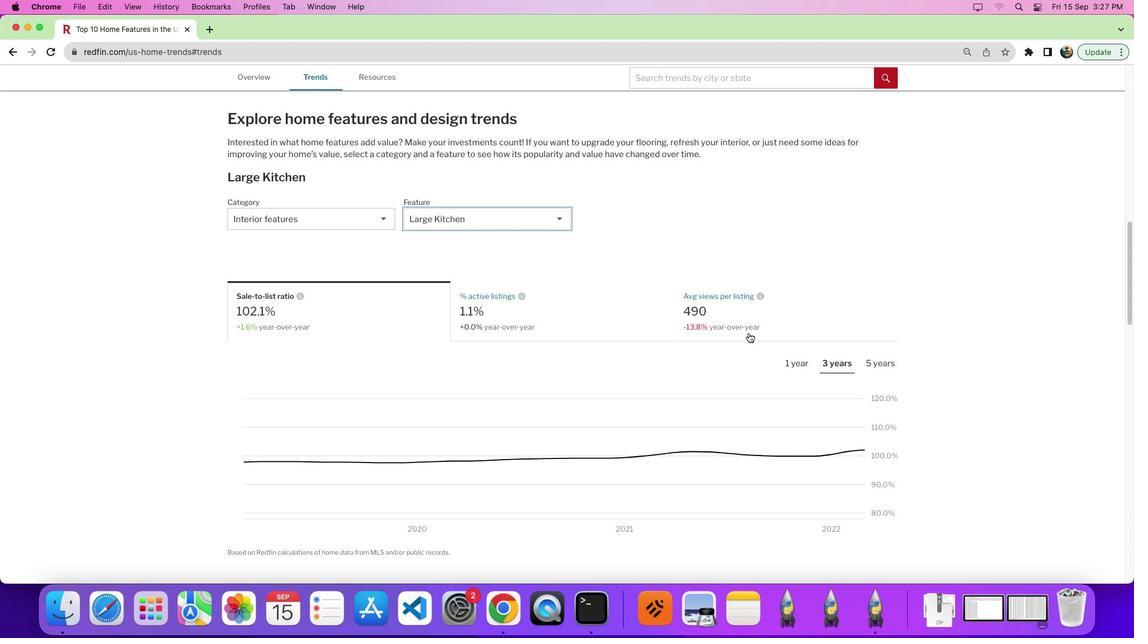 
Action: Mouse scrolled (756, 338) with delta (3, 2)
Screenshot: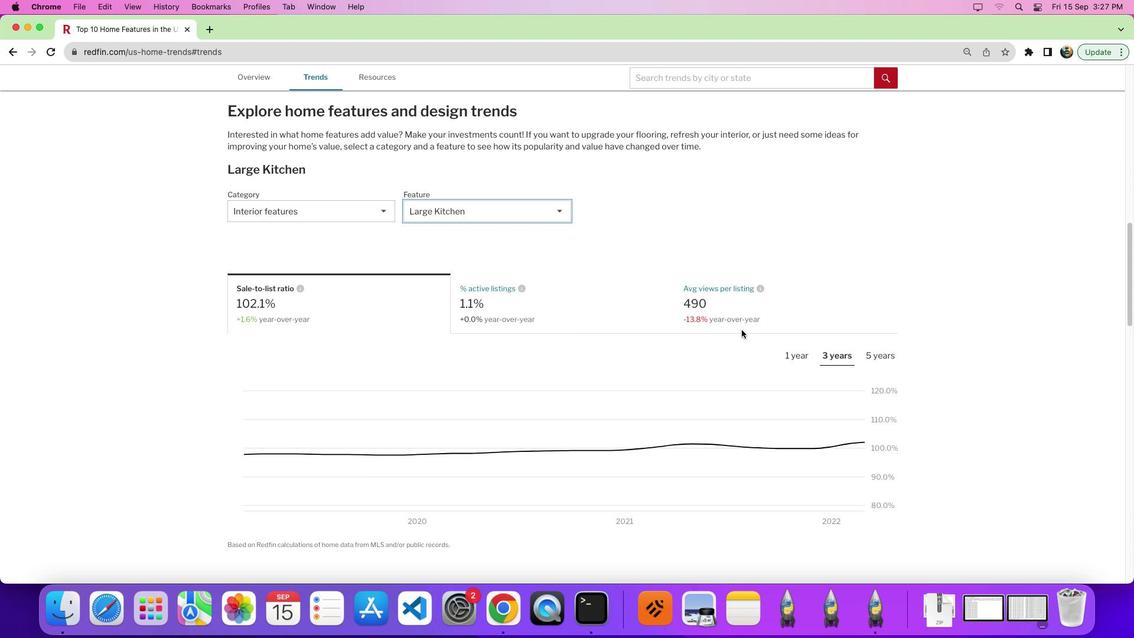 
Action: Mouse moved to (703, 295)
Screenshot: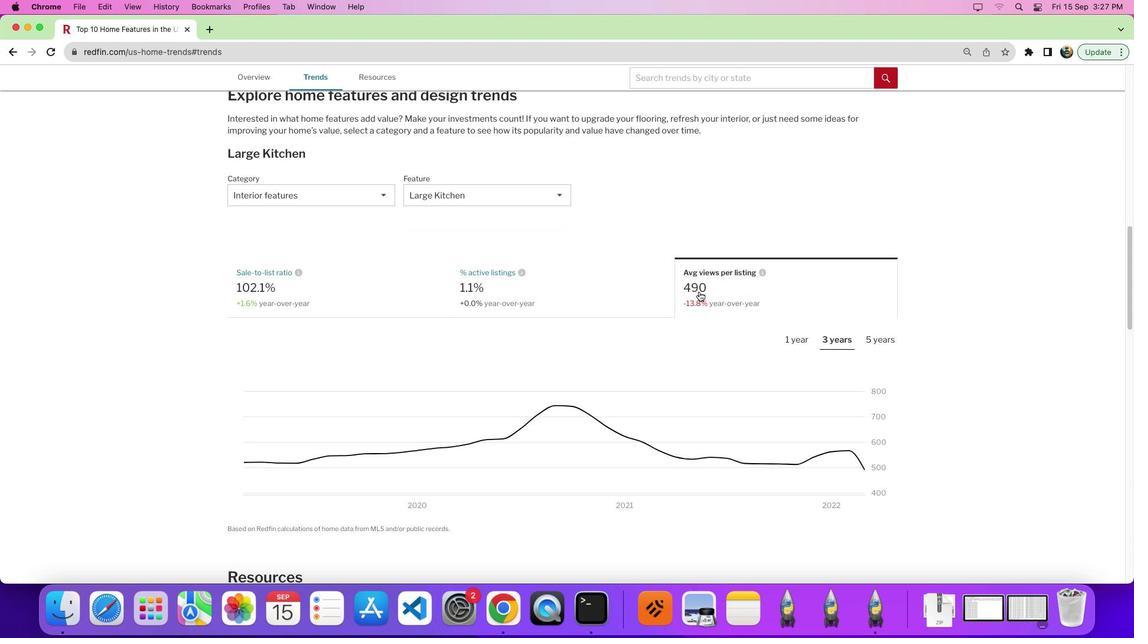 
Action: Mouse pressed left at (703, 295)
Screenshot: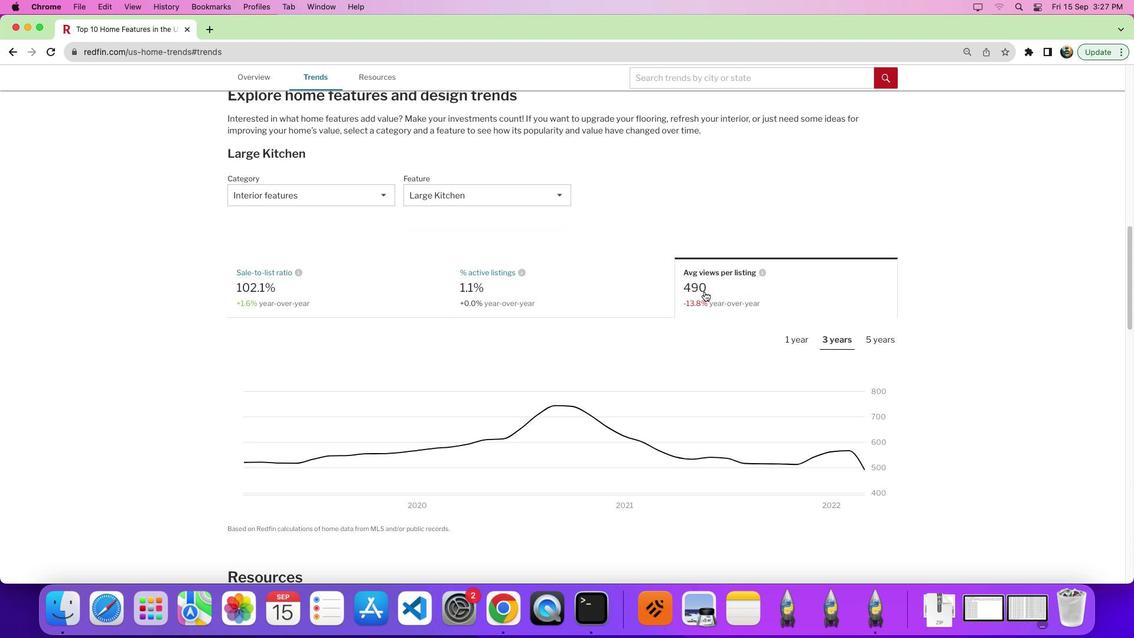 
Action: Mouse moved to (874, 344)
Screenshot: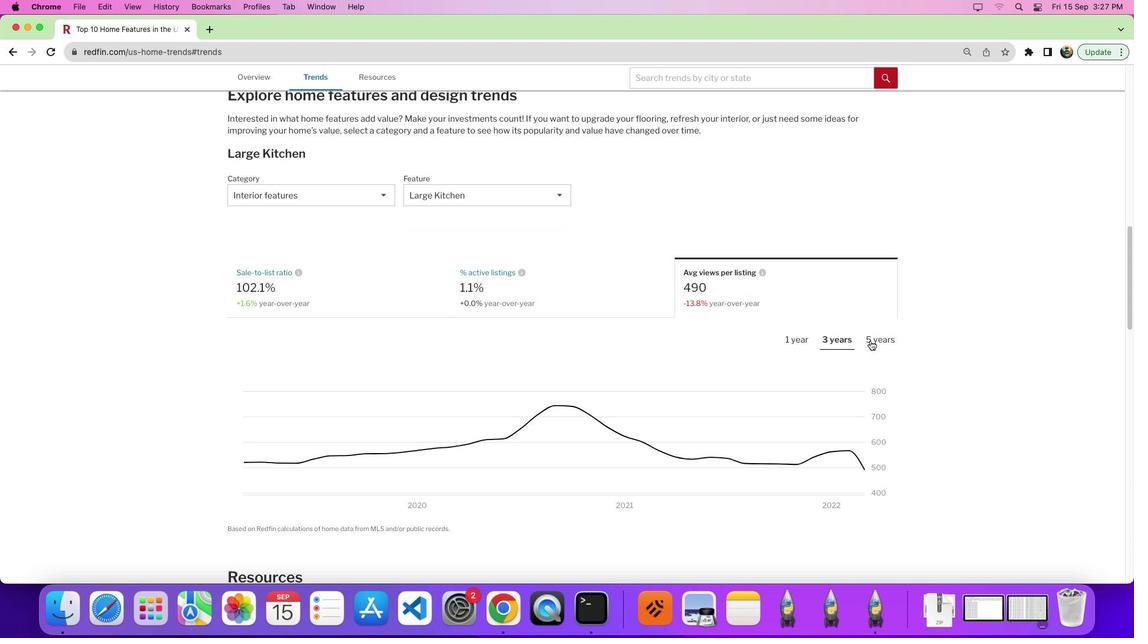 
Action: Mouse pressed left at (874, 344)
Screenshot: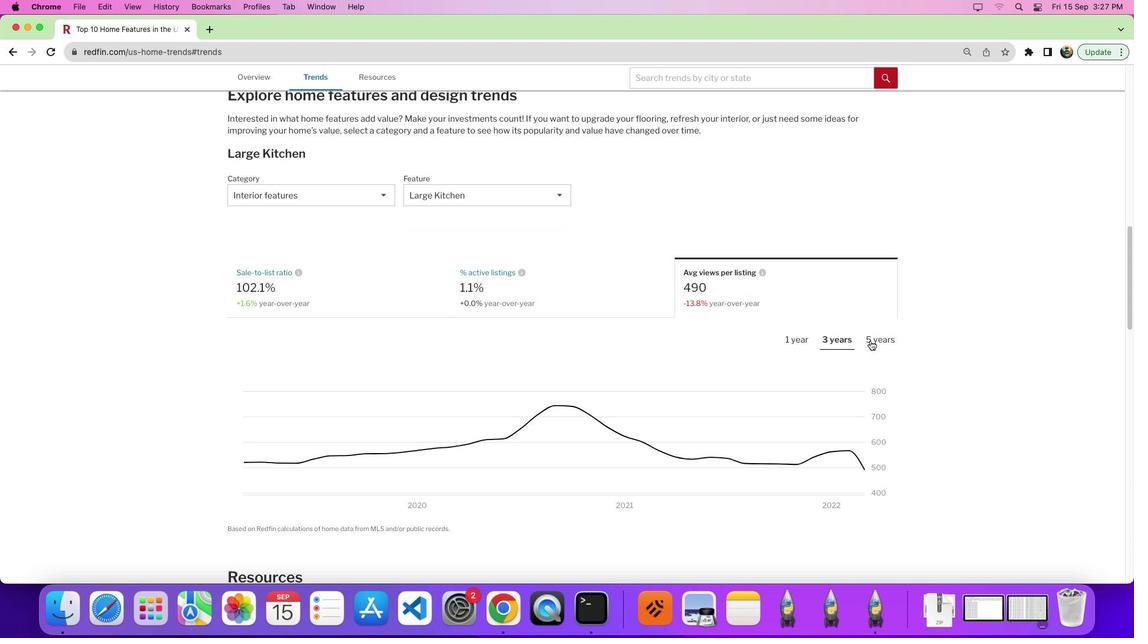 
Action: Mouse moved to (786, 354)
Screenshot: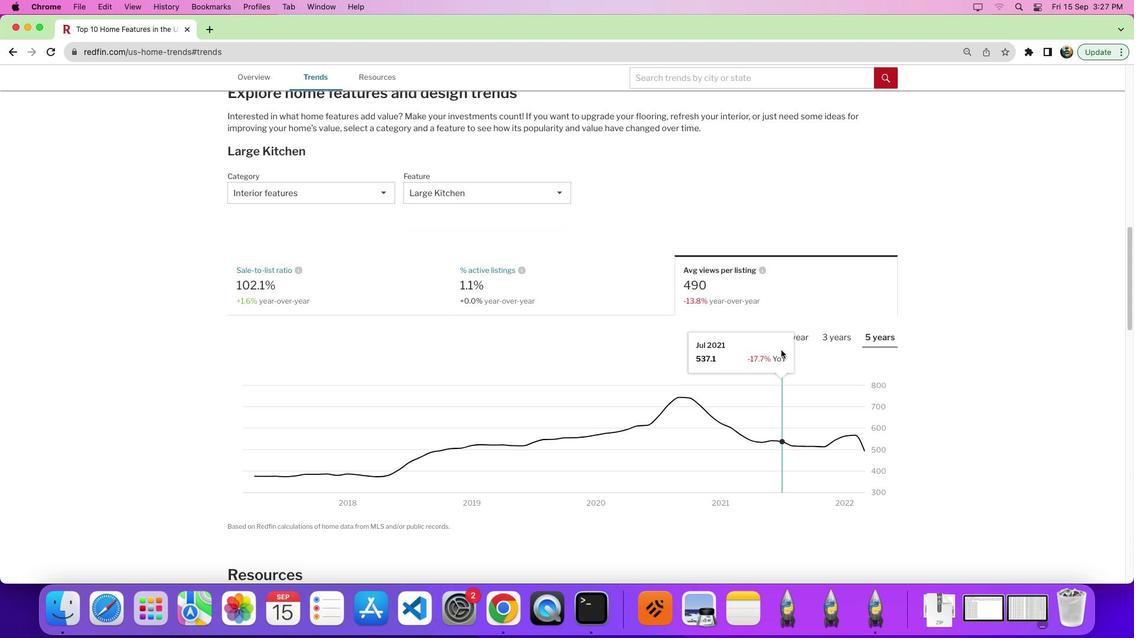 
Action: Mouse scrolled (786, 354) with delta (3, 2)
Screenshot: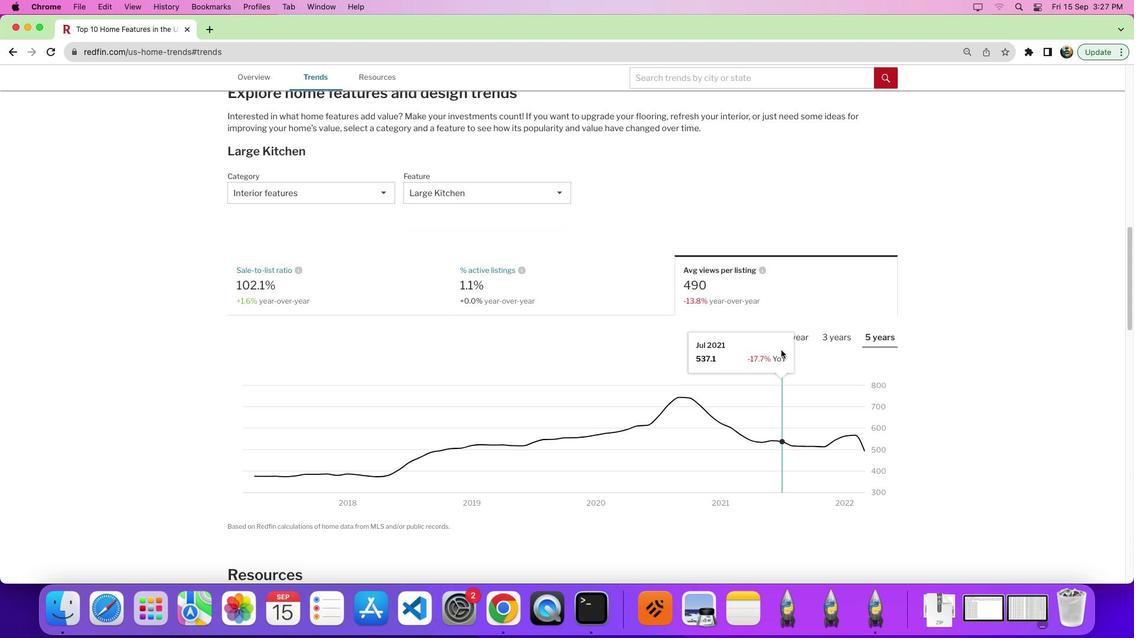 
Action: Mouse moved to (785, 353)
Screenshot: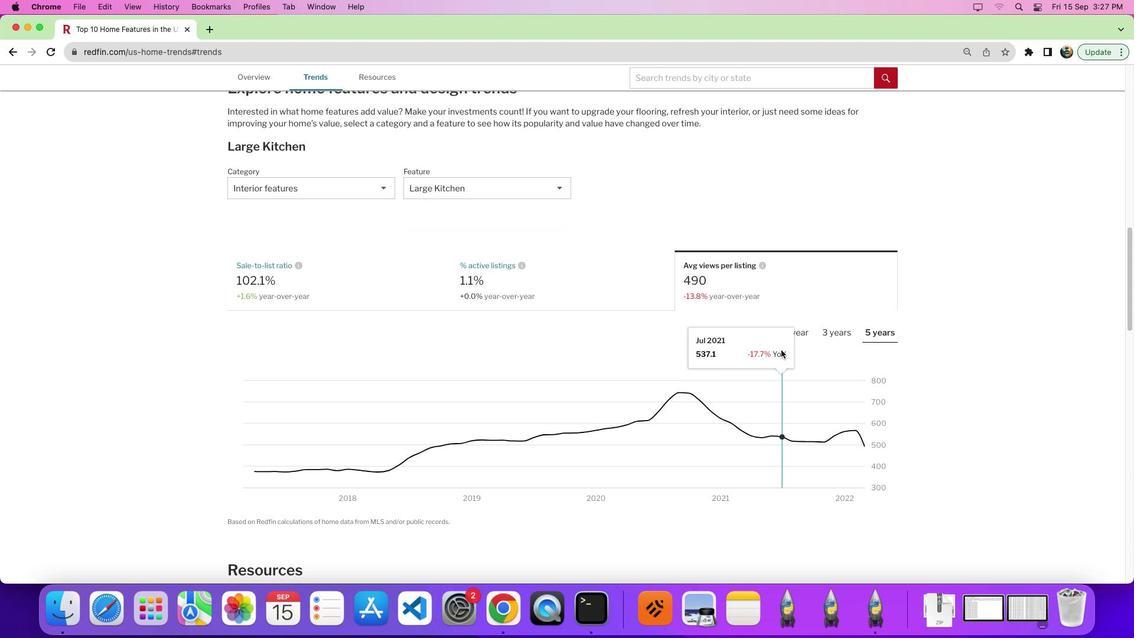 
Action: Mouse scrolled (785, 353) with delta (3, 2)
Screenshot: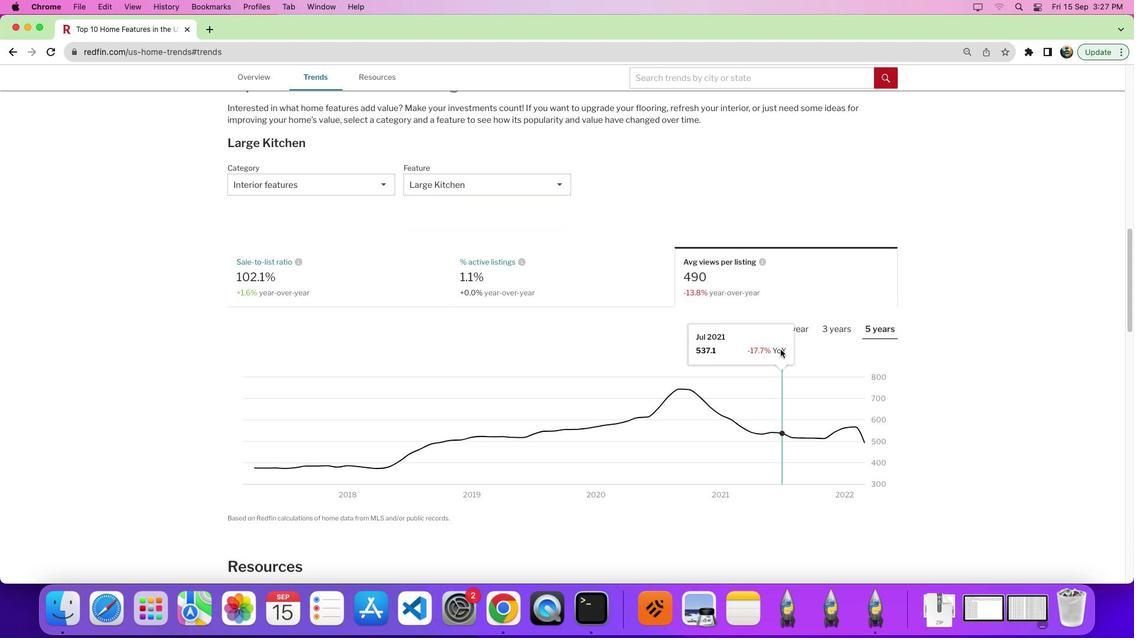 
Action: Mouse moved to (781, 346)
Screenshot: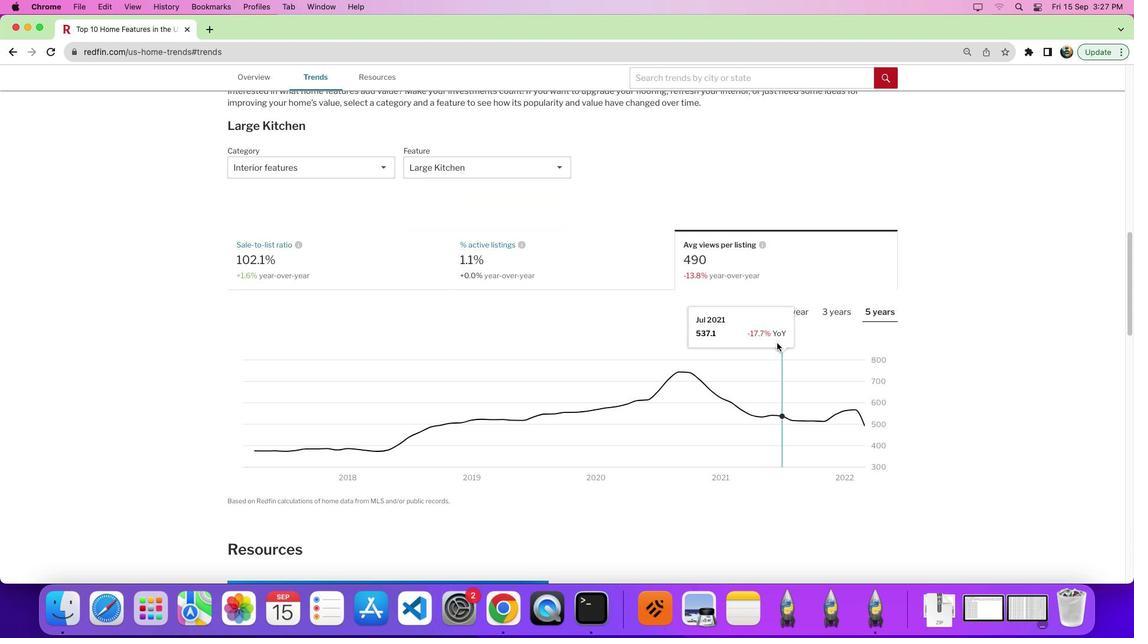 
Action: Mouse scrolled (781, 346) with delta (3, 2)
Screenshot: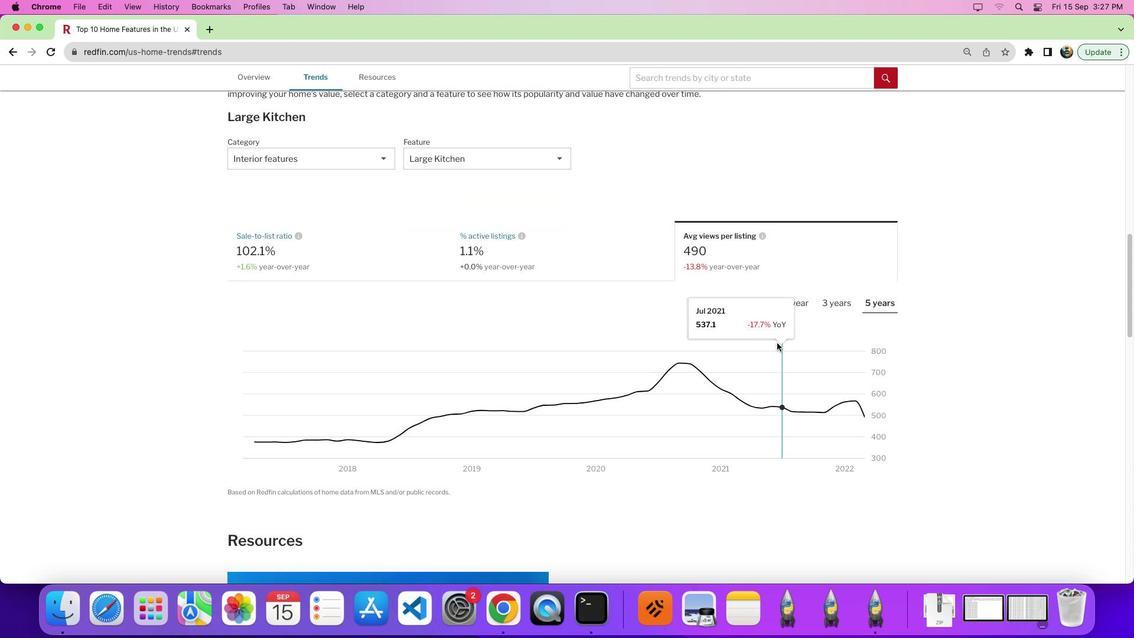 
Action: Mouse scrolled (781, 346) with delta (3, 2)
Screenshot: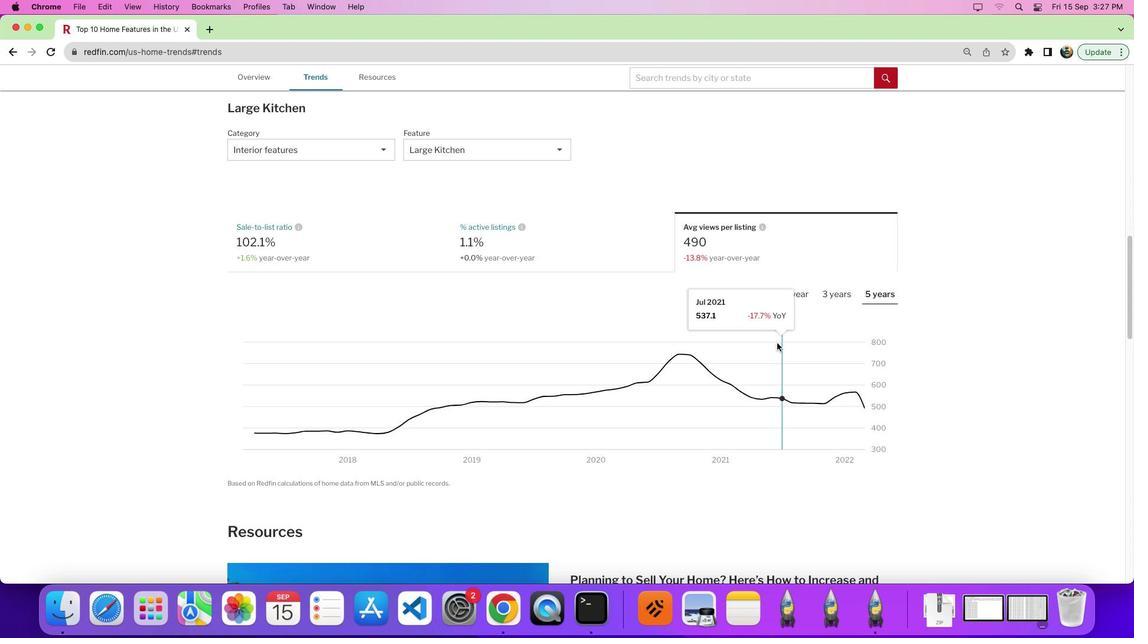 
Action: Mouse moved to (962, 360)
Screenshot: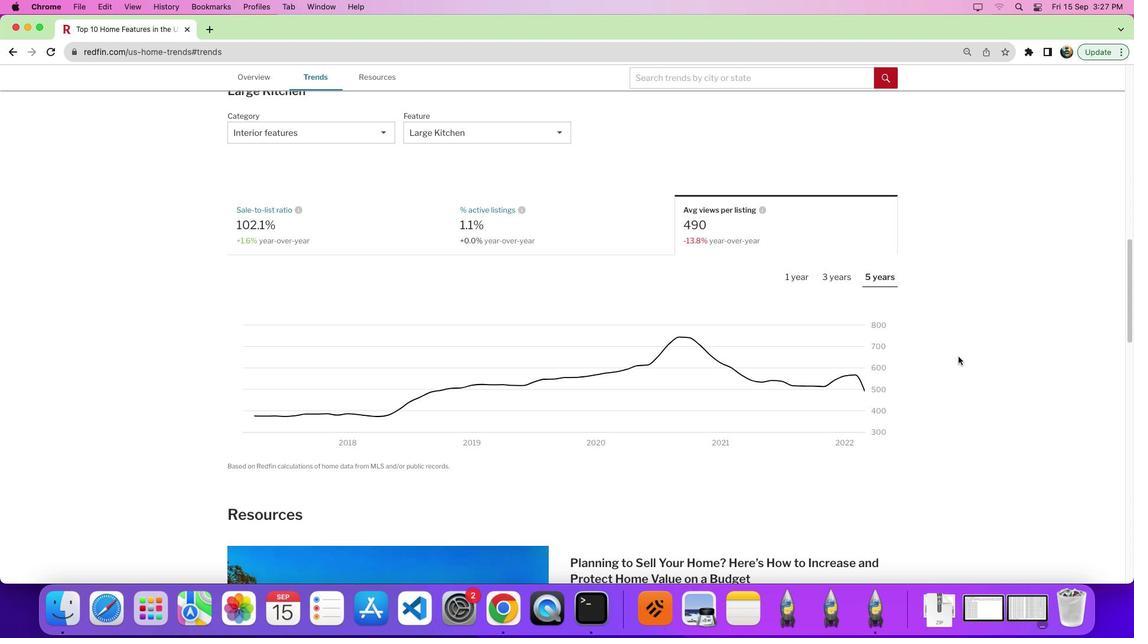 
Action: Mouse pressed left at (962, 360)
Screenshot: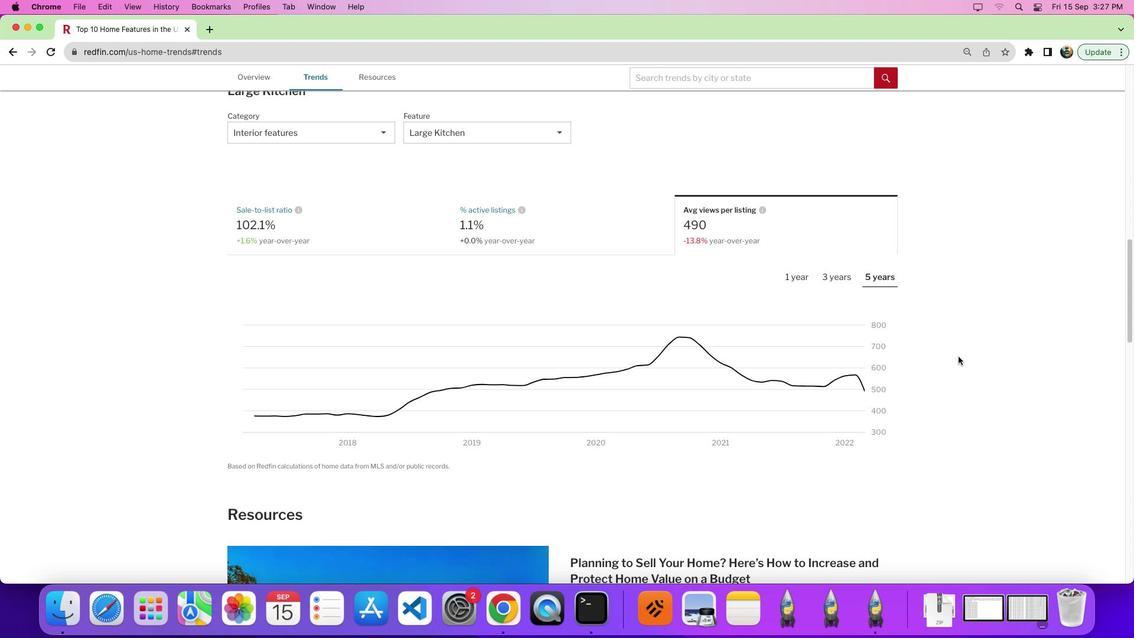
Action: Mouse moved to (952, 357)
Screenshot: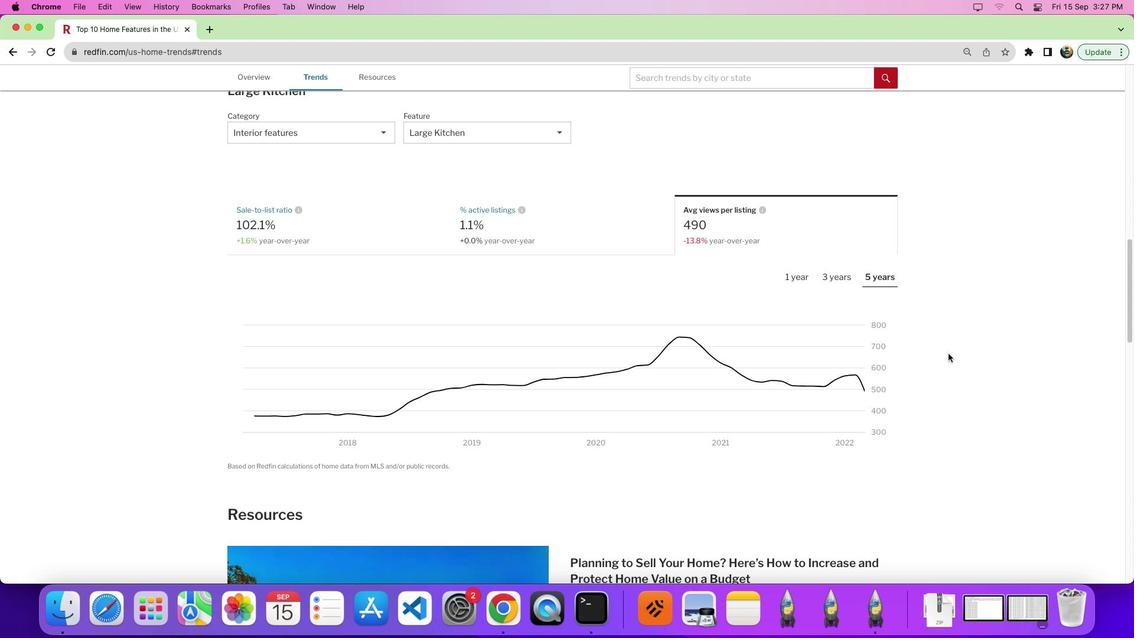 
